 Task: Open an excel sheet with  and write heading  Make a employee details data  Add 10 employee name:-  'Ethan Reynolds, Olivia Thompson, Benjamin Martinez, Emma Davis, Alexander Mitchell, Ava Rodriguez, Daniel Anderson, Mia Lewis, Christopher Scott, Sophia Harris. _x000D_
' in march Last week sales are  1000 to 1010. Department:-  Sales, HR, Finance, Marketing, IT, Operations, Finance, HR, Sales, Marketing. _x000D_
Position:-  Sales Manager, HR Manager, Accountant, Marketing Specialist, IT Specialist, Operations Manager, Financial Analyst, HR Assistant, Sales Representative, Marketing Assistant. _x000D_
Salary (USD):-  5000,4500,4000, 3800, 4200, 5200, 3800, 2800, 3200, 2500. _x000D_
Start Date:-  1/15/2020,7/1/2019, 3/10/2021,2/5/2022, 11/30/2018,6/15/2020, 9/1/2021,4/20/2022, 2/10/2019,9/5/2020. Save page auditingSalesForecast
Action: Key pressed <Key.shift_r><Key.shift_r><Key.shift_r><Key.shift_r>Make<Key.space>a<Key.shift_r><Key.space>employy<Key.backspace>ee<Key.space>details<Key.space>data<Key.space><Key.enter>employee<Key.space>nae<Key.backspace>me<Key.space><Key.right>march<Key.space>last<Key.space>week<Key.space>sales<Key.space><Key.right>d<Key.backspace><Key.shift_r>Dipartment<Key.space><Key.right><Key.shift_r>Position<Key.space><Key.right><Key.shift_r>Salary<Key.space><Key.right><Key.shift_r>Sat<Key.backspace><Key.backspace>tart<Key.space><Key.shift_r>Dae<Key.backspace>te
Screenshot: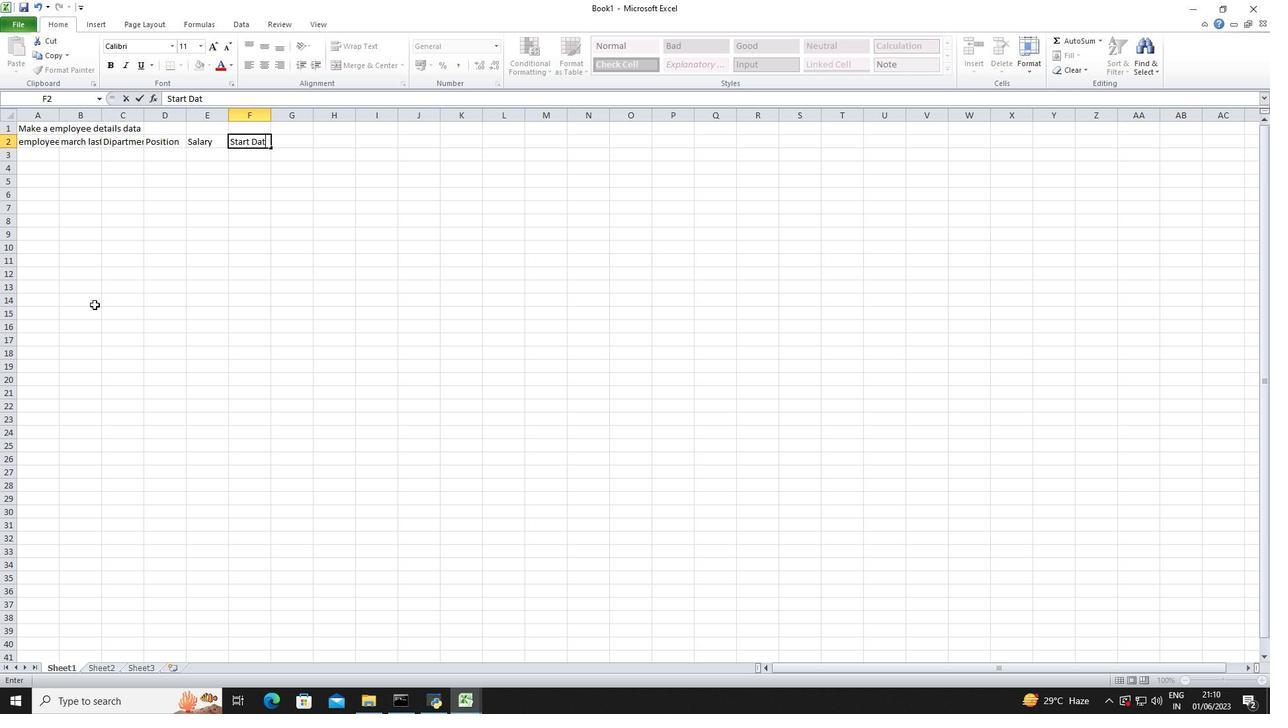 
Action: Mouse moved to (215, 389)
Screenshot: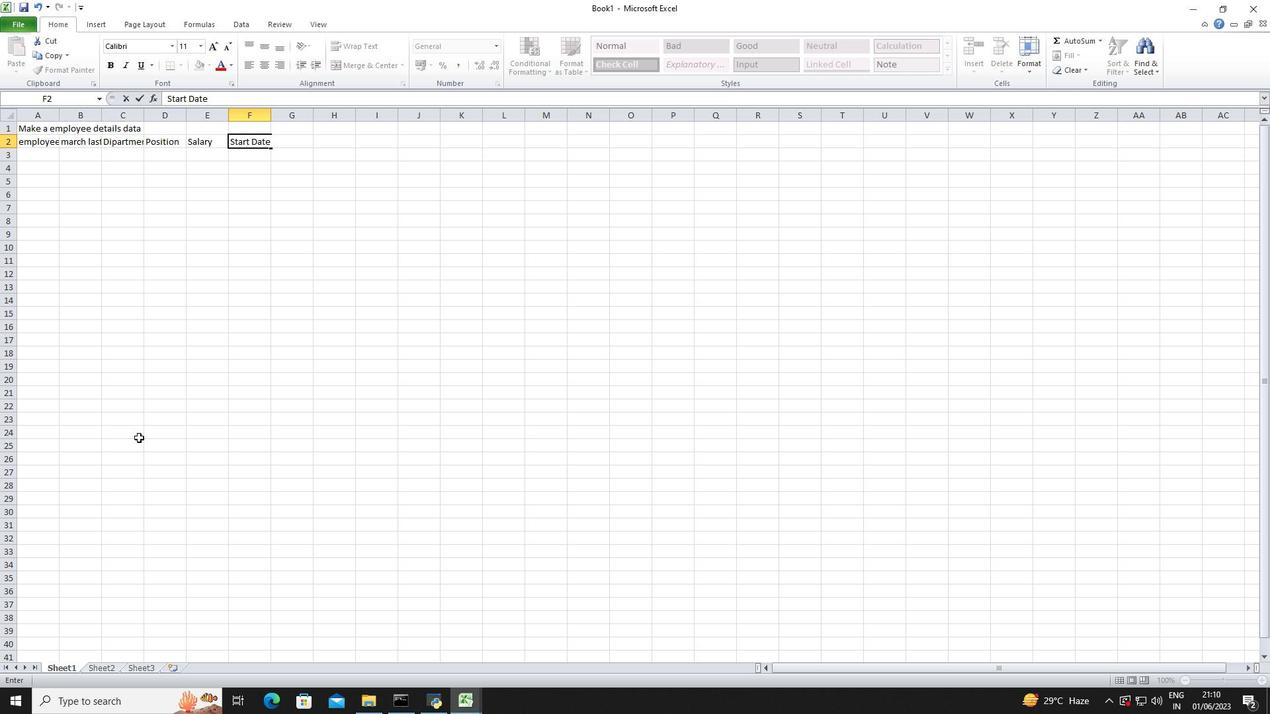 
Action: Mouse pressed left at (215, 389)
Screenshot: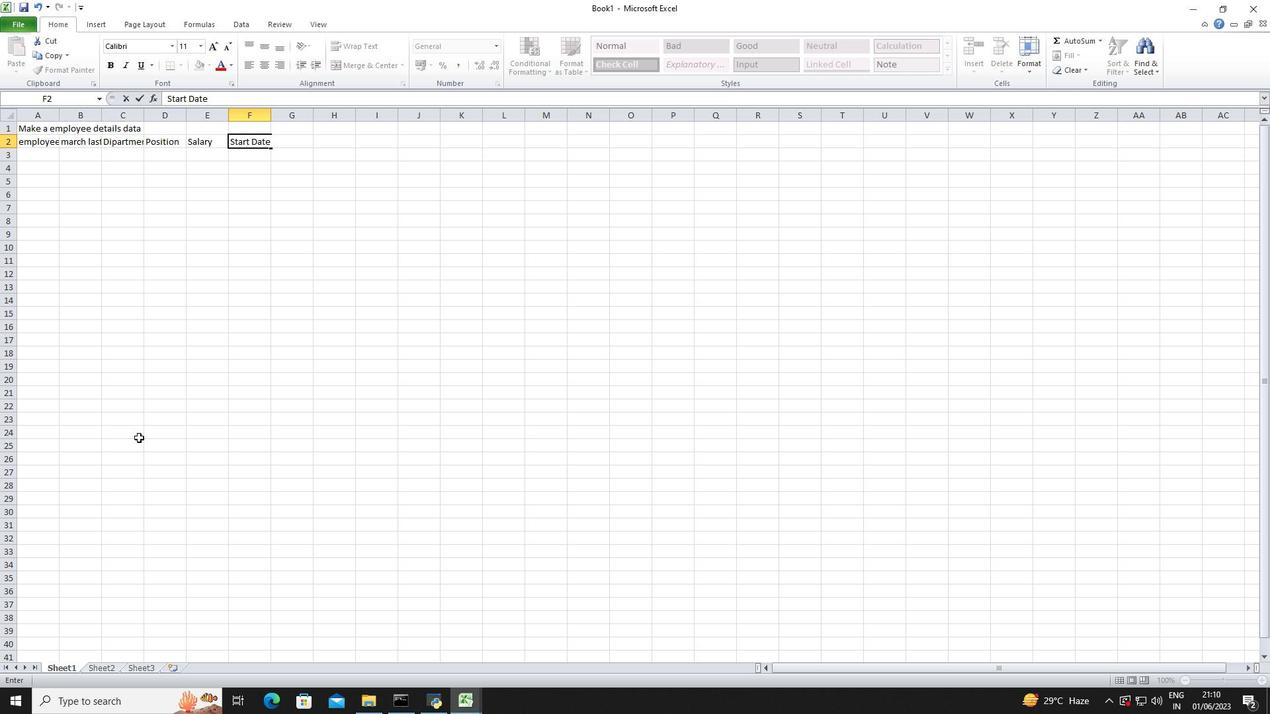 
Action: Mouse moved to (60, 111)
Screenshot: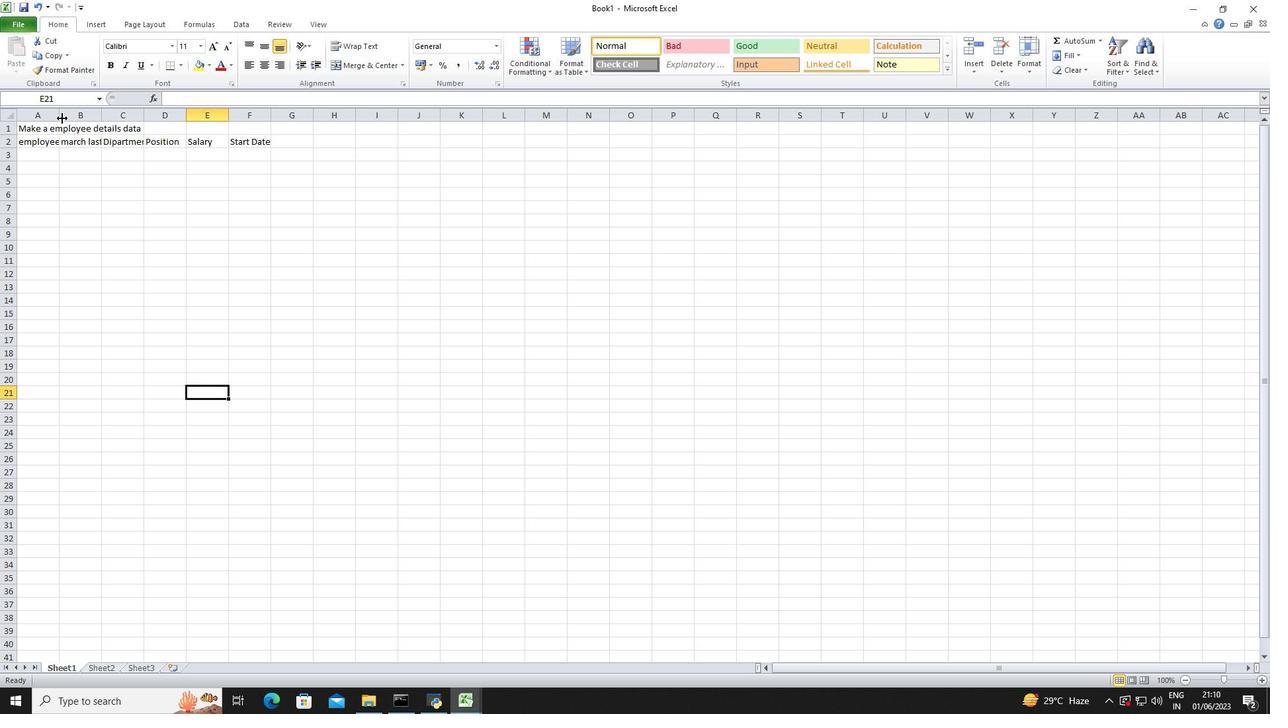 
Action: Mouse pressed left at (60, 111)
Screenshot: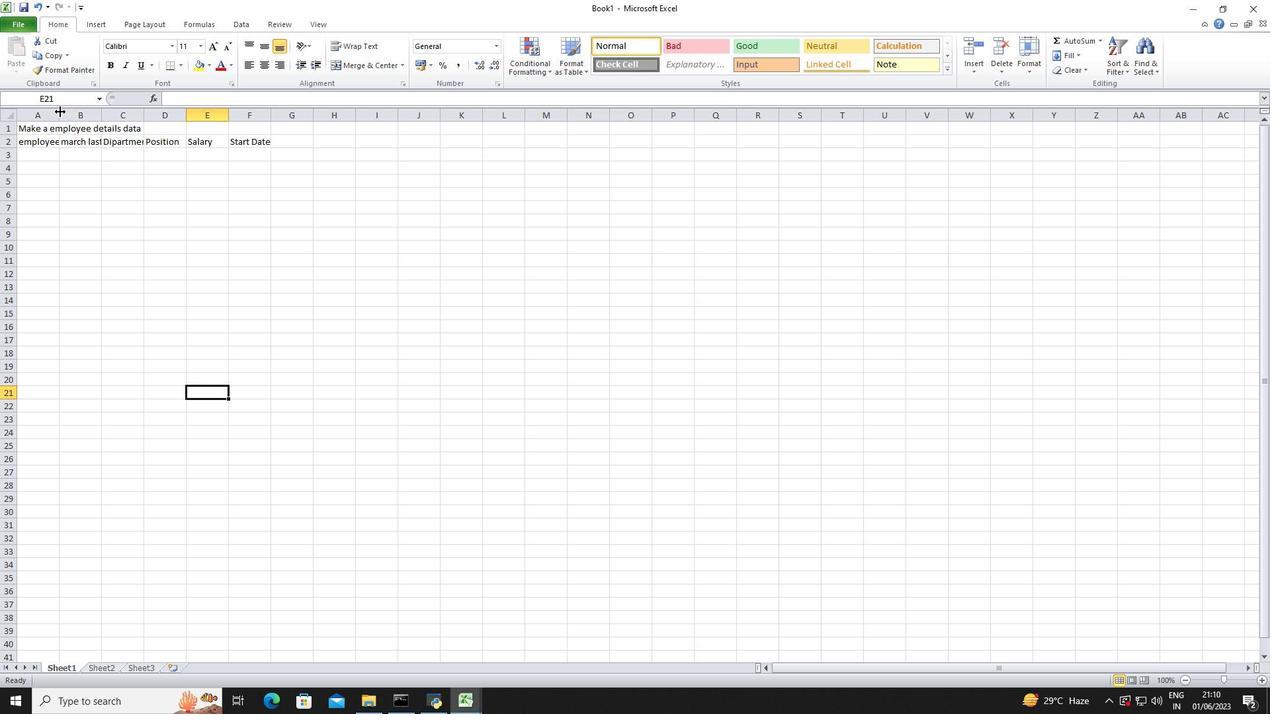 
Action: Mouse pressed left at (60, 111)
Screenshot: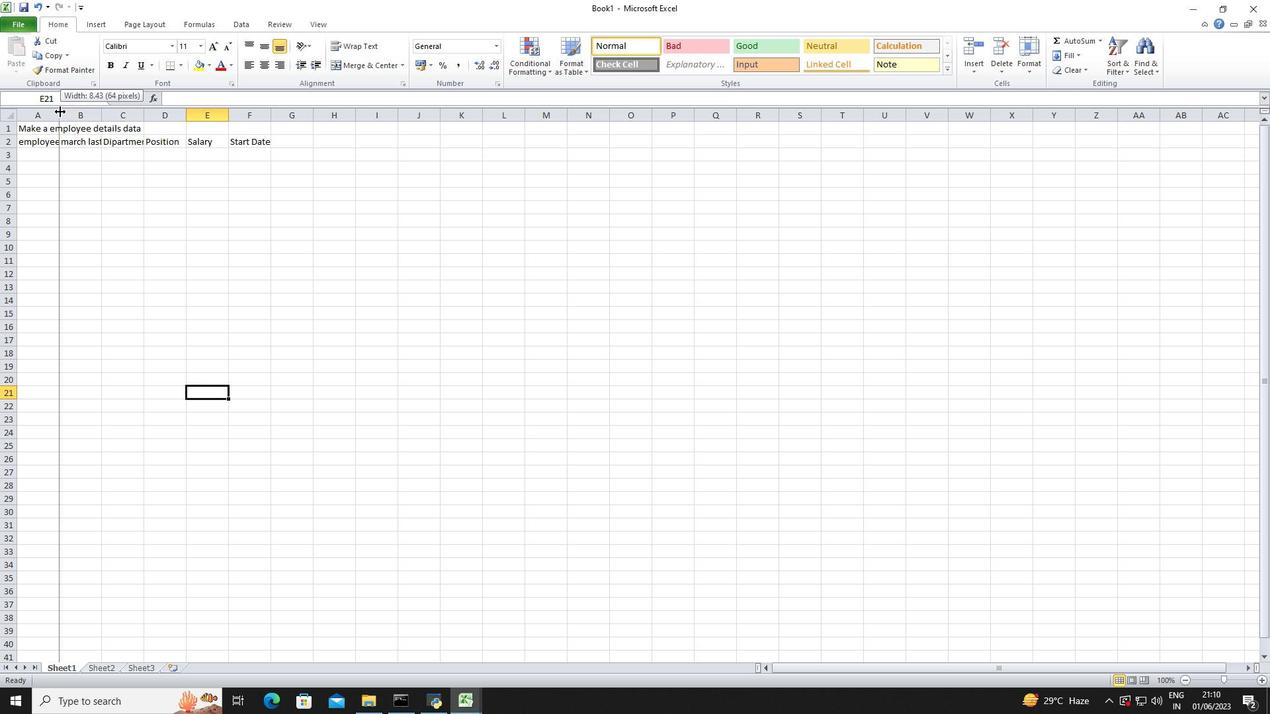
Action: Mouse moved to (191, 114)
Screenshot: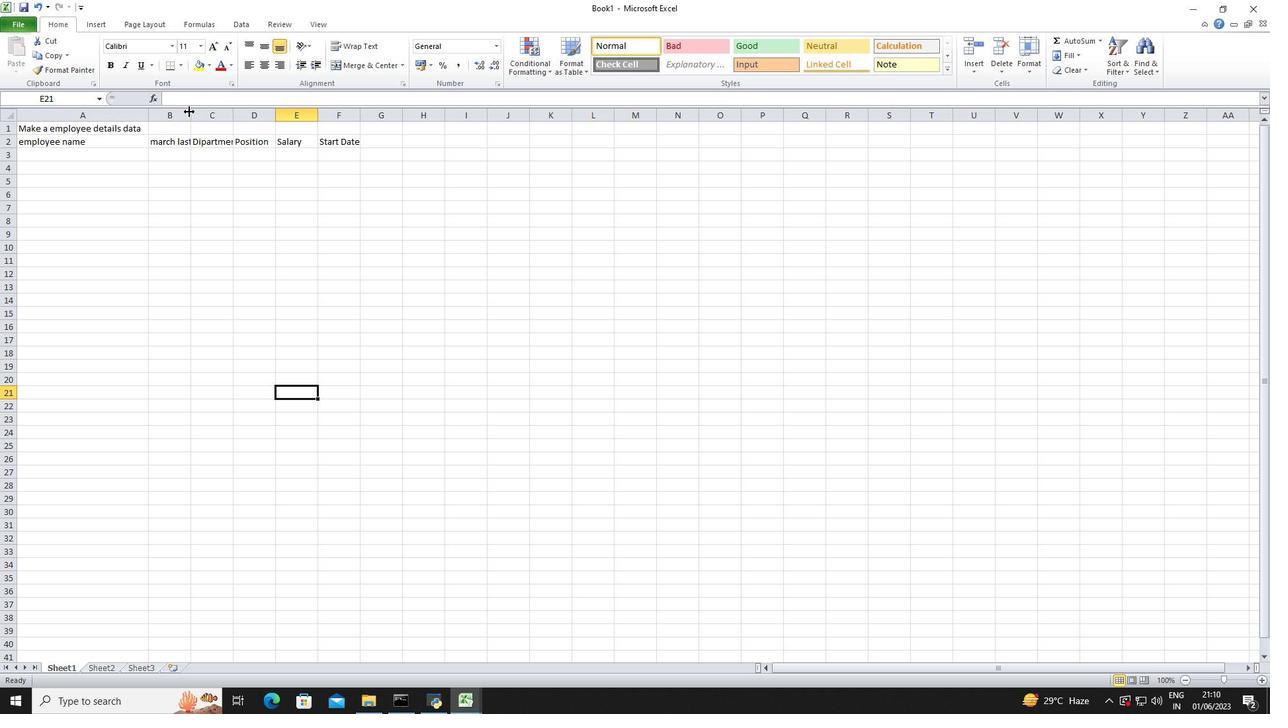 
Action: Mouse pressed left at (191, 114)
Screenshot: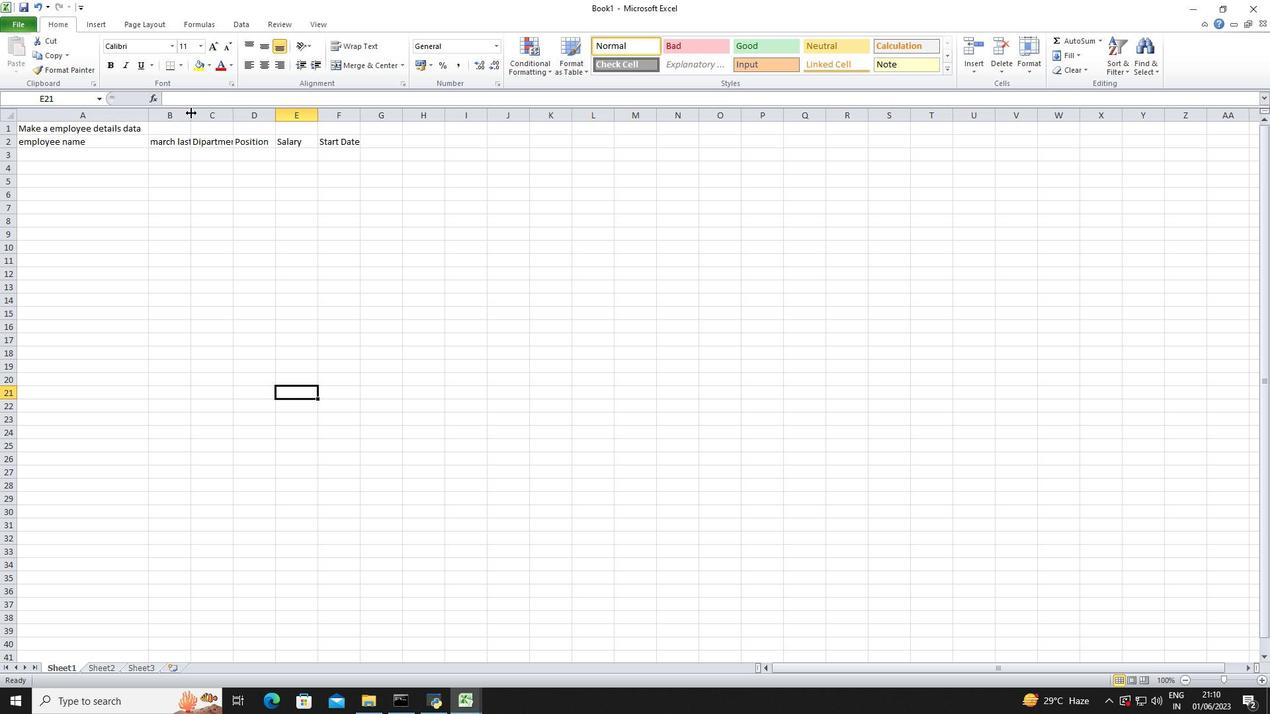 
Action: Mouse pressed left at (191, 114)
Screenshot: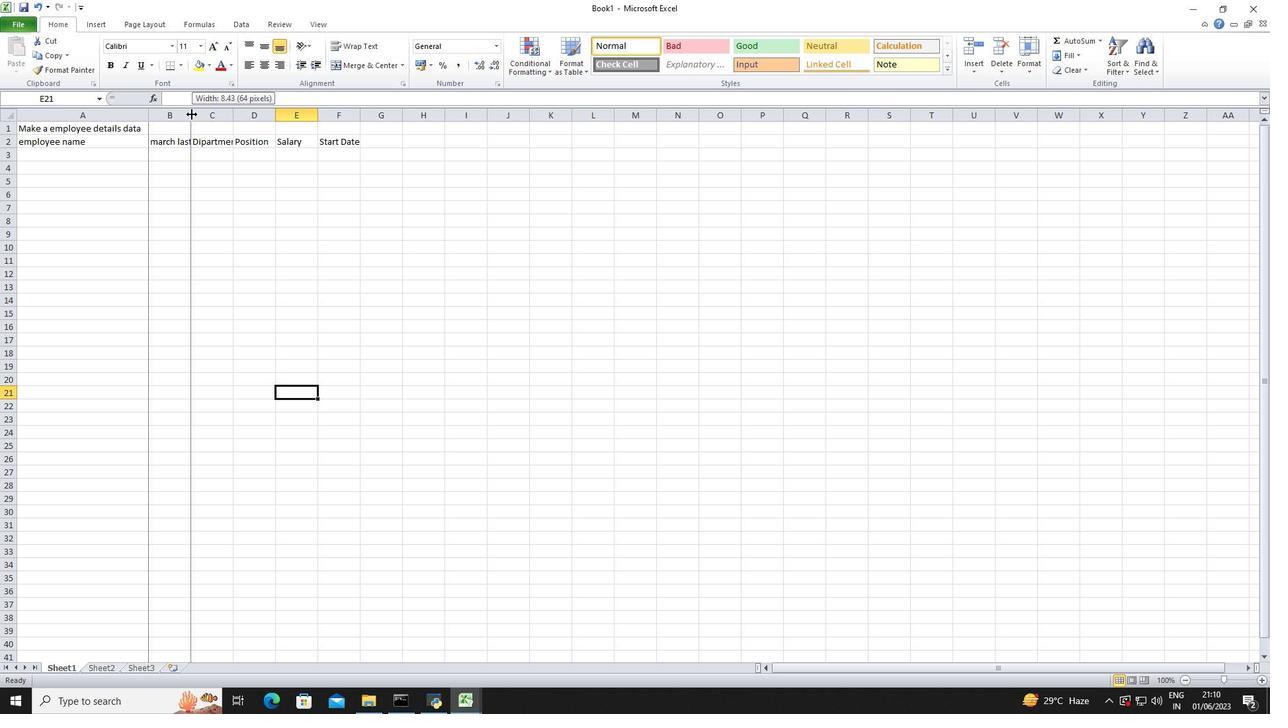 
Action: Mouse moved to (289, 114)
Screenshot: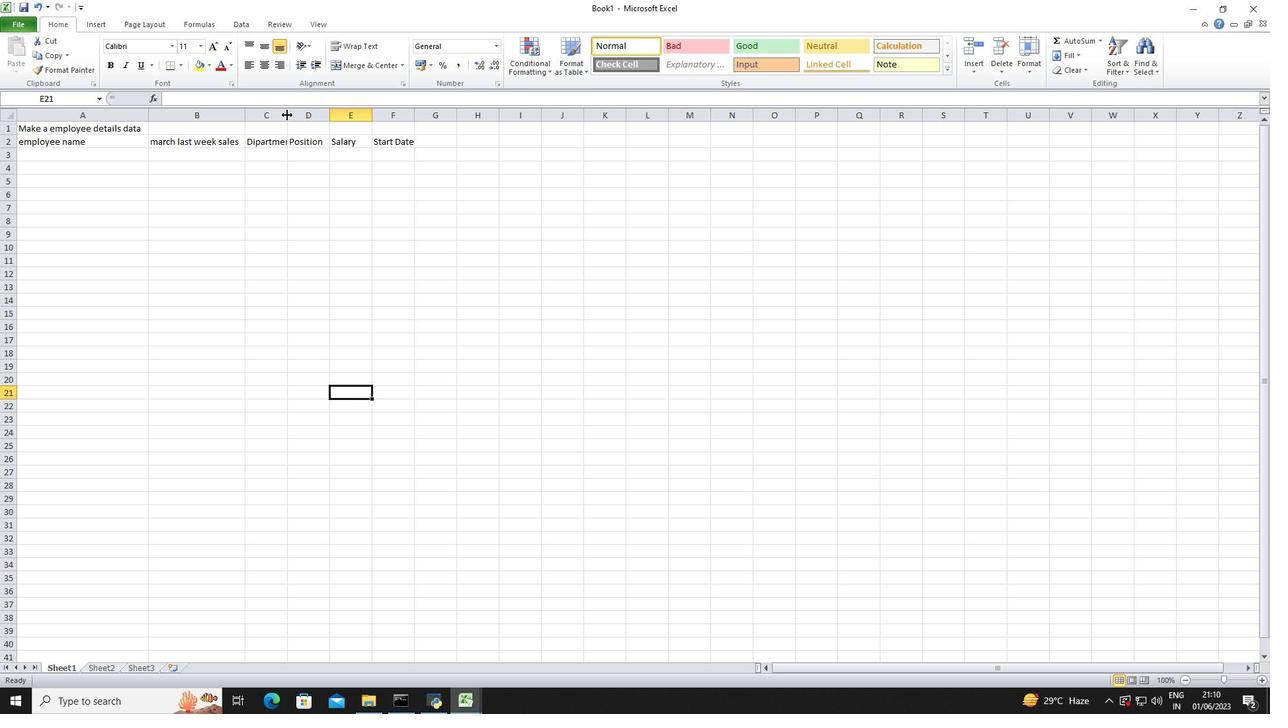 
Action: Mouse pressed left at (289, 114)
Screenshot: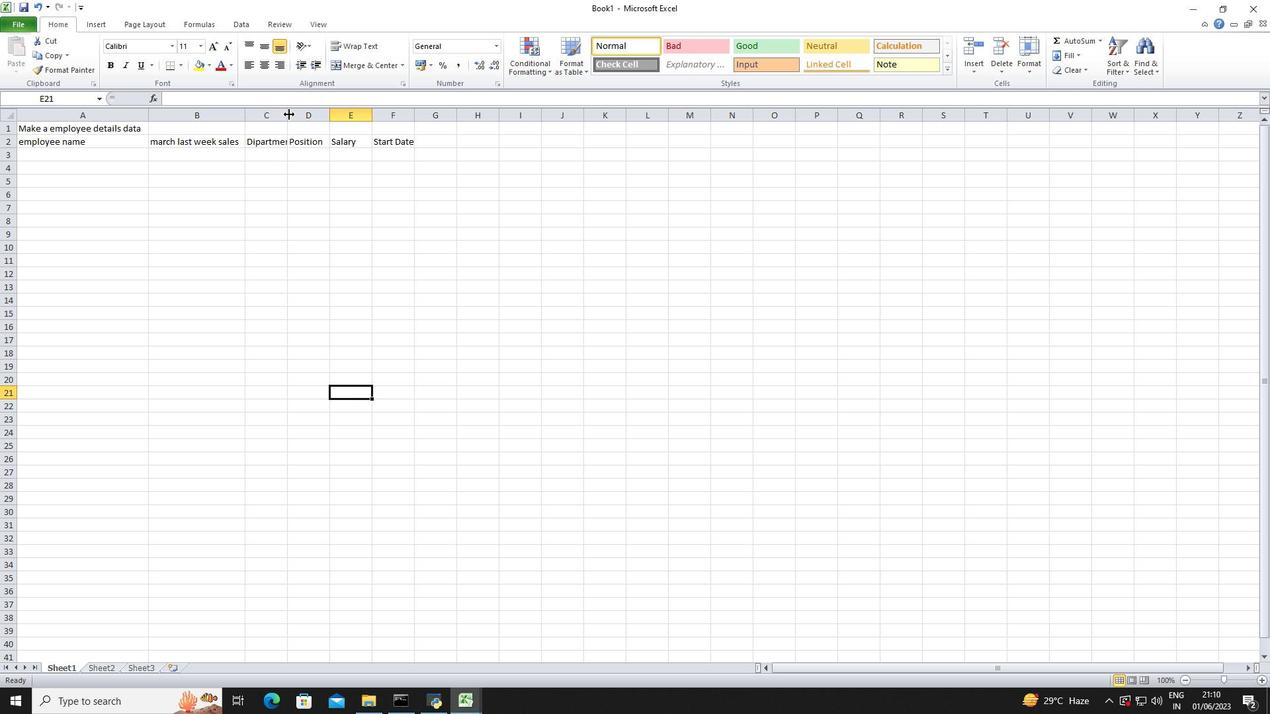 
Action: Mouse pressed left at (289, 114)
Screenshot: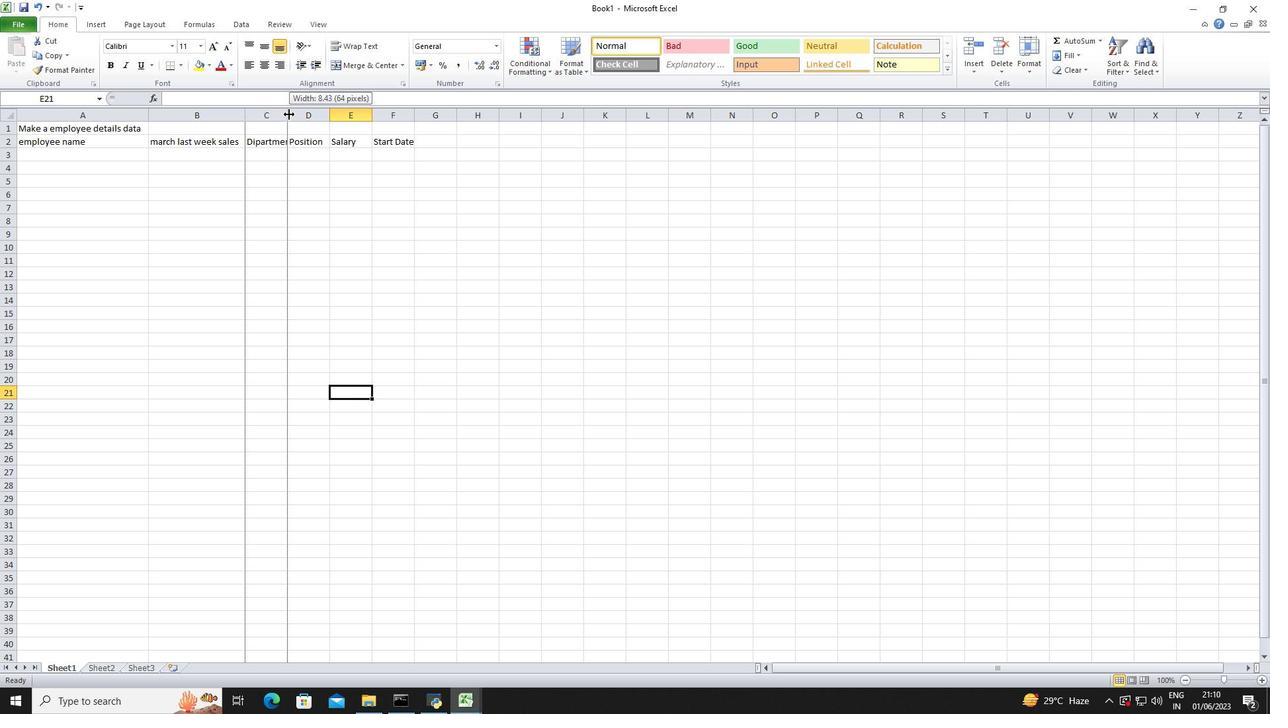 
Action: Mouse moved to (340, 112)
Screenshot: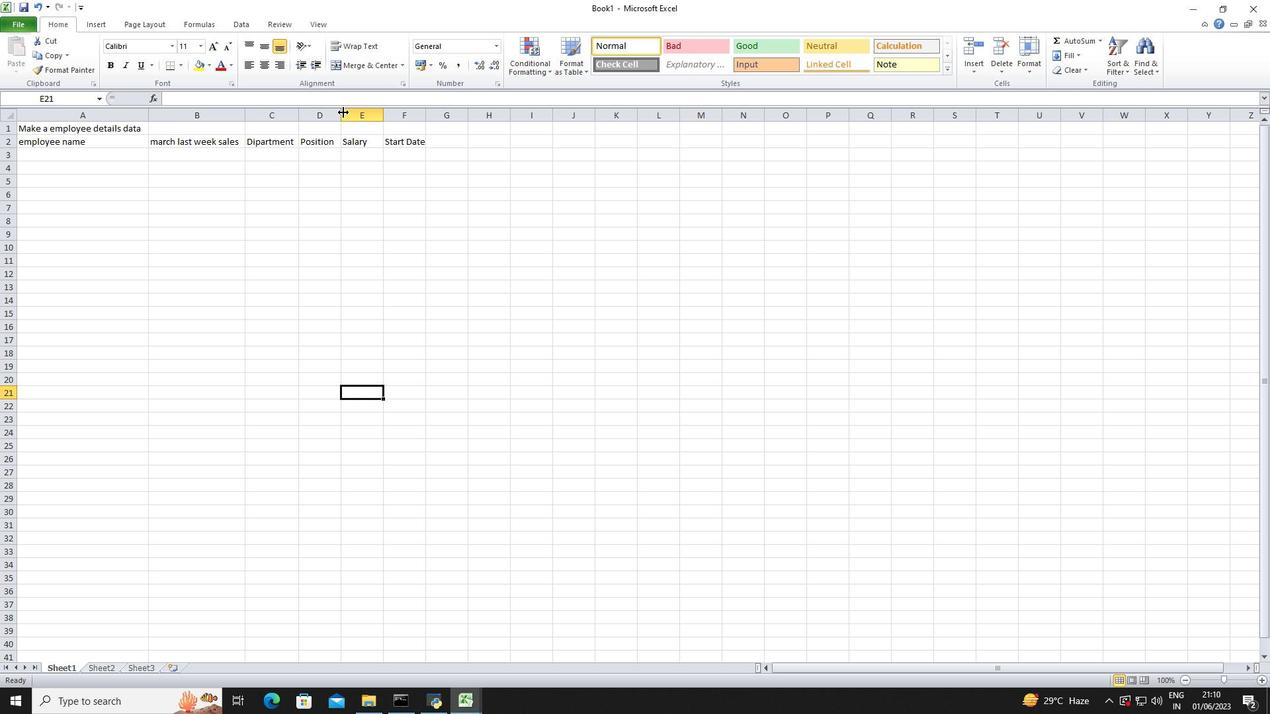 
Action: Mouse pressed left at (340, 112)
Screenshot: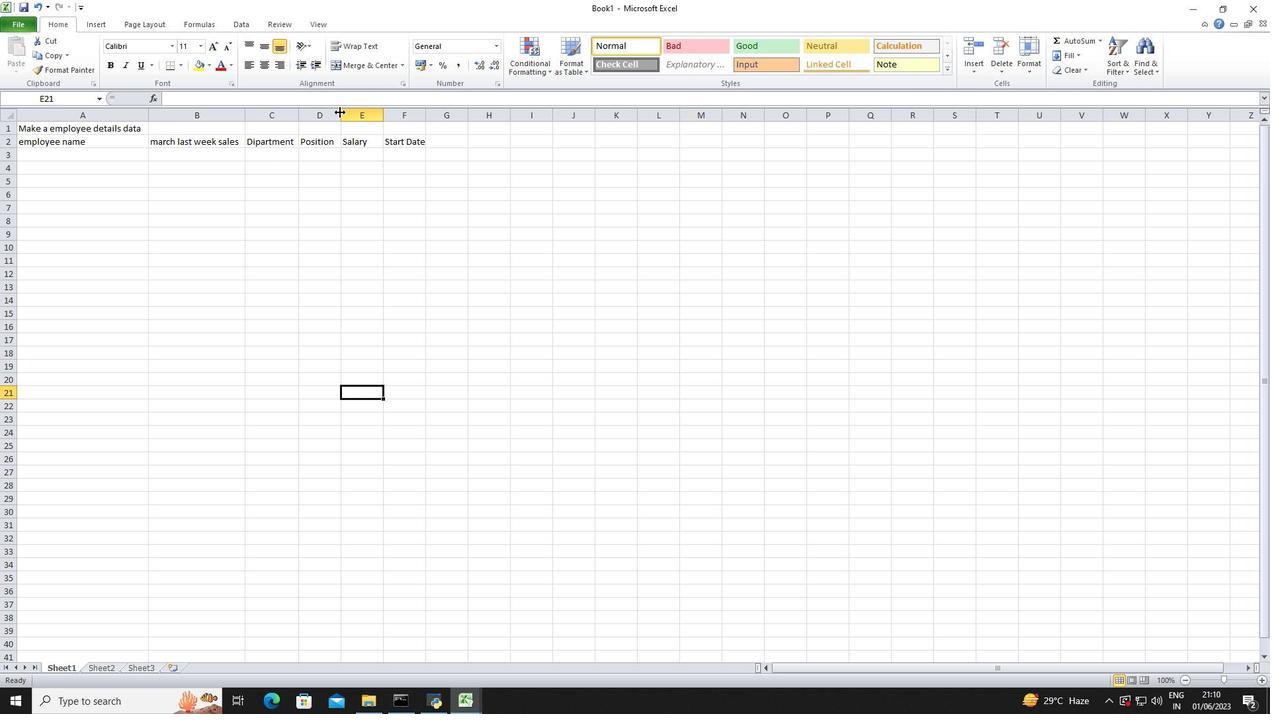 
Action: Mouse pressed left at (340, 112)
Screenshot: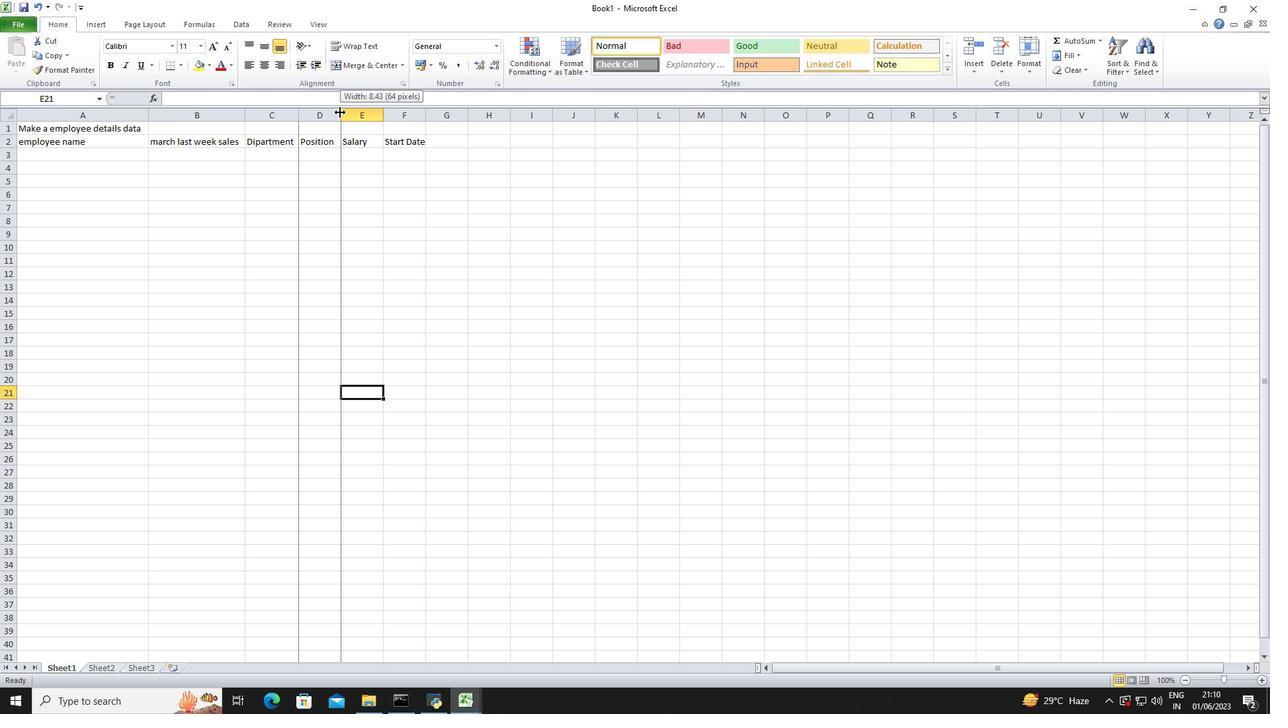 
Action: Mouse moved to (68, 158)
Screenshot: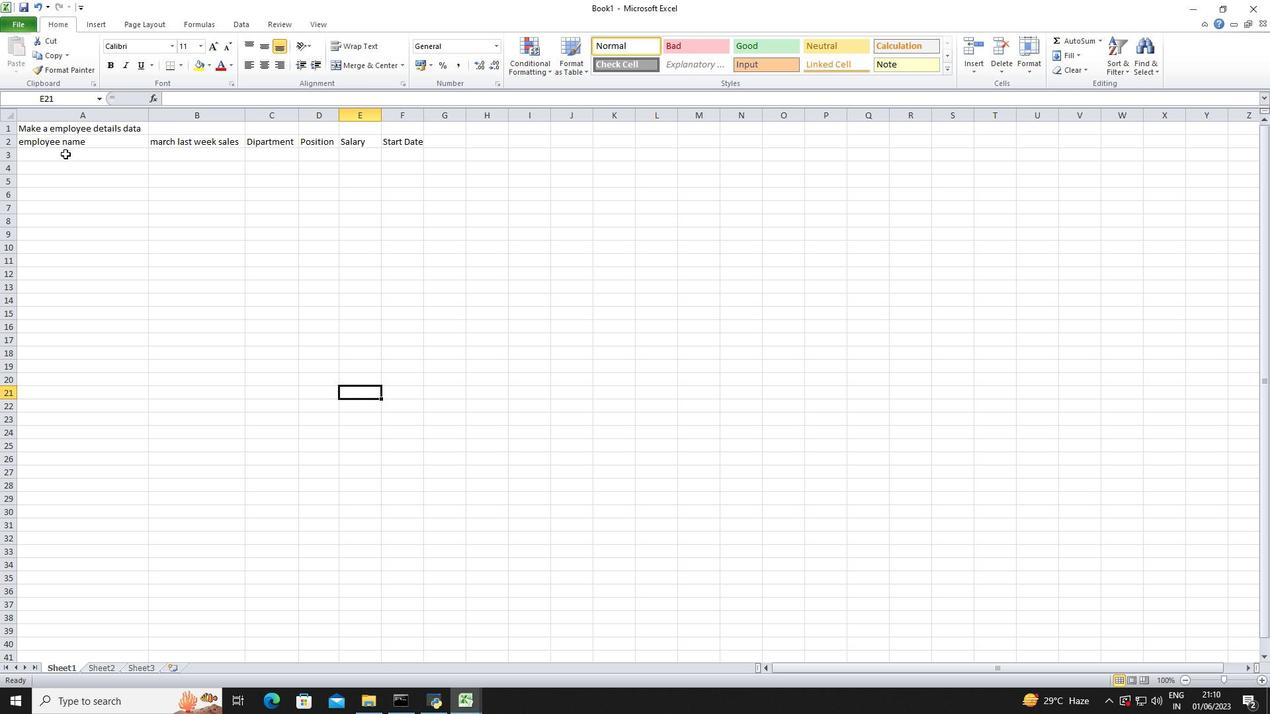 
Action: Mouse pressed left at (68, 158)
Screenshot: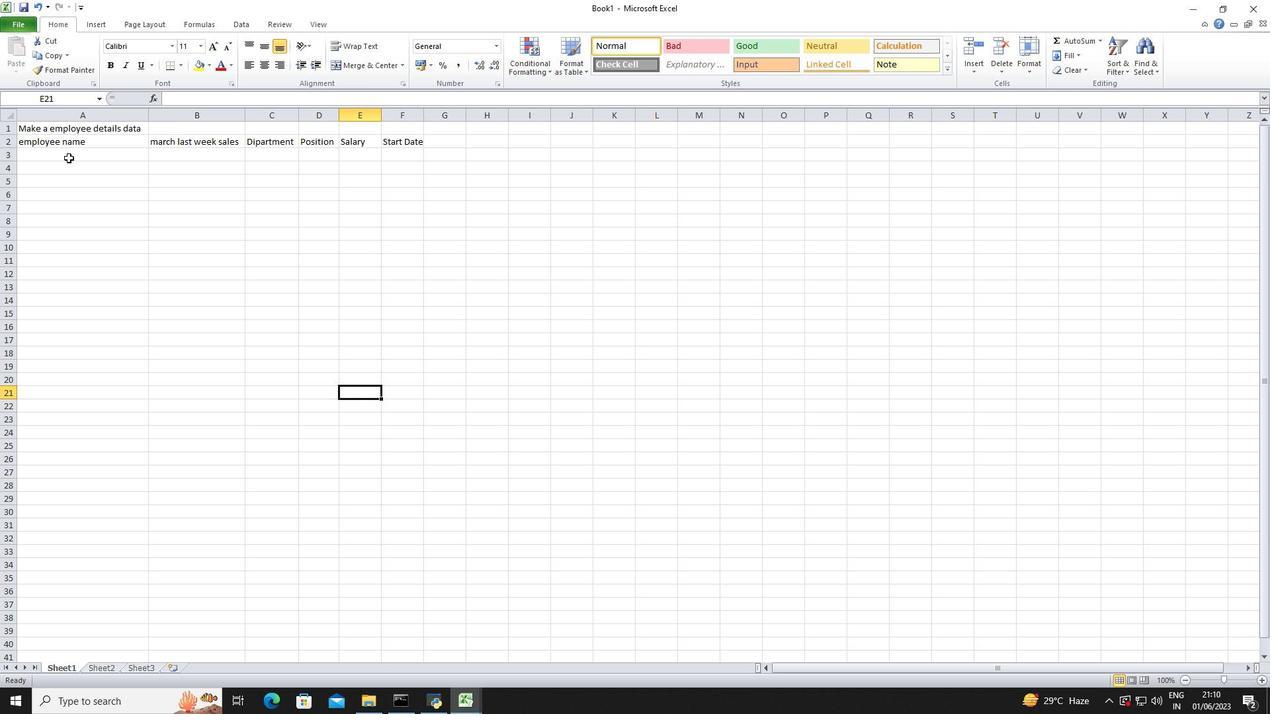 
Action: Mouse moved to (37, 136)
Screenshot: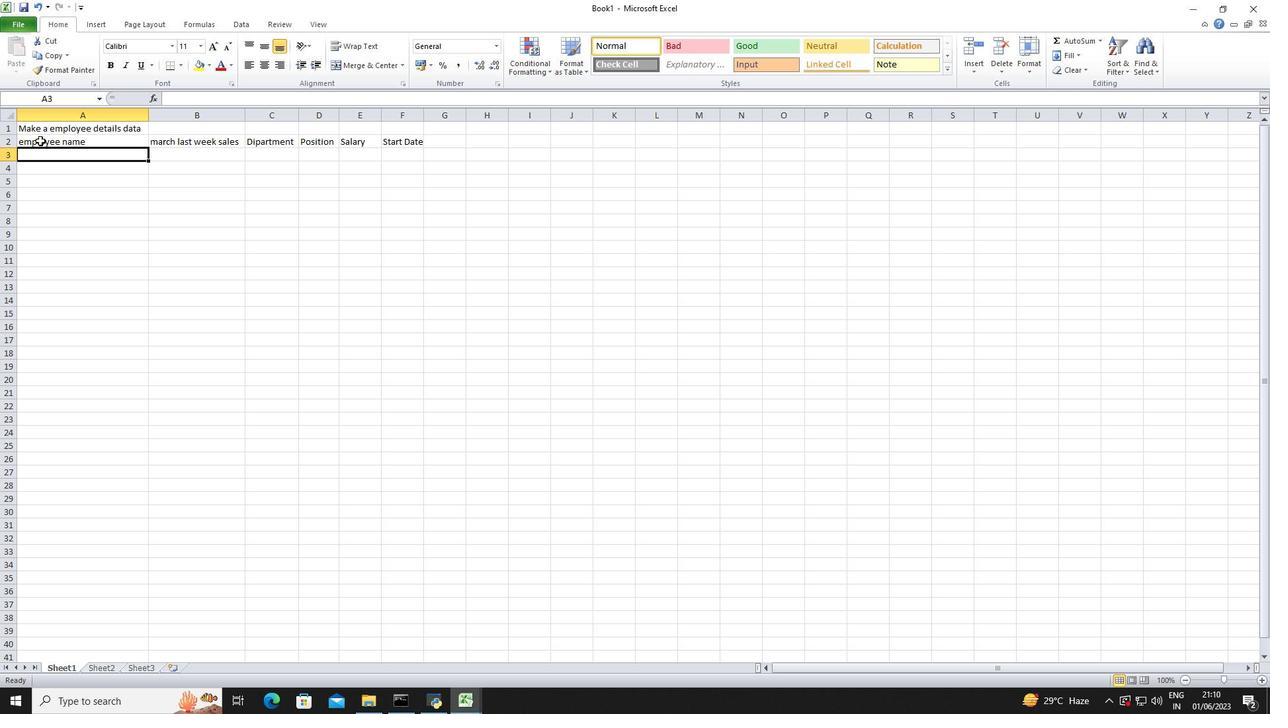 
Action: Mouse pressed left at (37, 136)
Screenshot: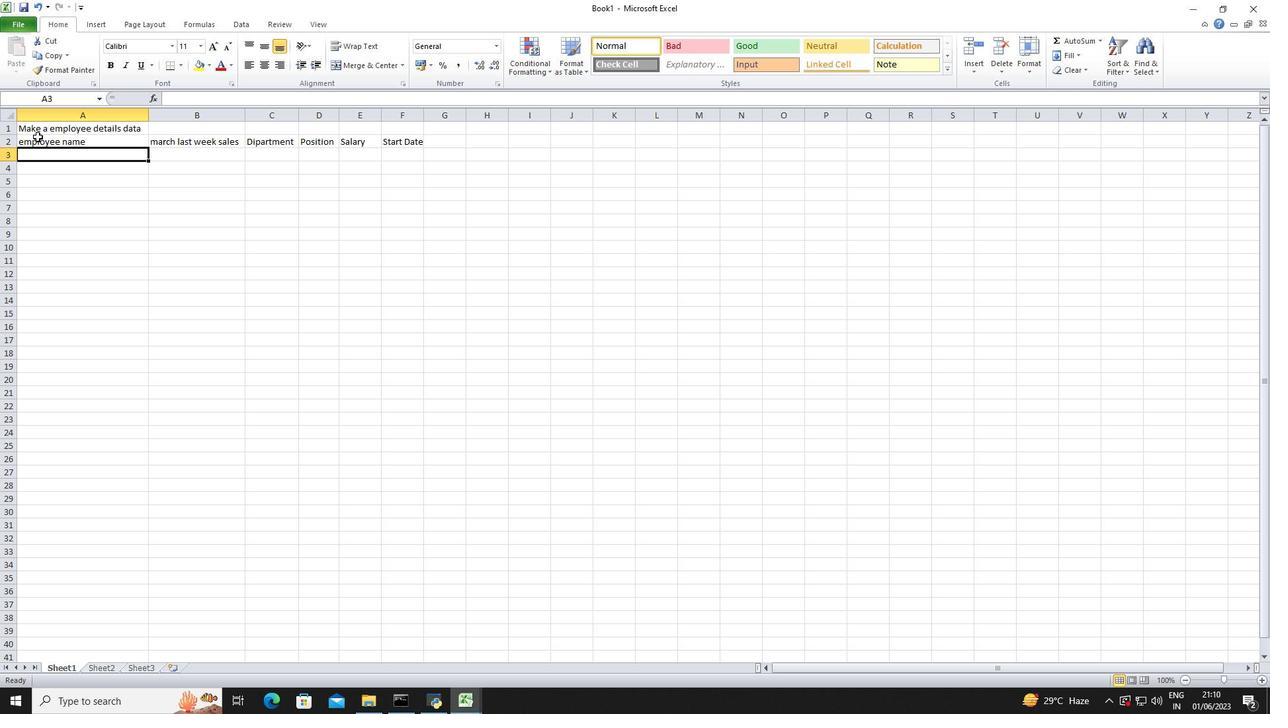 
Action: Mouse moved to (171, 98)
Screenshot: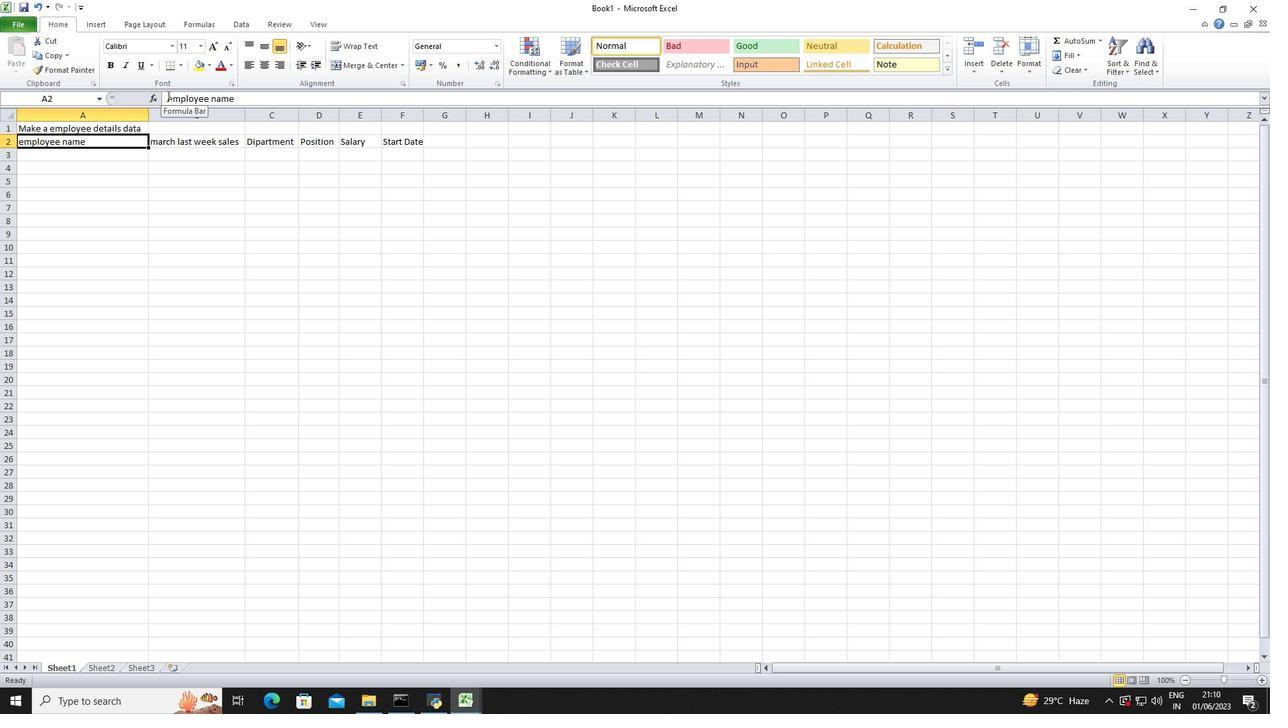 
Action: Mouse pressed left at (171, 98)
Screenshot: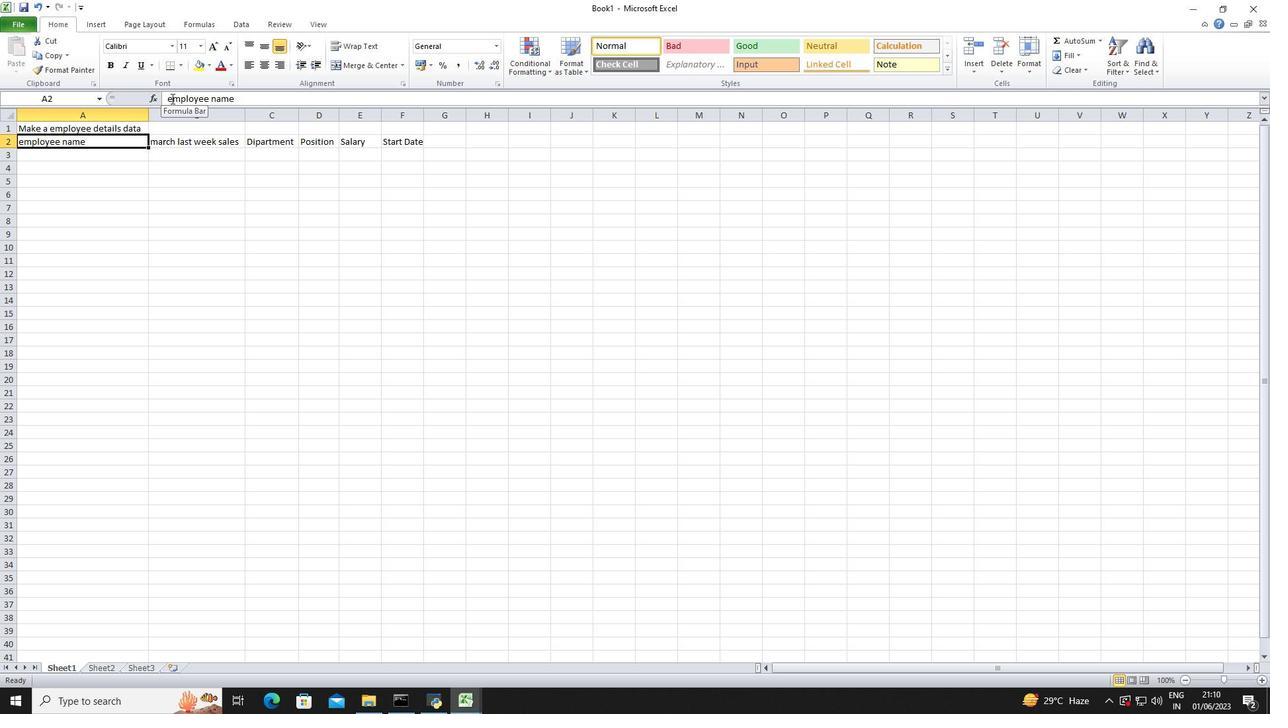 
Action: Mouse moved to (246, 120)
Screenshot: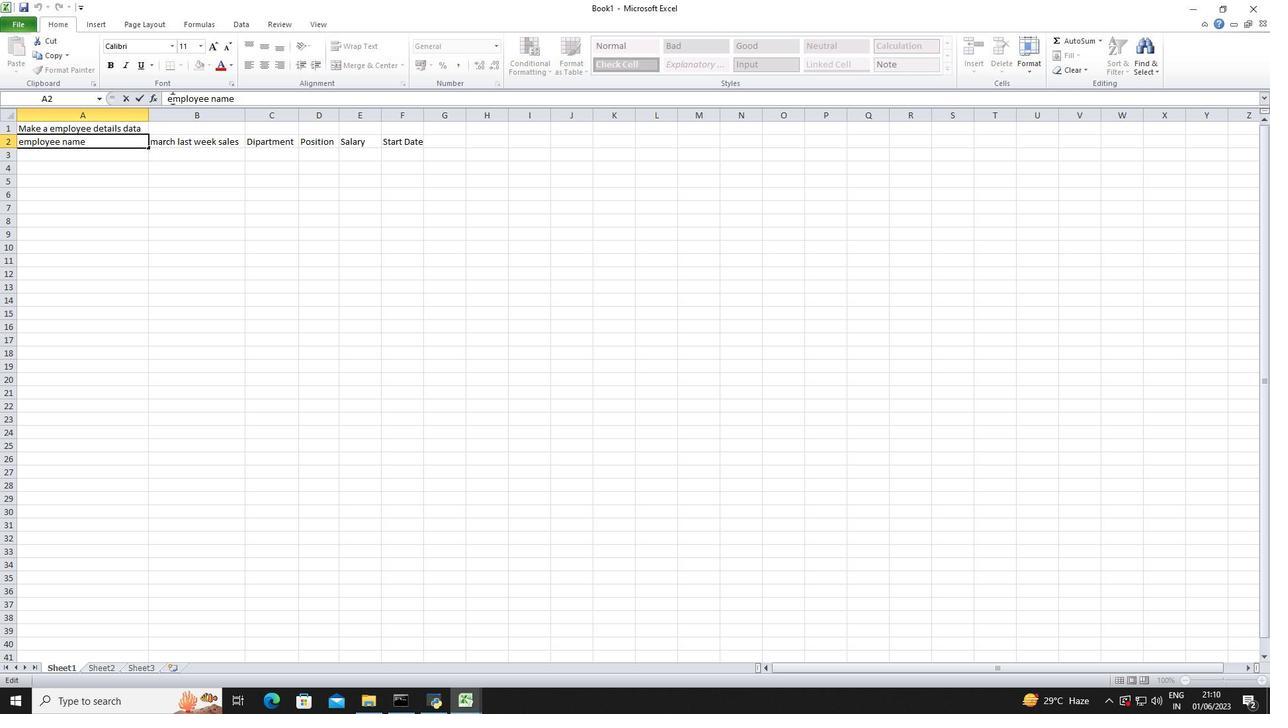 
Action: Key pressed <Key.backspace><Key.shift_r><Key.shift_r><Key.shift_r><Key.shift_r><Key.shift_r><Key.shift_r><Key.shift_r><Key.shift_r>E
Screenshot: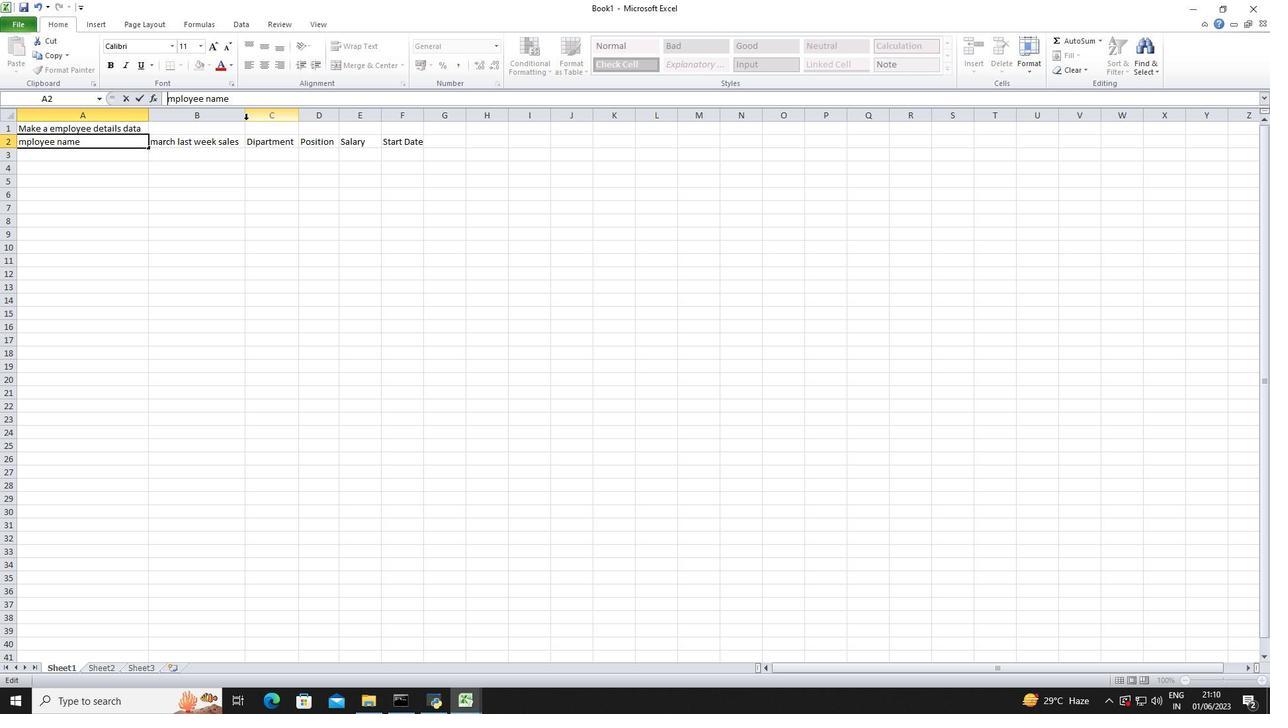 
Action: Mouse moved to (215, 243)
Screenshot: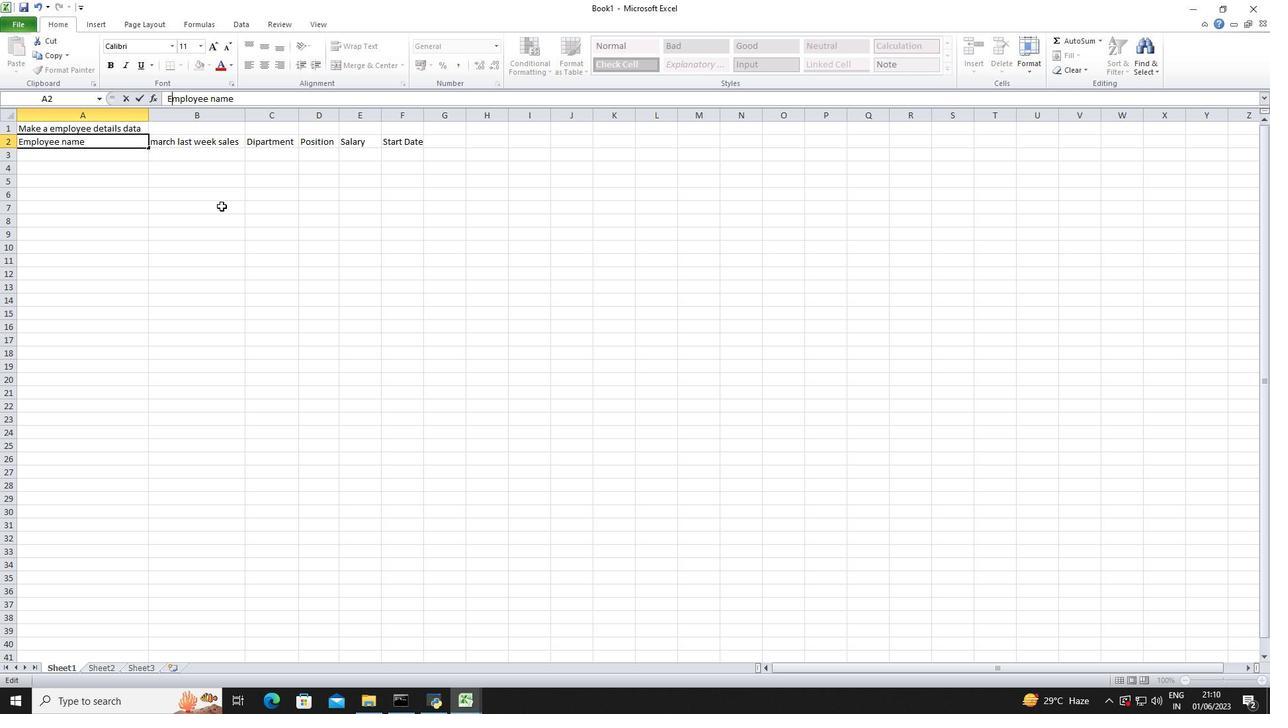 
Action: Mouse pressed left at (215, 243)
Screenshot: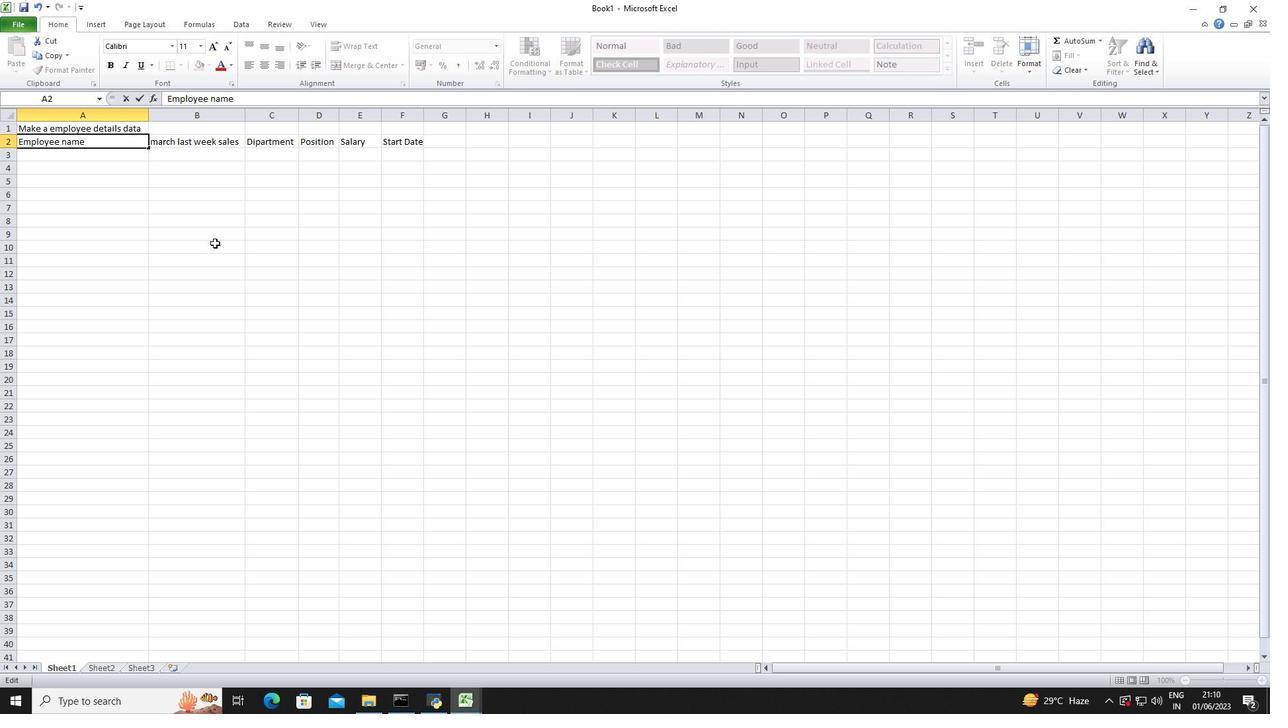 
Action: Mouse moved to (174, 140)
Screenshot: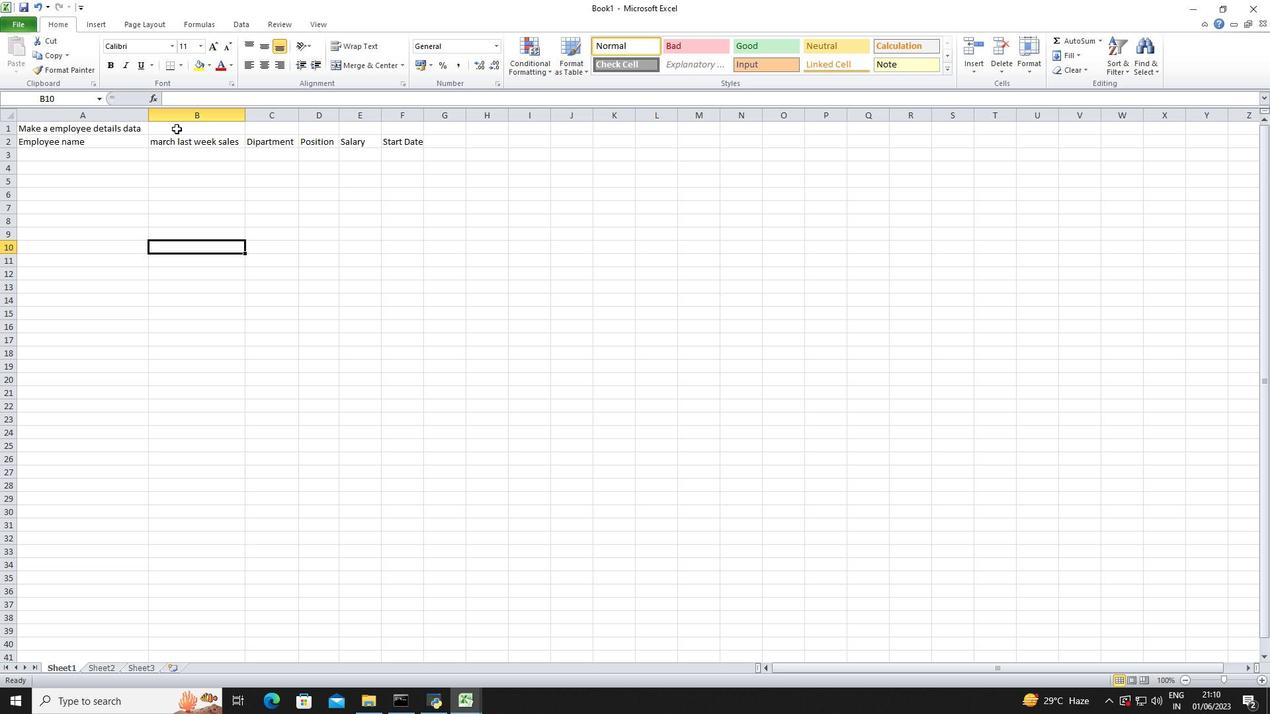 
Action: Mouse pressed left at (174, 140)
Screenshot: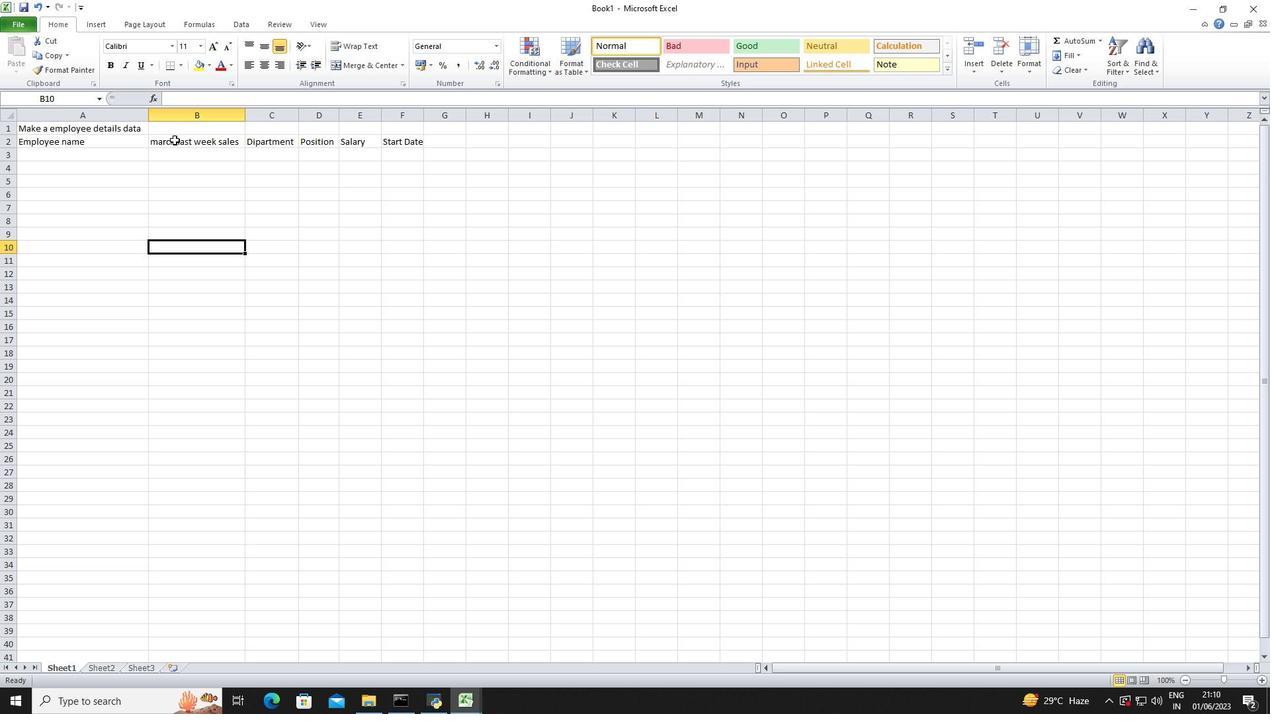 
Action: Mouse moved to (175, 97)
Screenshot: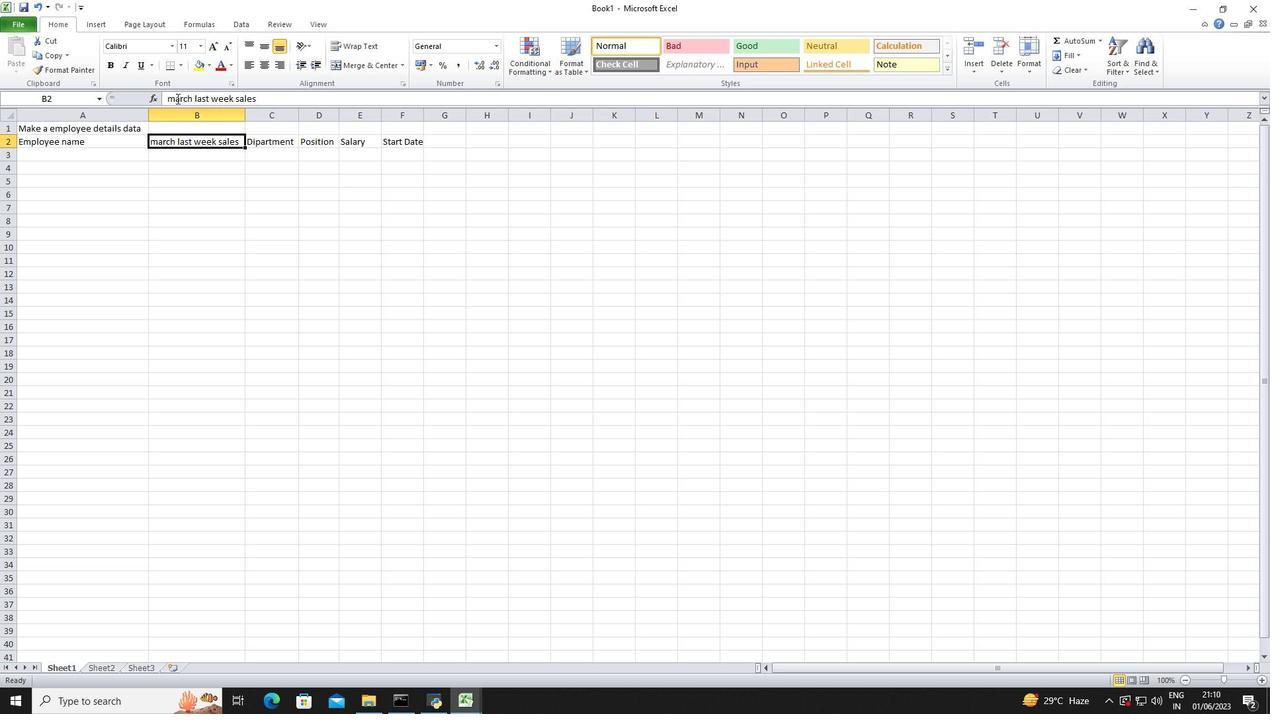 
Action: Mouse pressed left at (175, 97)
Screenshot: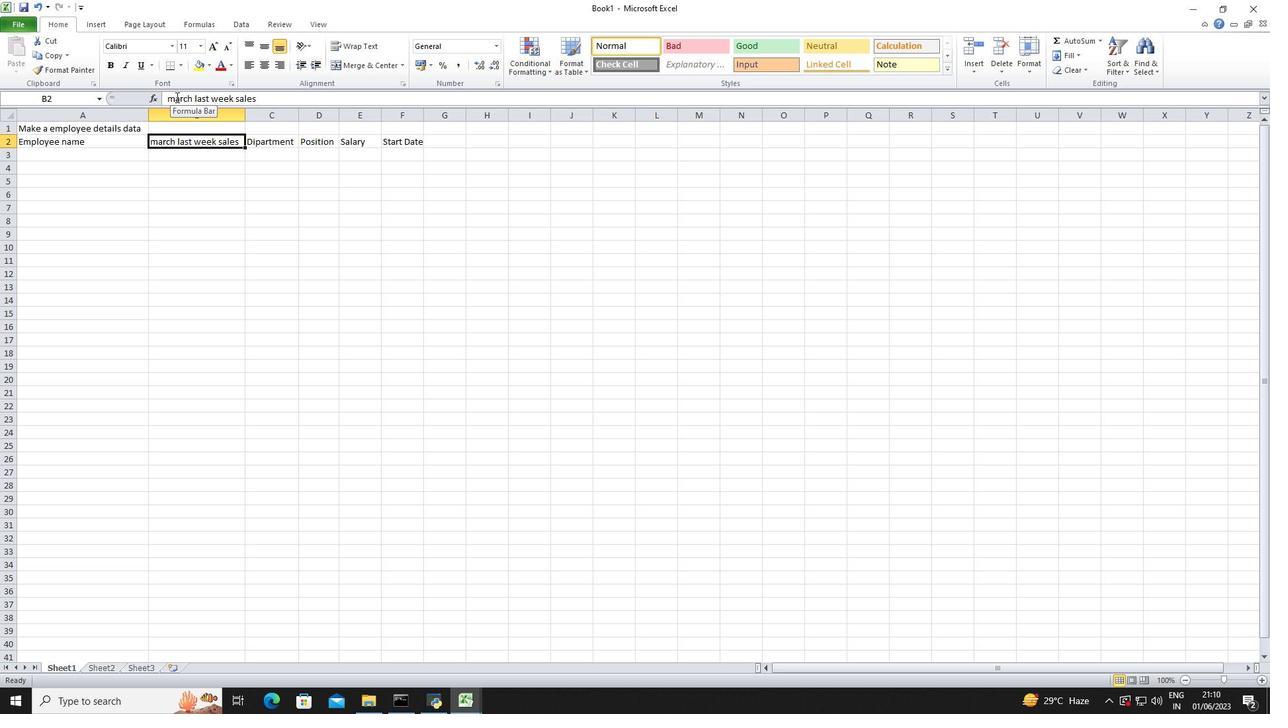 
Action: Mouse moved to (258, 120)
Screenshot: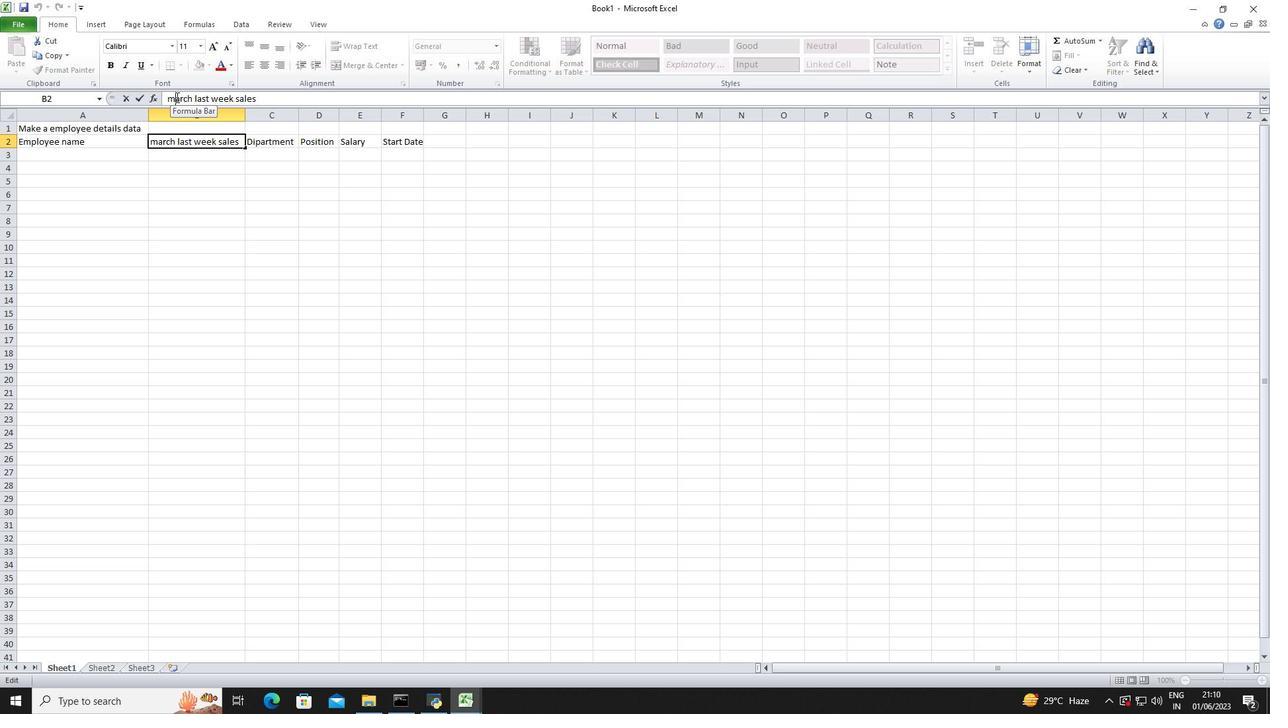 
Action: Key pressed <Key.backspace><Key.shift_r><Key.shift_r><Key.shift_r><Key.shift_r><Key.shift_r><Key.shift_r><Key.shift_r><Key.shift_r><Key.shift_r><Key.shift_r><Key.shift_r><Key.shift_r><Key.shift_r><Key.shift_r><Key.shift_r><Key.shift_r><Key.shift_r><Key.shift_r><Key.shift_r><Key.shift_r>M
Screenshot: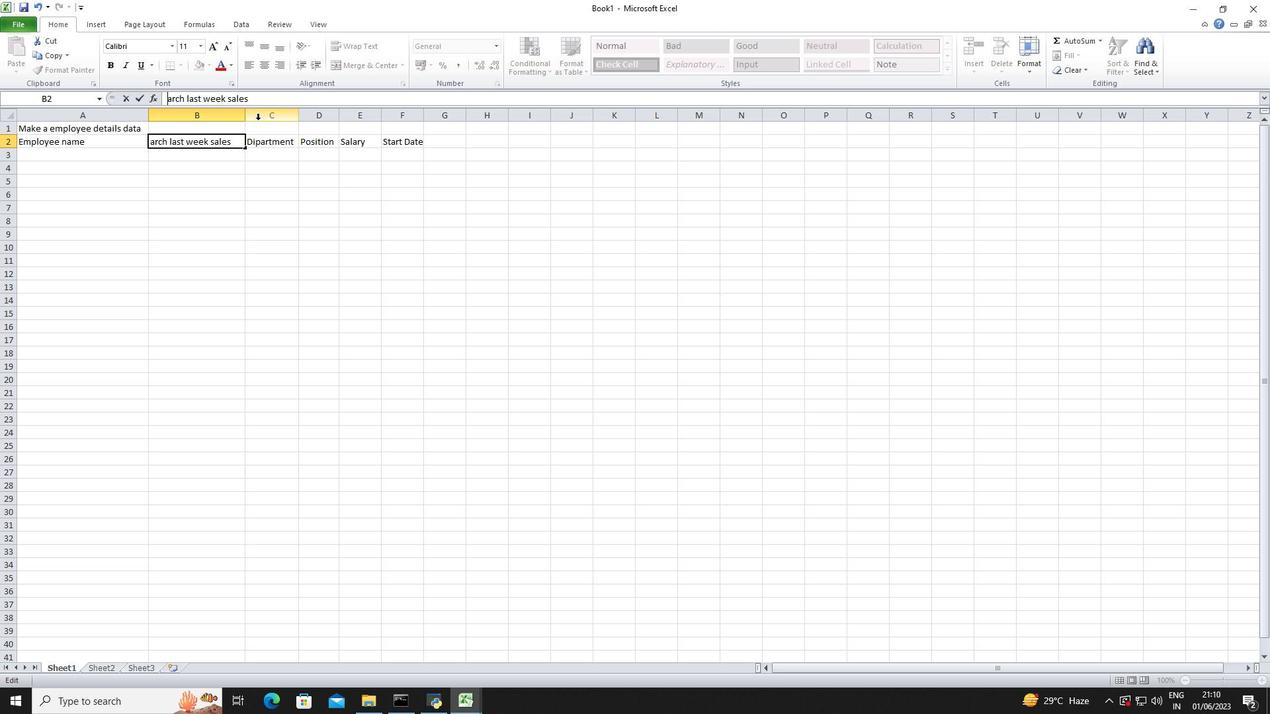 
Action: Mouse moved to (259, 289)
Screenshot: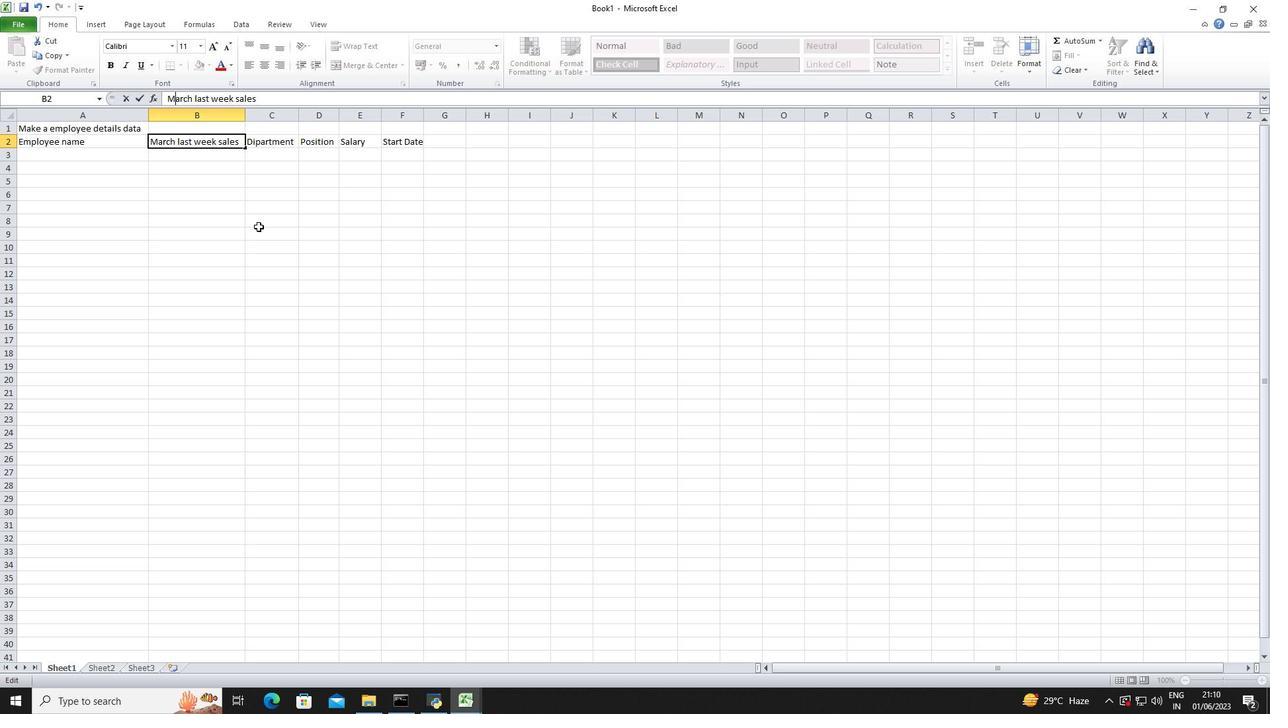 
Action: Mouse pressed left at (259, 289)
Screenshot: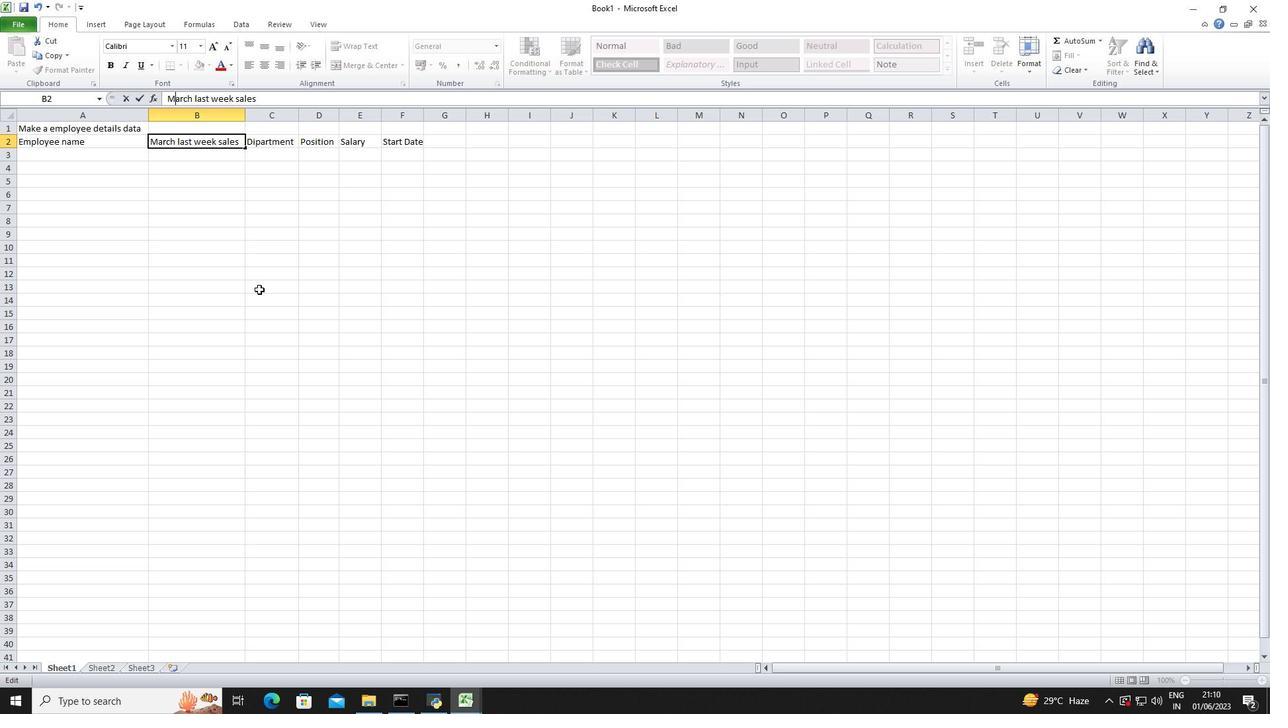 
Action: Mouse moved to (142, 249)
Screenshot: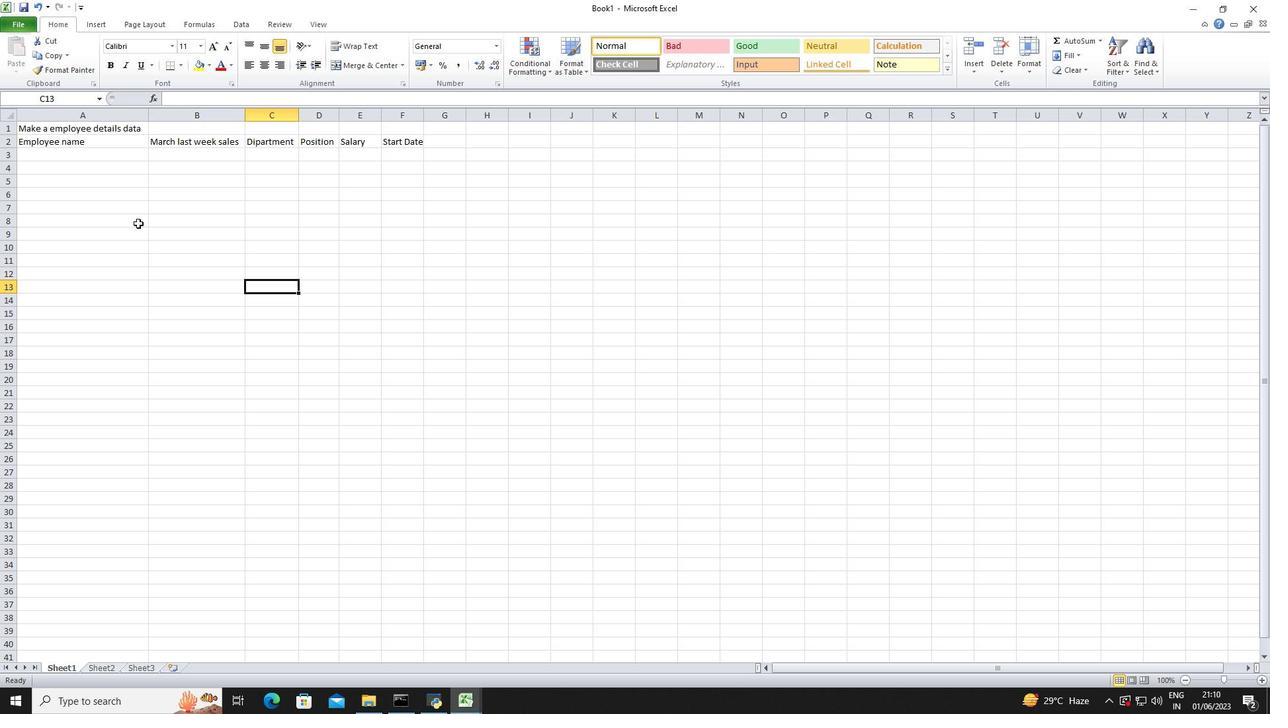 
Action: Mouse pressed left at (142, 249)
Screenshot: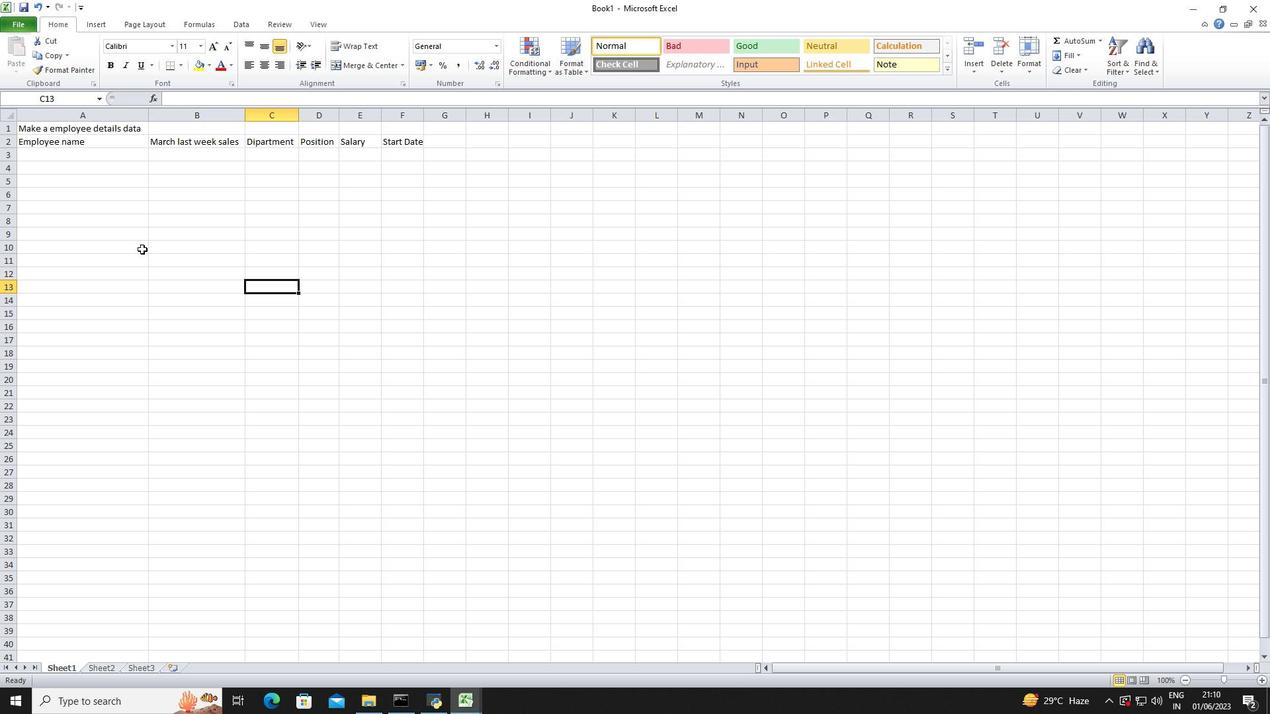 
Action: Mouse moved to (86, 159)
Screenshot: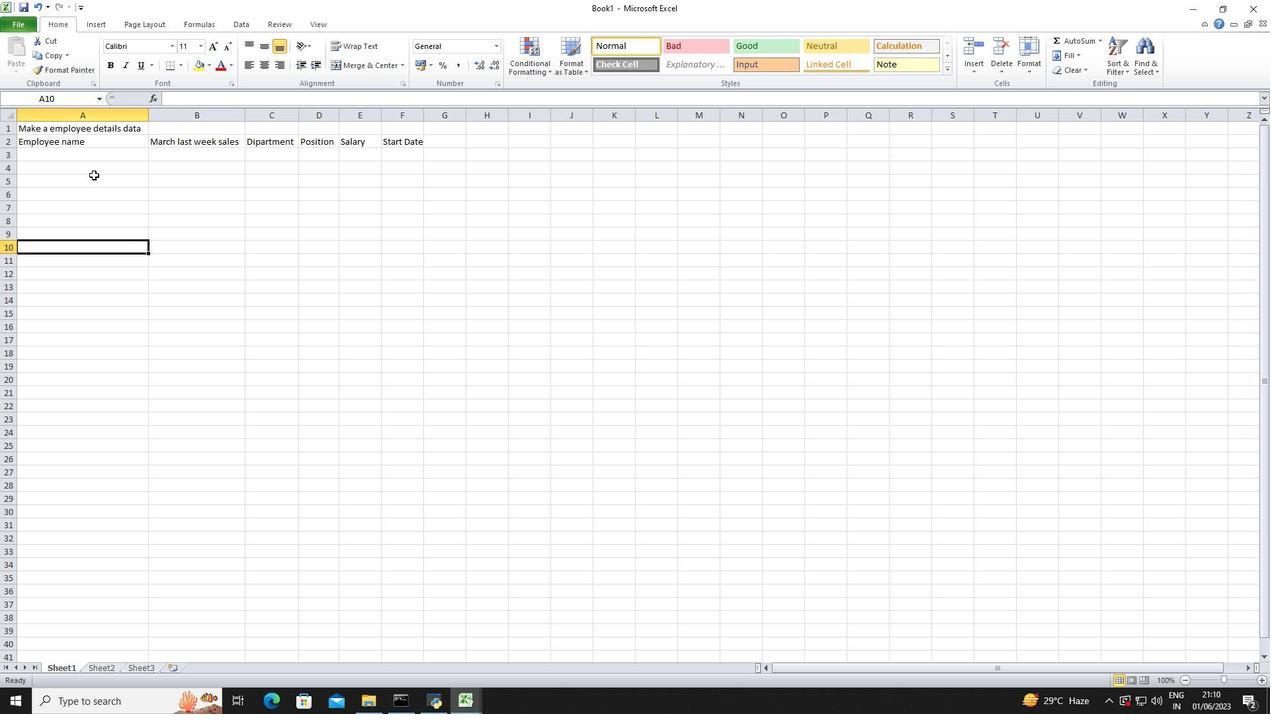 
Action: Mouse pressed left at (86, 159)
Screenshot: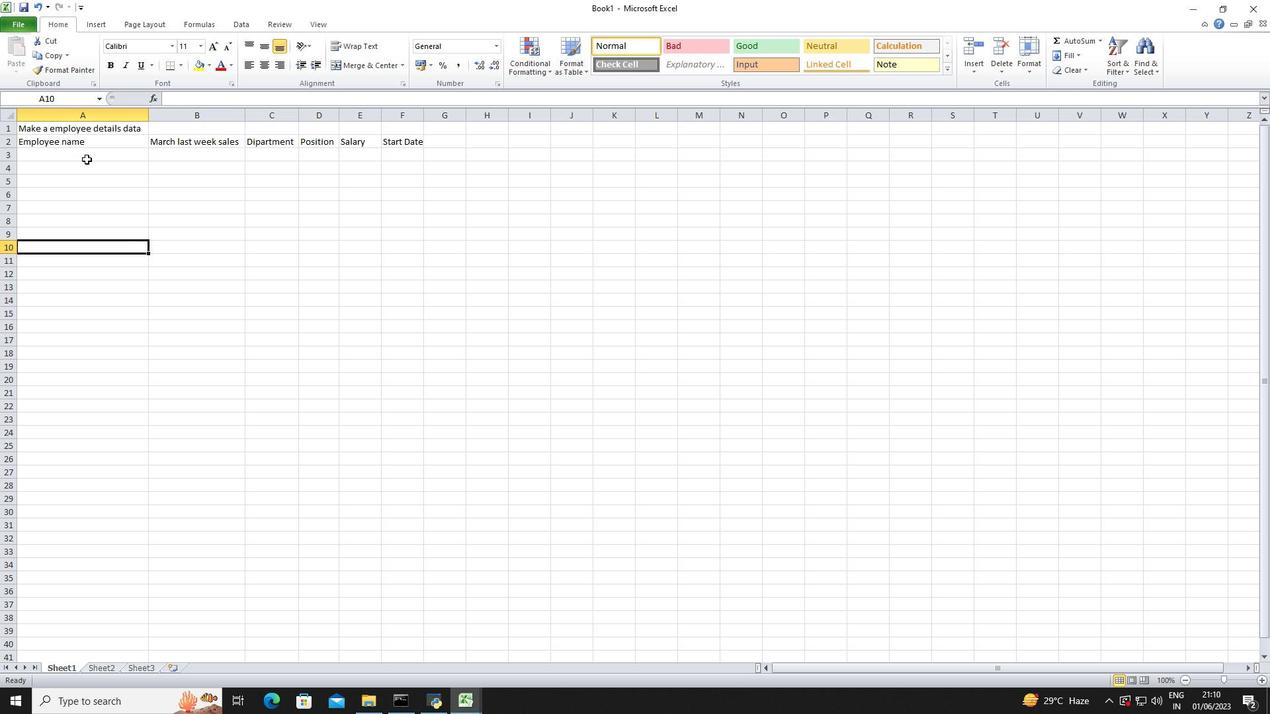 
Action: Mouse moved to (216, 246)
Screenshot: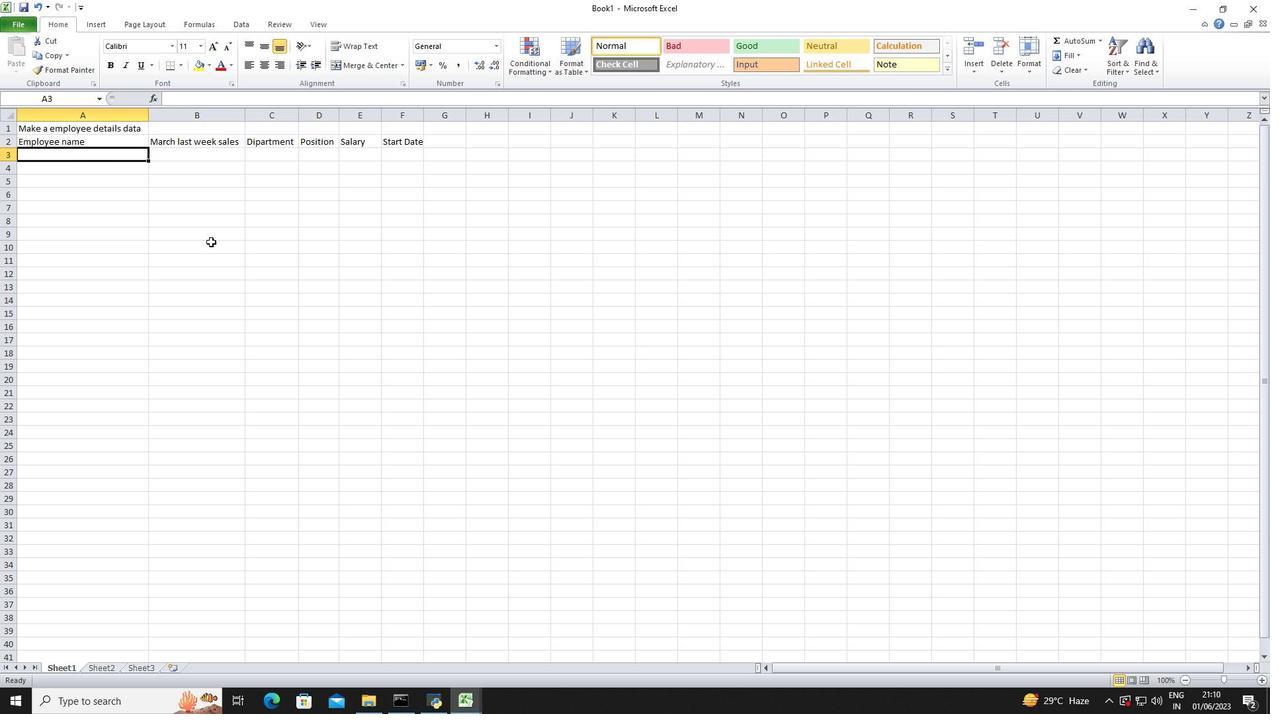 
Action: Key pressed <Key.shift_r><Key.shift_r><Key.shift_r><Key.shift_r><Key.shift_r><Key.shift_r><Key.shift_r><Key.shift_r><Key.shift_r><Key.shift_r><Key.shift_r><Key.shift_r><Key.shift_r><Key.shift_r><Key.shift_r><Key.shift_r><Key.shift_r><Key.shift_r><Key.shift_r><Key.shift_r><Key.shift_r><Key.shift_r><Key.shift_r><Key.shift_r><Key.shift_r><Key.shift_r><Key.shift_r><Key.shift_r><Key.shift_r><Key.shift_r><Key.shift_r><Key.shift_r><Key.shift_r><Key.shift_r><Key.shift_r><Key.shift_r><Key.shift_r><Key.shift_r><Key.shift_r><Key.shift_r><Key.shift_r><Key.shift_r><Key.shift_r><Key.shift_r><Key.shift_r><Key.shift_r><Key.shift_r><Key.shift_r><Key.shift_r><Key.shift_r><Key.shift_r><Key.shift_r><Key.shift_r><Key.shift_r><Key.shift_r><Key.shift_r><Key.shift_r><Key.shift_r><Key.shift_r><Key.shift_r><Key.shift_r><Key.shift_r><Key.shift_r><Key.shift_r><Key.shift_r><Key.shift_r><Key.shift_r><Key.shift_r><Key.shift_r>Ethan<Key.space><Key.shift_r>RE<Key.backspace>e
Screenshot: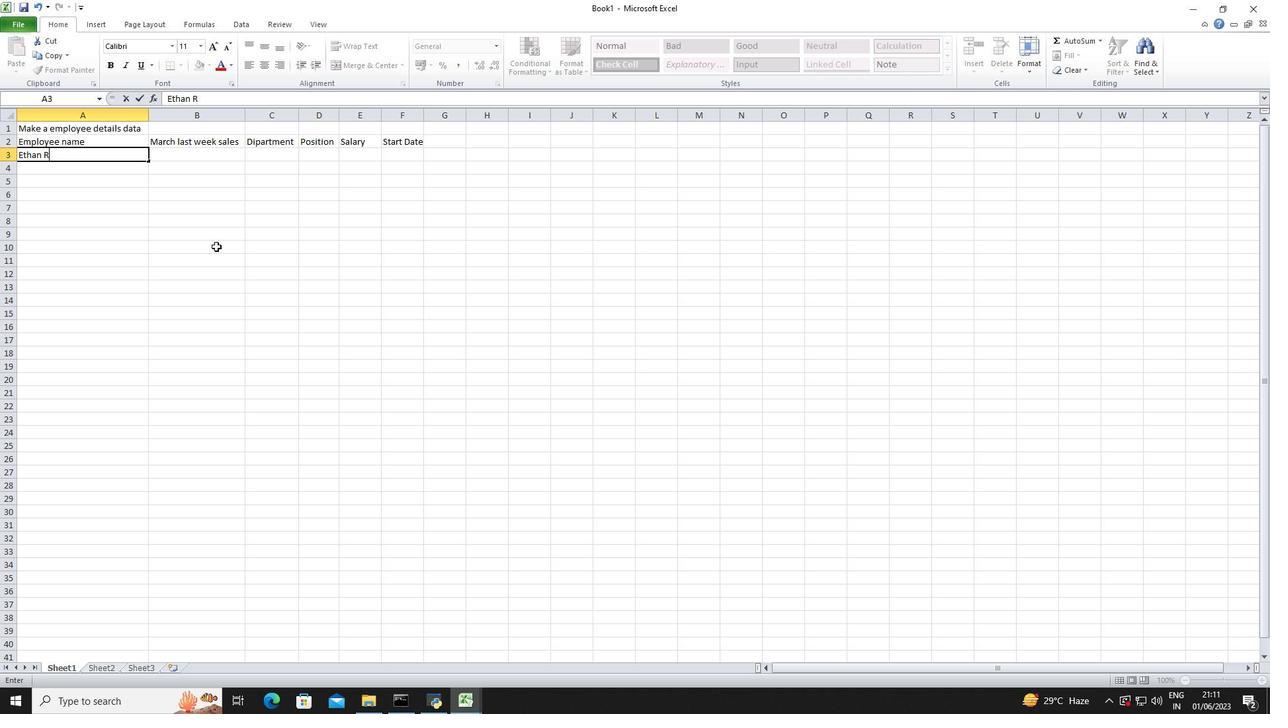 
Action: Mouse moved to (83, 190)
Screenshot: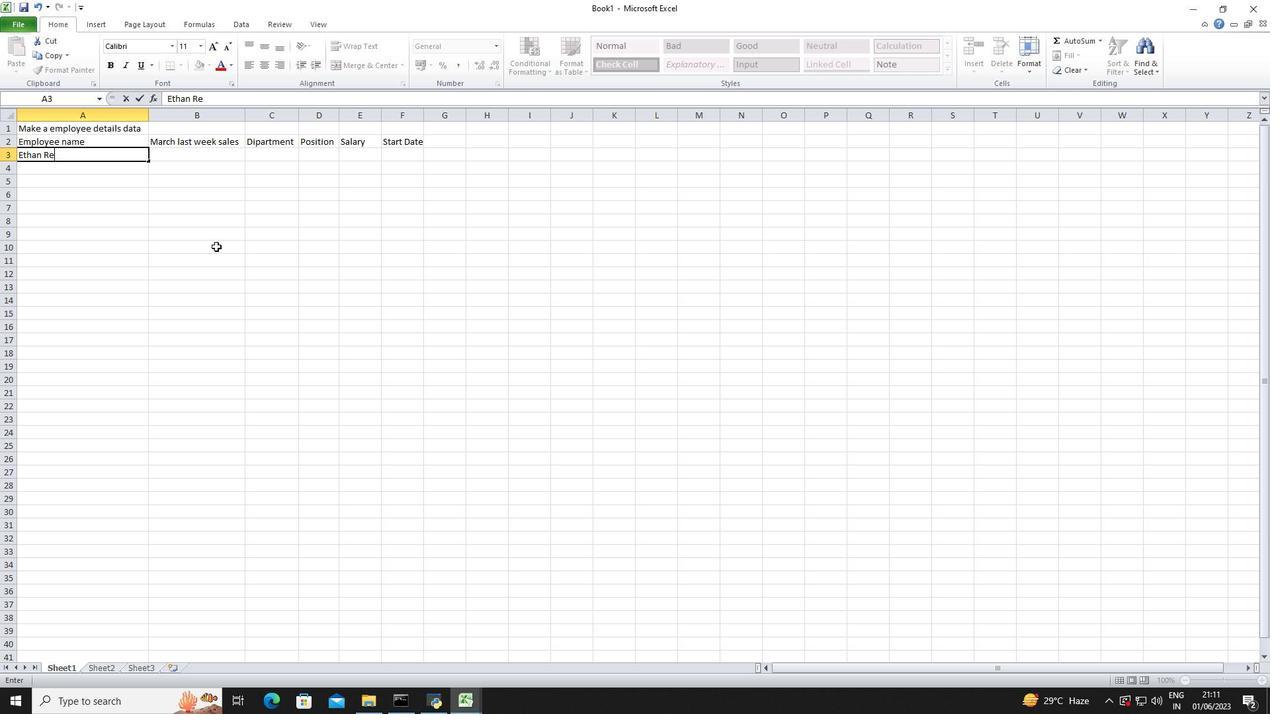 
Action: Key pressed y
Screenshot: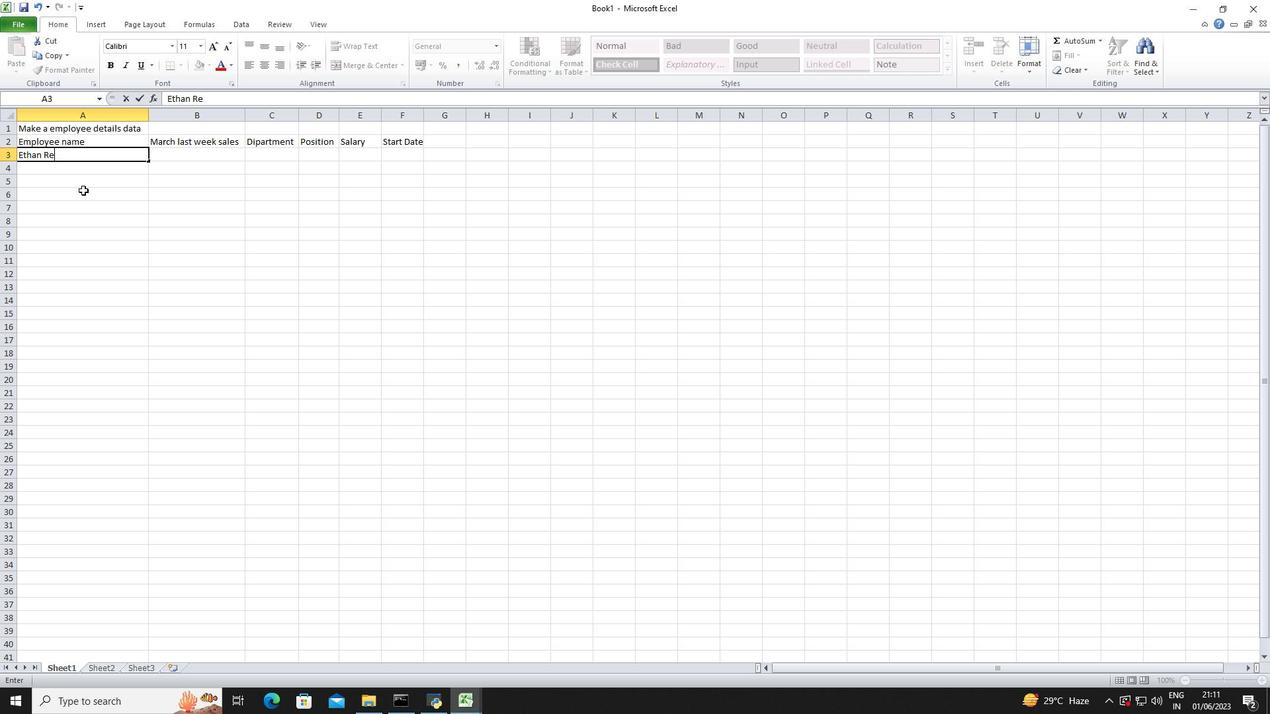 
Action: Mouse moved to (28, 174)
Screenshot: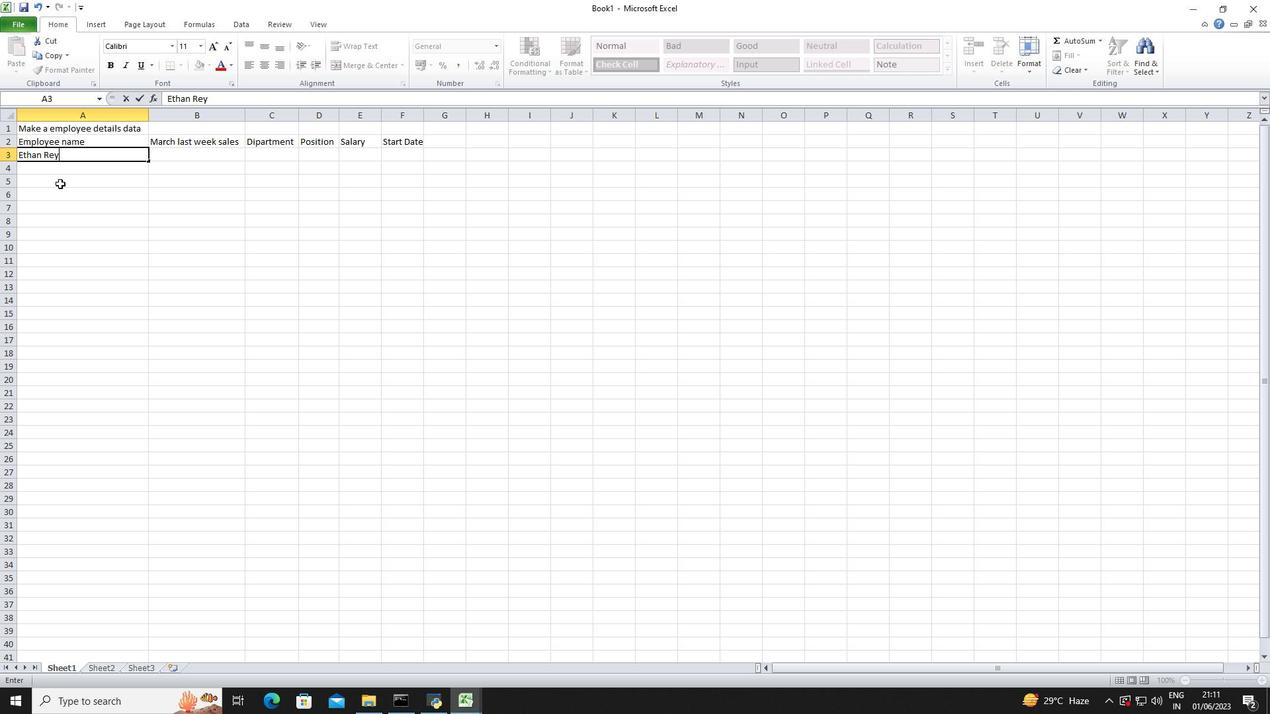 
Action: Key pressed nolds<Key.space><Key.enter><Key.shift_r><Key.shift_r><Key.shift_r><Key.shift_r><Key.shift_r><Key.shift_r><Key.shift_r><Key.shift_r>Olivia<Key.space>
Screenshot: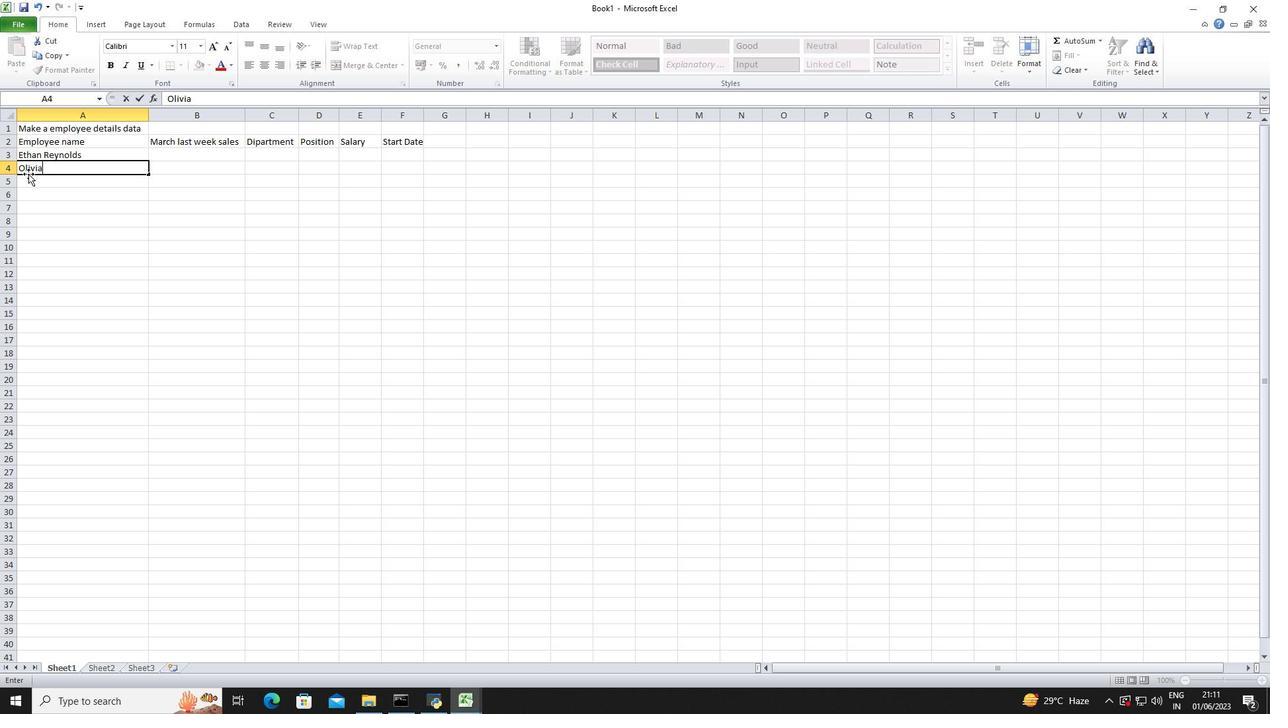 
Action: Mouse moved to (621, 132)
Screenshot: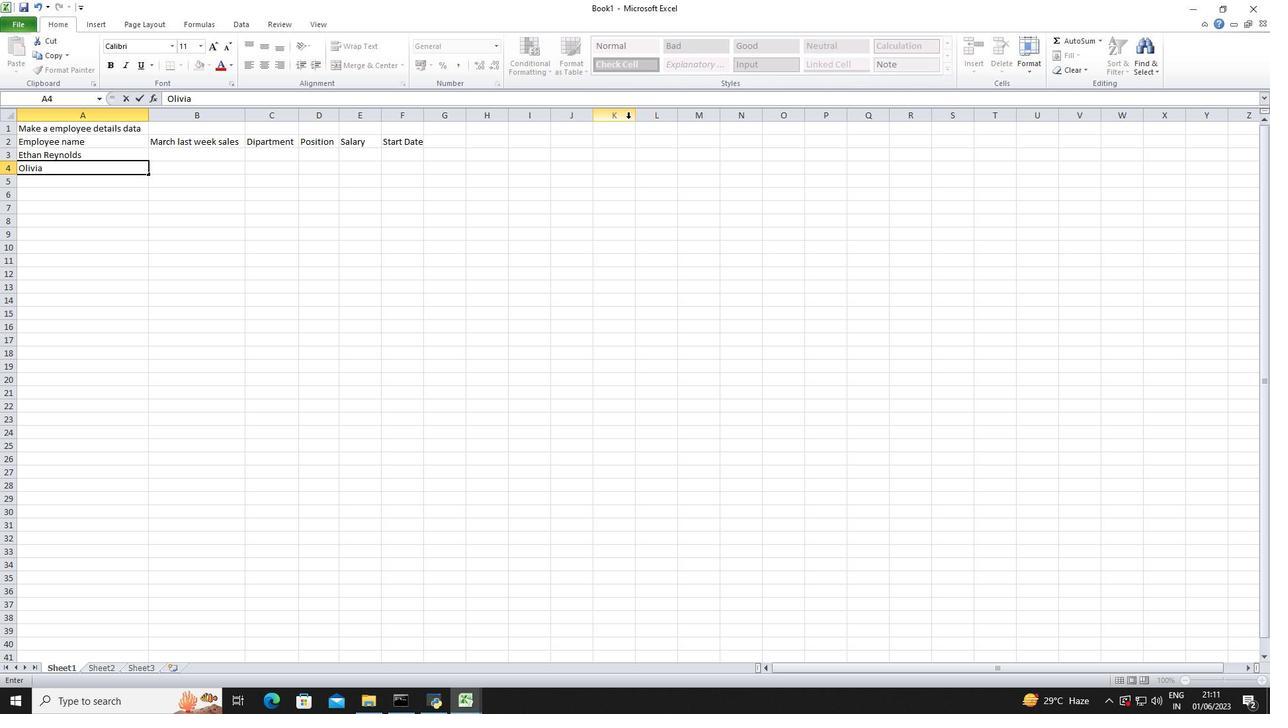 
Action: Key pressed <Key.shift_r>Thompson<Key.space><Key.enter><Key.shift_r>Benjamin<Key.space><Key.shift_r>Martinez<Key.space><Key.enter><Key.shift_r><Key.shift_r><Key.shift_r><Key.shift_r><Key.shift_r><Key.shift_r><Key.shift_r>Emma<Key.space><Key.shift_r>Davis<Key.space><Key.enter><Key.shift_r><Key.shift_r><Key.shift_r><Key.shift_r><Key.shift_r>Alexander<Key.space><Key.enter><Key.shift_r><Key.shift_r><Key.shift_r><Key.shift_r><Key.shift_r><Key.shift_r><Key.shift_r><Key.shift_r><Key.shift_r>Mia<Key.space><Key.shift_r><Key.shift_r>Lewis<Key.space><Key.enter><Key.shift_r><Key.shift_r><Key.shift_r><Key.shift_r><Key.shift_r>Christopher<Key.space><Key.shift_r>Scott<Key.space><Key.enter><Key.shift_r><Key.shift_r><Key.shift_r><Key.shift_r><Key.shift_r><Key.shift_r><Key.shift_r><Key.shift_r><Key.shift_r><Key.shift_r><Key.shift_r><Key.shift_r><Key.shift_r><Key.shift_r><Key.shift_r><Key.shift_r><Key.shift_r><Key.shift_r>Sophia<Key.space><Key.shift_r>Harris<Key.space>
Screenshot: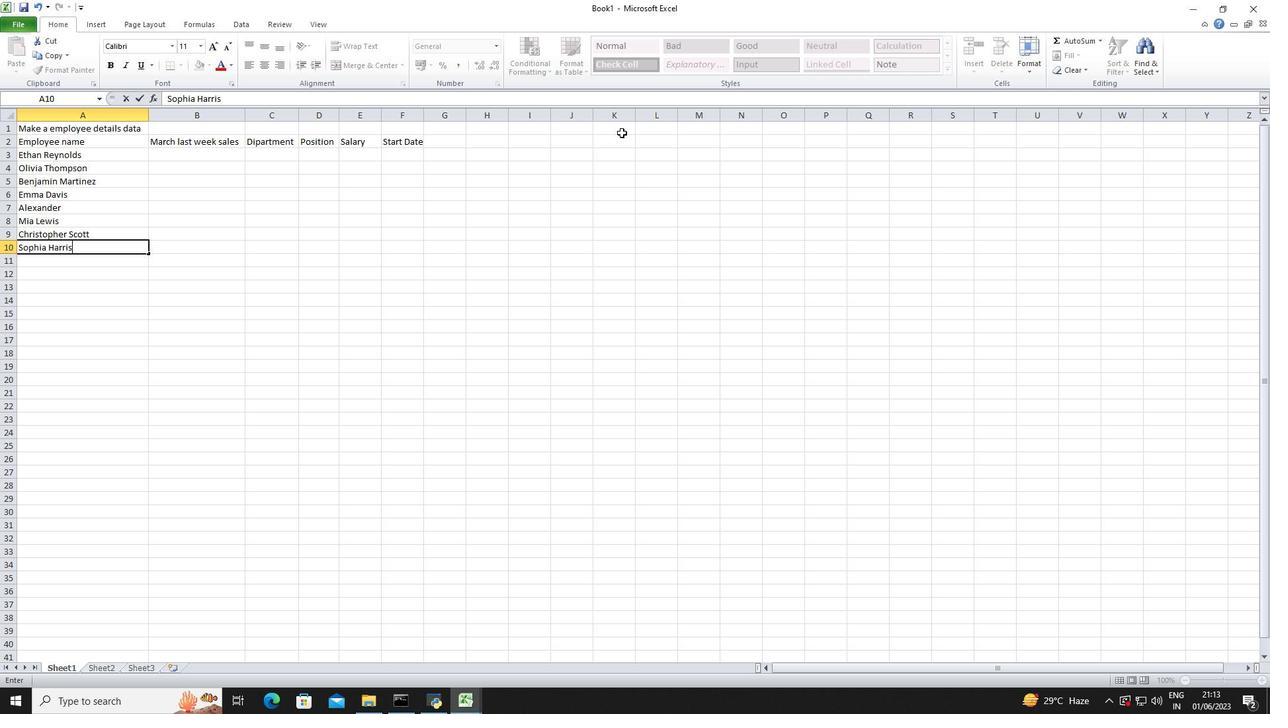 
Action: Mouse moved to (445, 292)
Screenshot: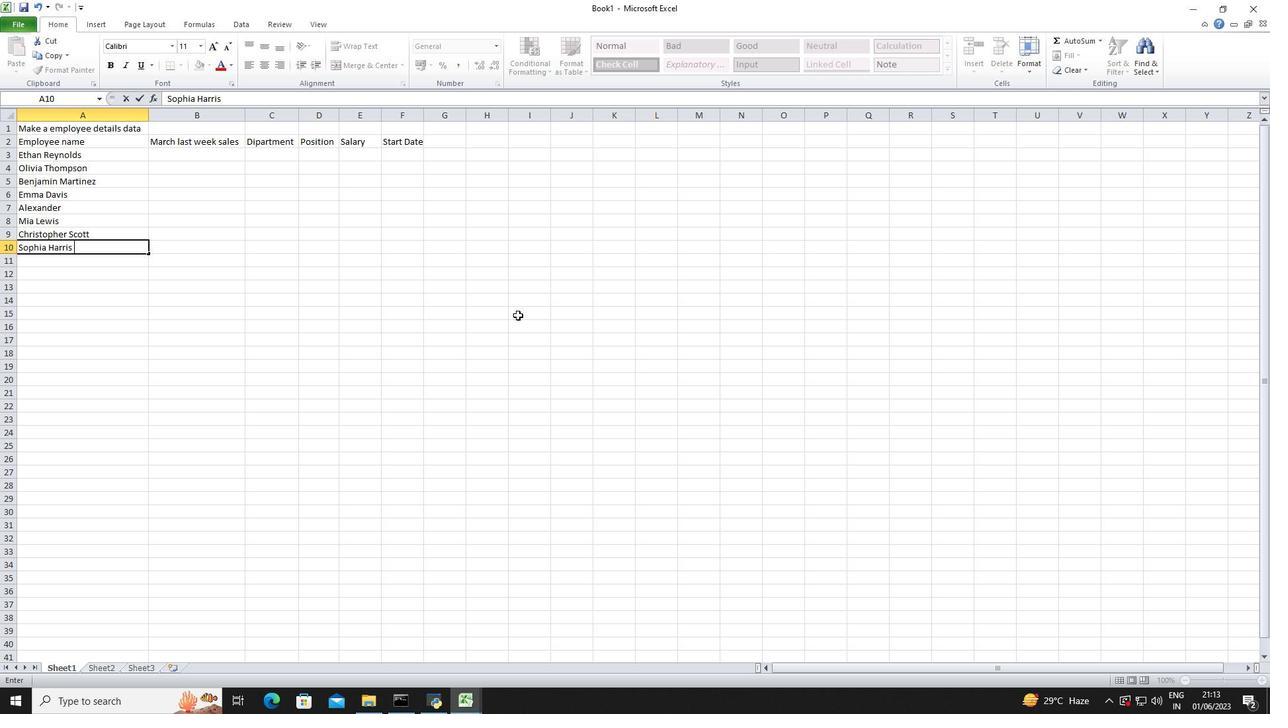 
Action: Mouse pressed left at (445, 292)
Screenshot: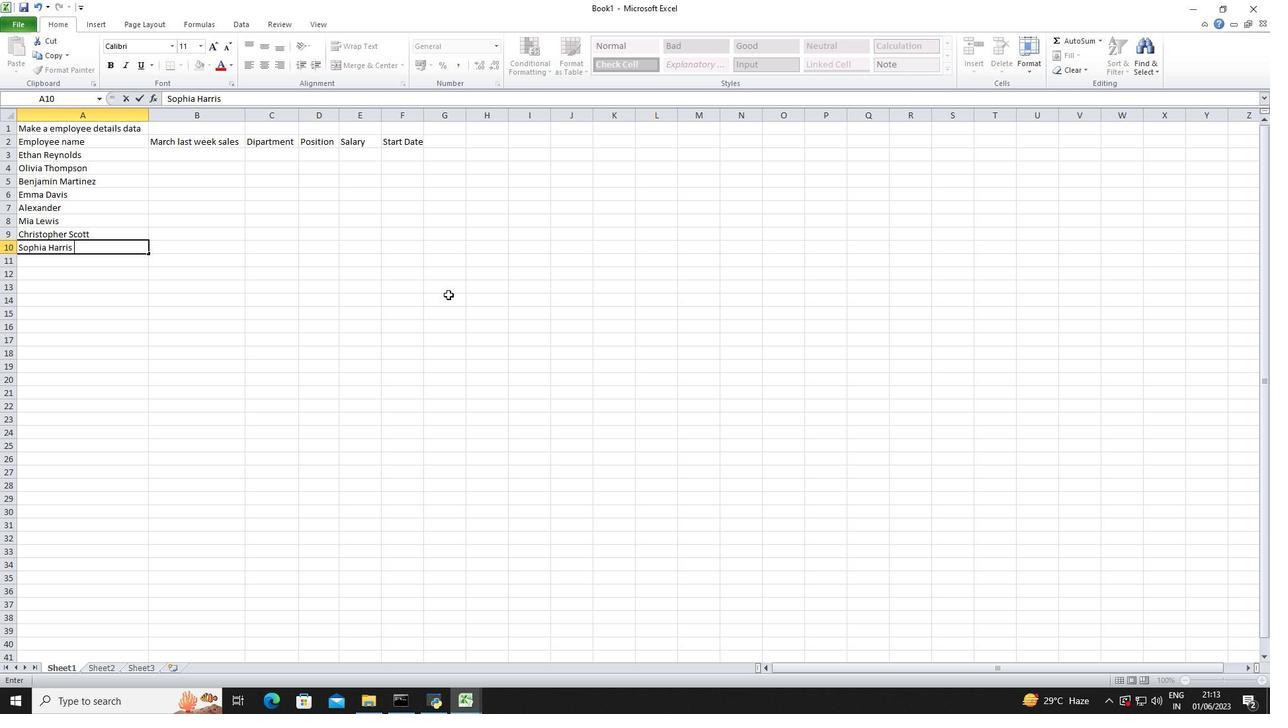 
Action: Mouse moved to (84, 208)
Screenshot: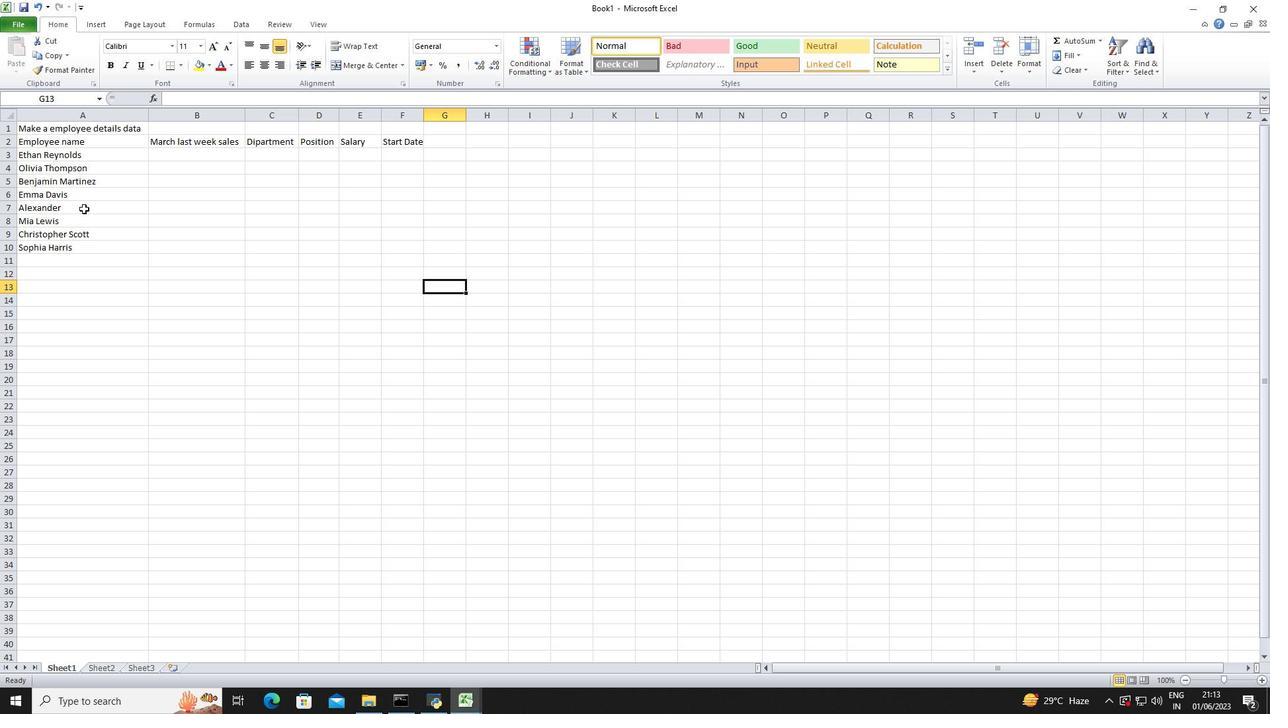 
Action: Mouse pressed left at (84, 208)
Screenshot: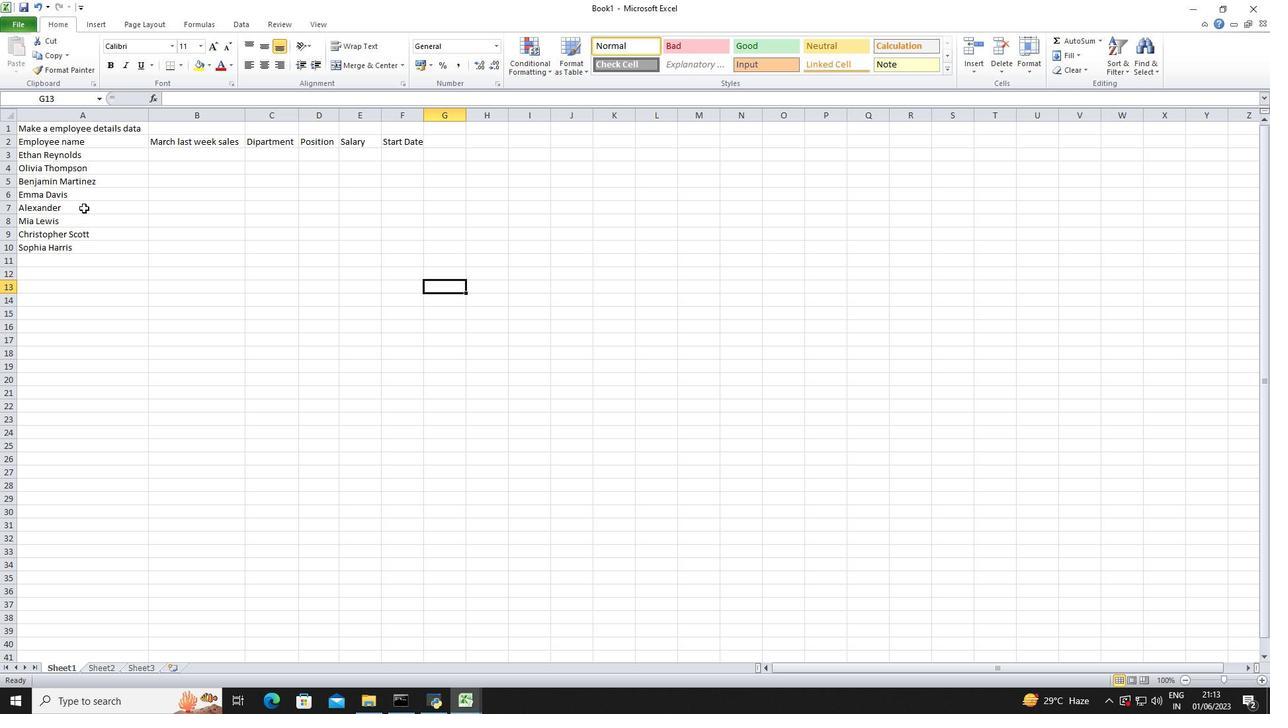 
Action: Mouse moved to (220, 99)
Screenshot: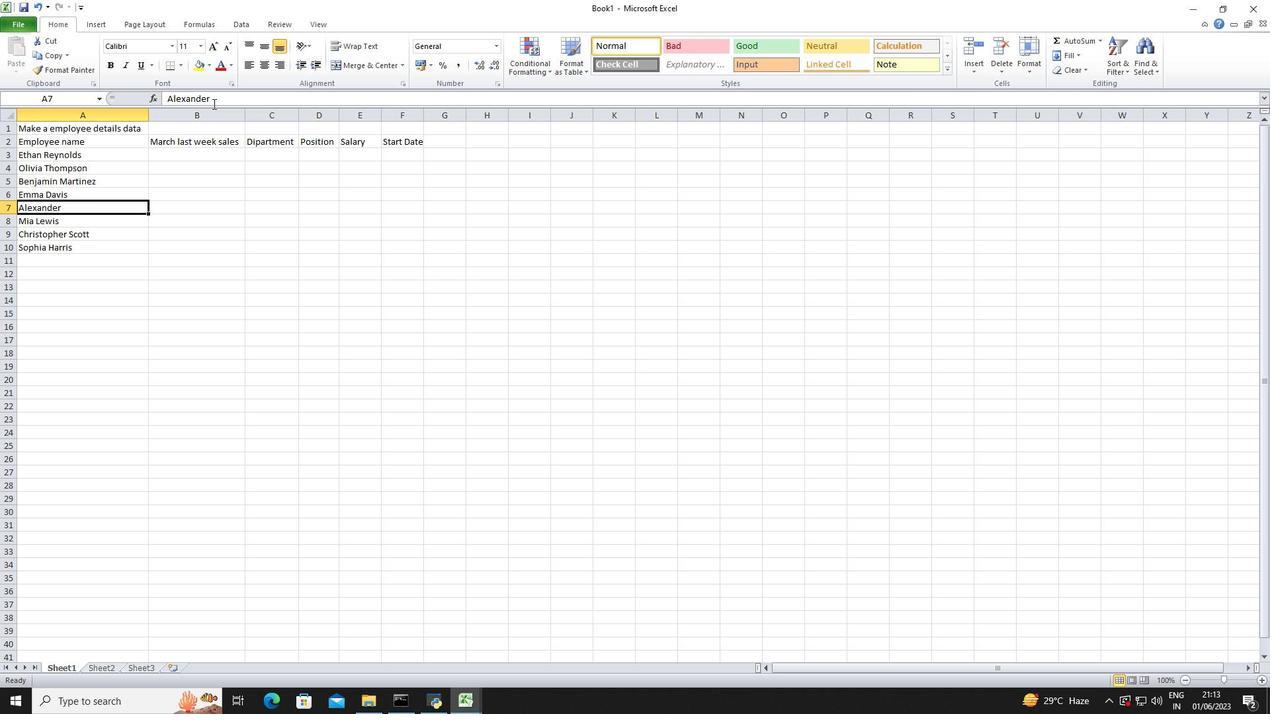 
Action: Mouse pressed left at (220, 99)
Screenshot: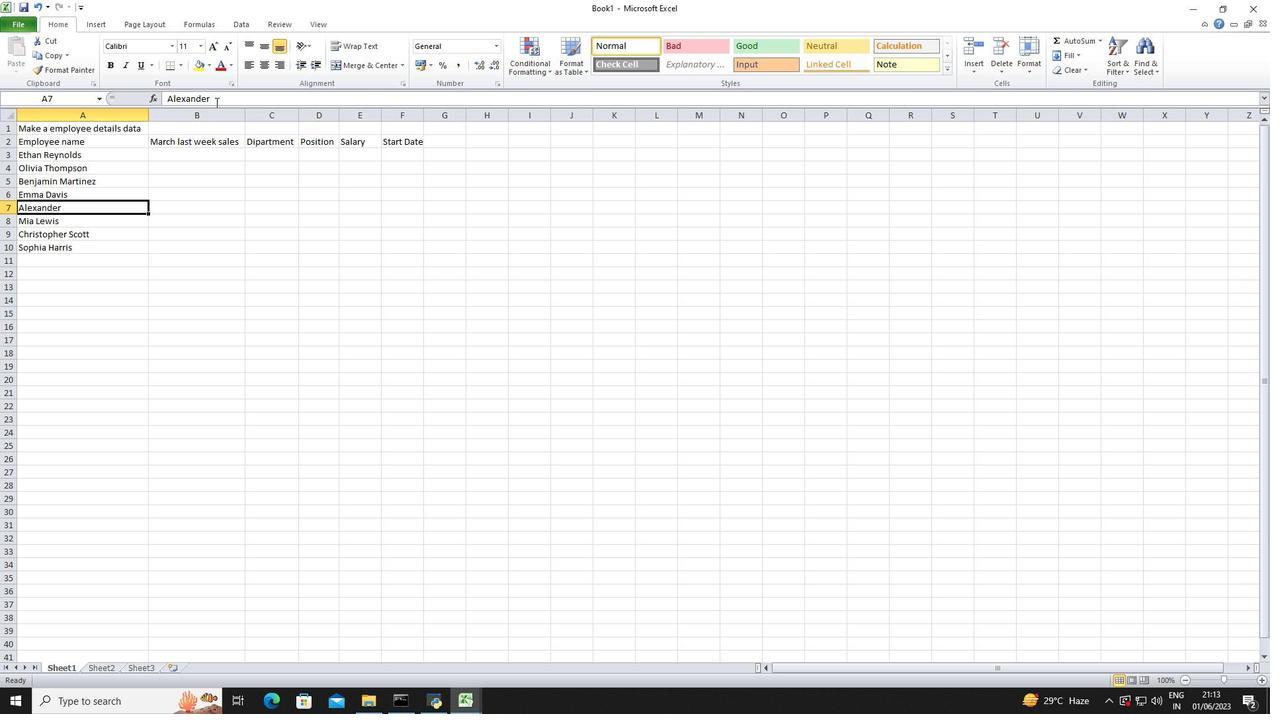 
Action: Mouse moved to (228, 97)
Screenshot: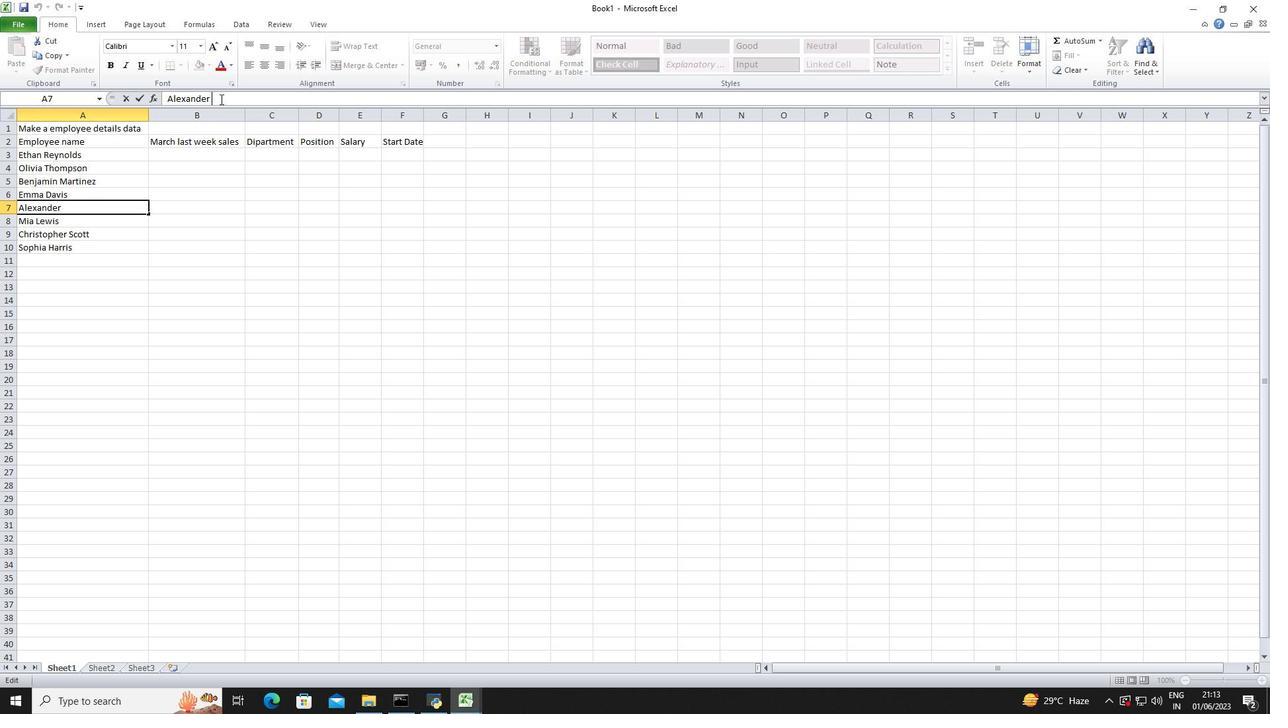 
Action: Key pressed <Key.shift_r>Mitchell<Key.space><Key.enter><Key.shift_r>Ava<Key.space><Key.shift_r>Rodriguez<Key.space><Key.enter><Key.shift_r><Key.shift_r><Key.shift_r><Key.shift_r><Key.shift_r><Key.shift_r><Key.shift_r><Key.shift_r>Dai<Key.backspace>niel<Key.space><Key.shift_r>Anderson<Key.space><Key.enter><Key.shift_r><Key.shift_r><Key.shift_r><Key.shift_r><Key.shift_r><Key.shift_r><Key.shift_r><Key.shift_r><Key.shift_r>Mia<Key.space><Key.shift_r>Lewis<Key.space><Key.enter><Key.shift_r>Christopher<Key.space><Key.shift_r>Scott<Key.space><Key.enter><Key.shift_r>Sohia<Key.space><Key.shift_r><Key.shift_r><Key.shift_r>Harris<Key.space>
Screenshot: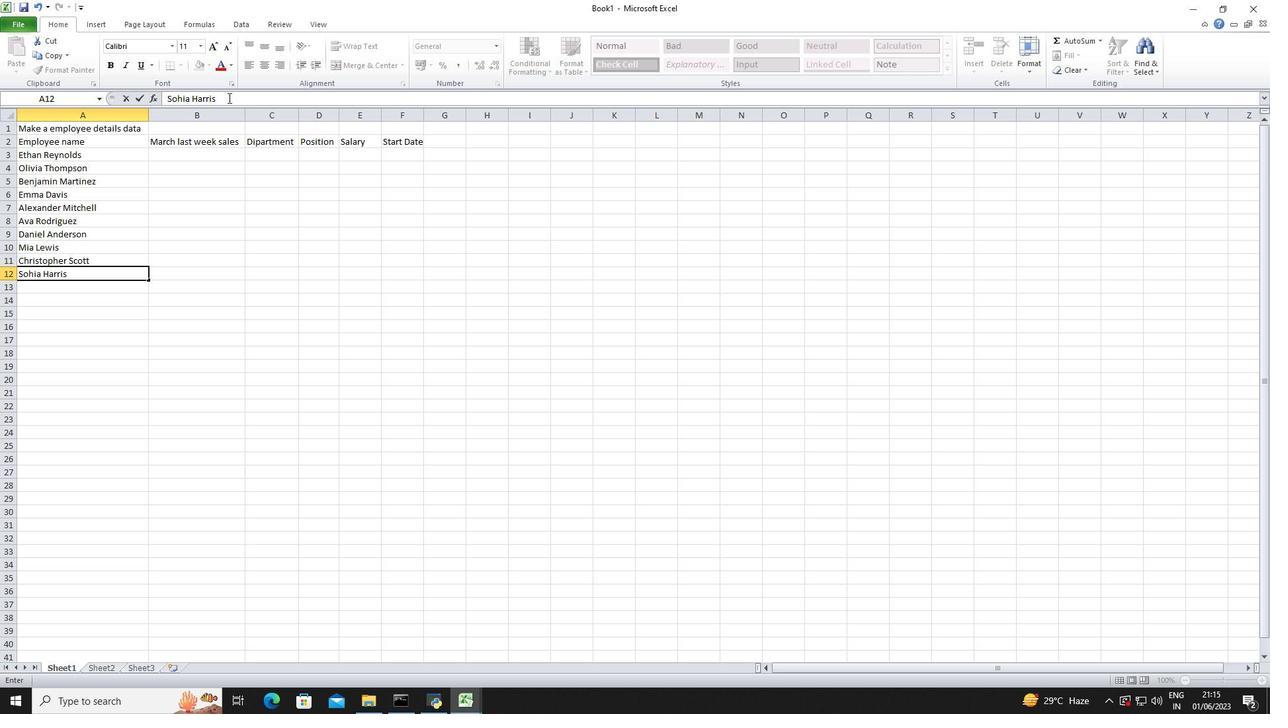 
Action: Mouse moved to (283, 272)
Screenshot: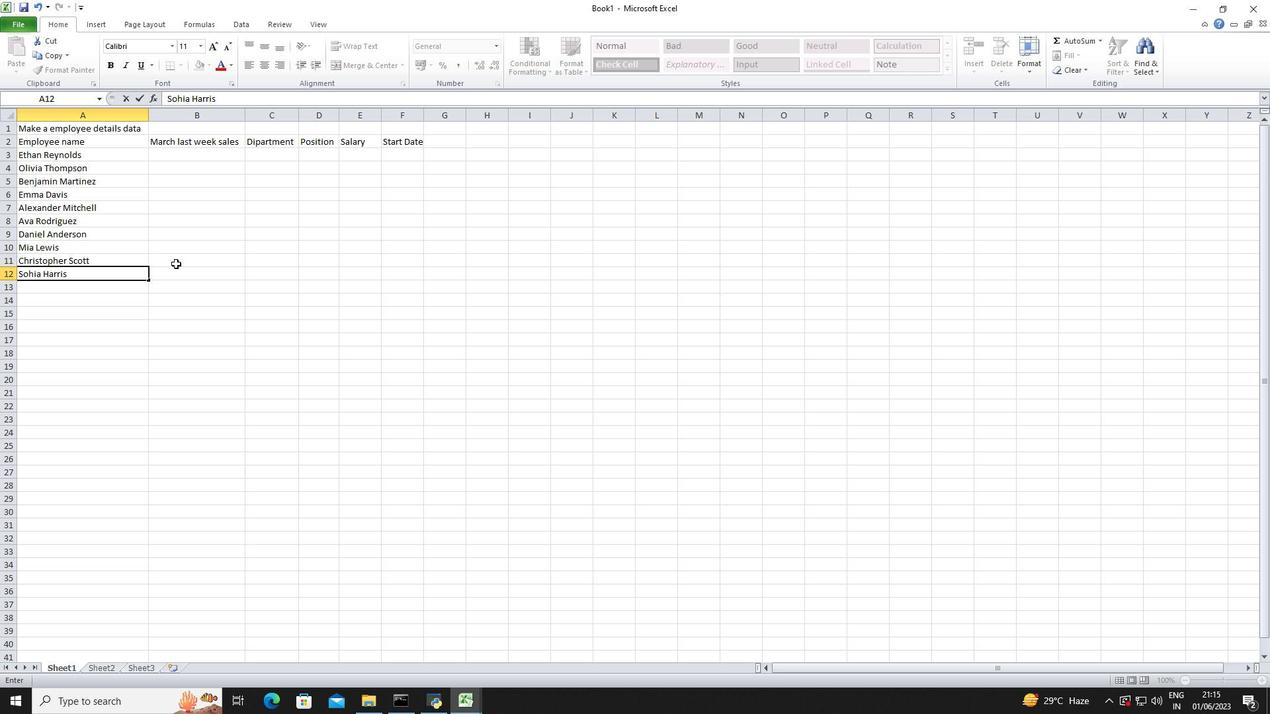 
Action: Mouse pressed left at (283, 272)
Screenshot: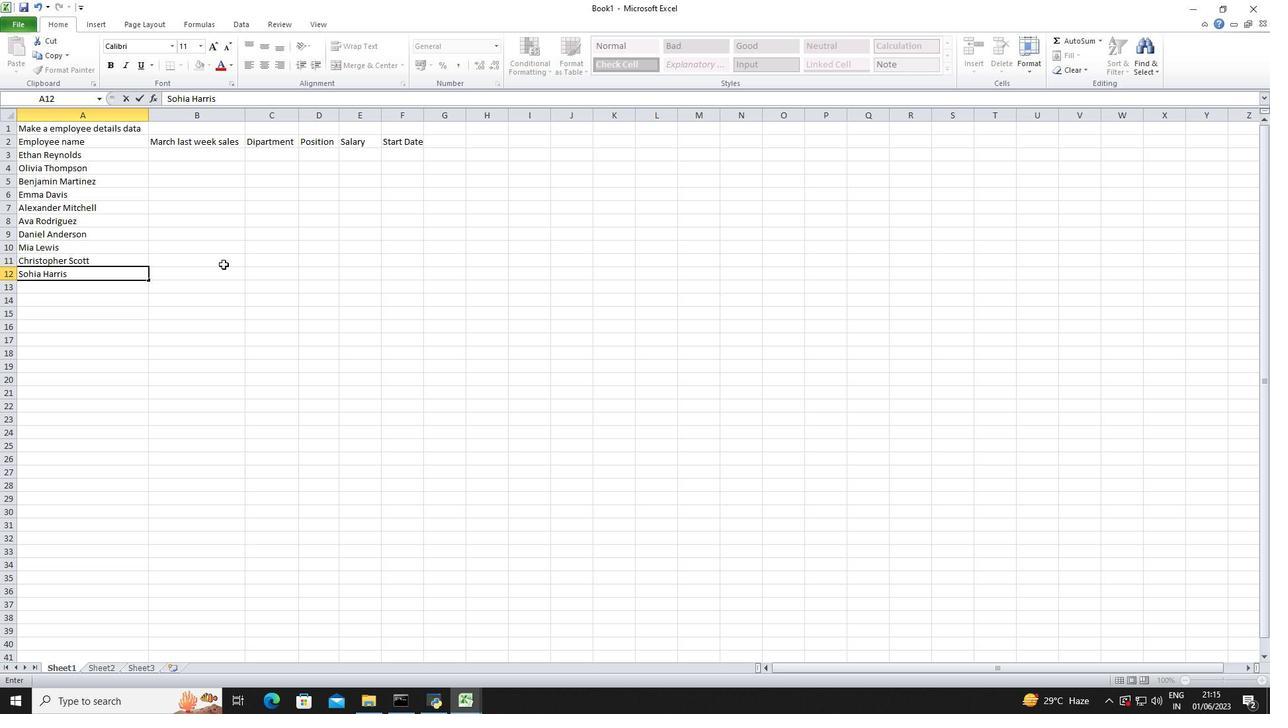 
Action: Mouse moved to (189, 156)
Screenshot: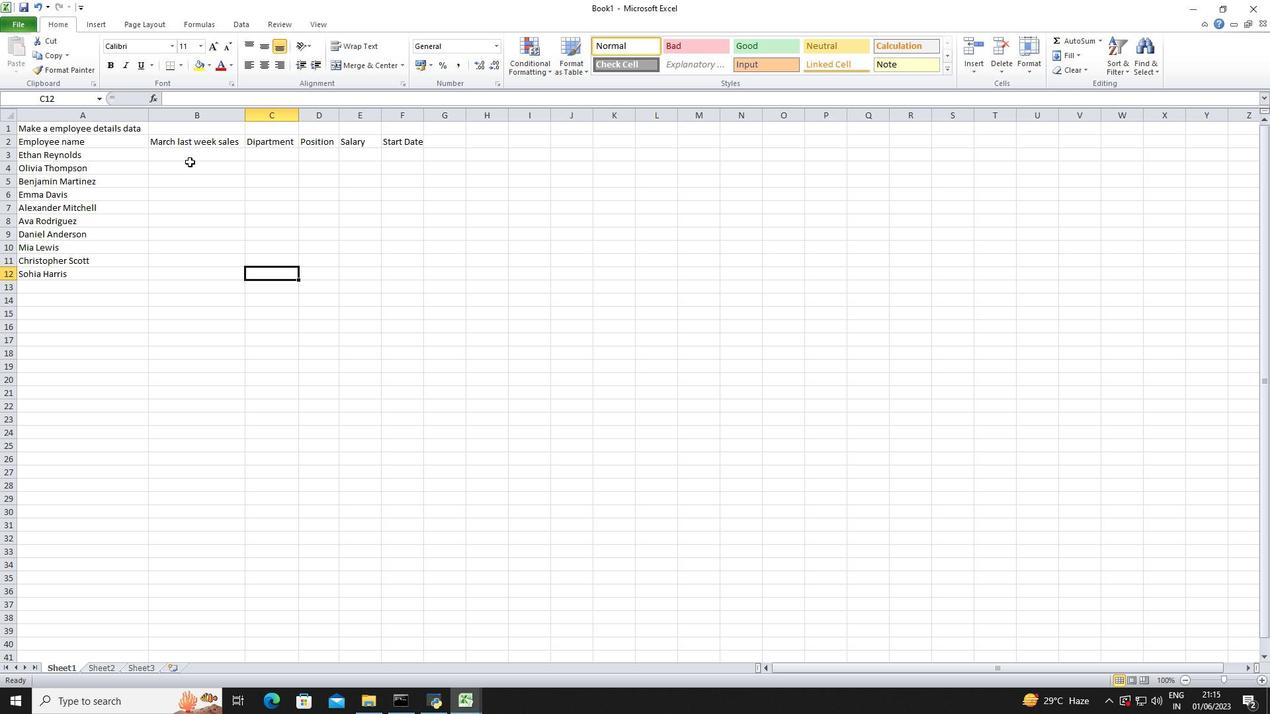 
Action: Mouse pressed left at (189, 156)
Screenshot: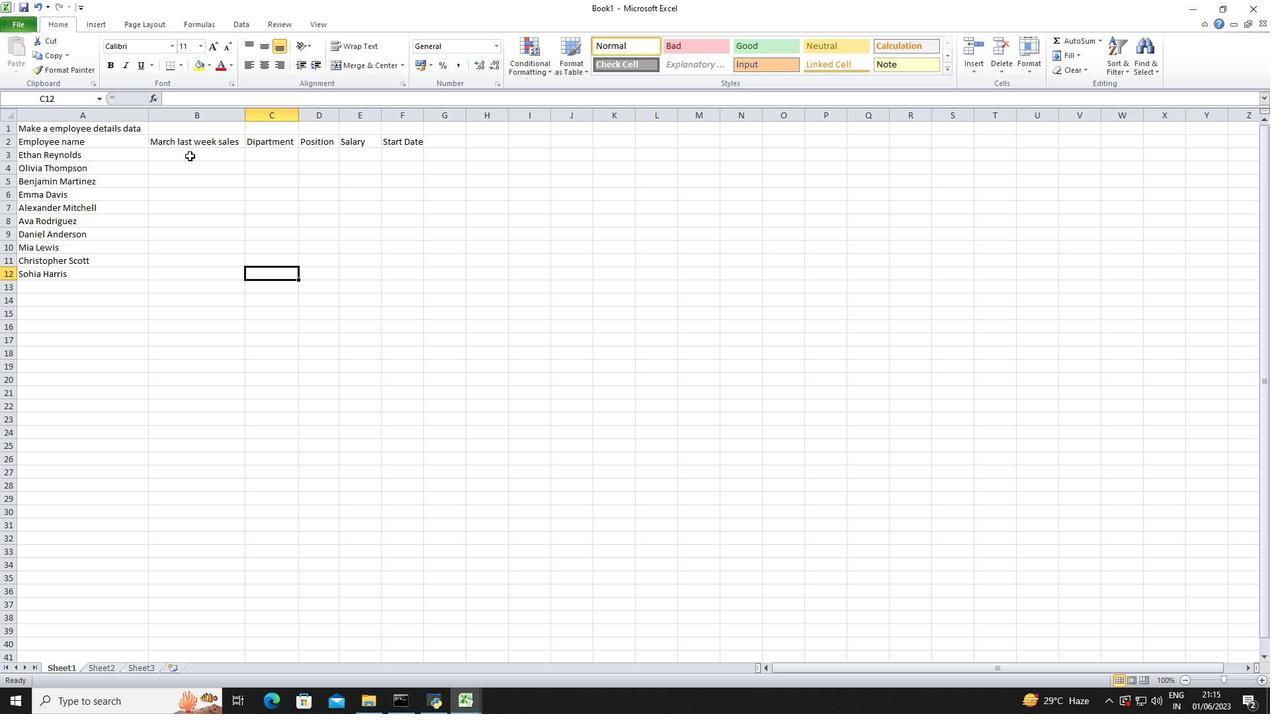 
Action: Mouse moved to (405, 154)
Screenshot: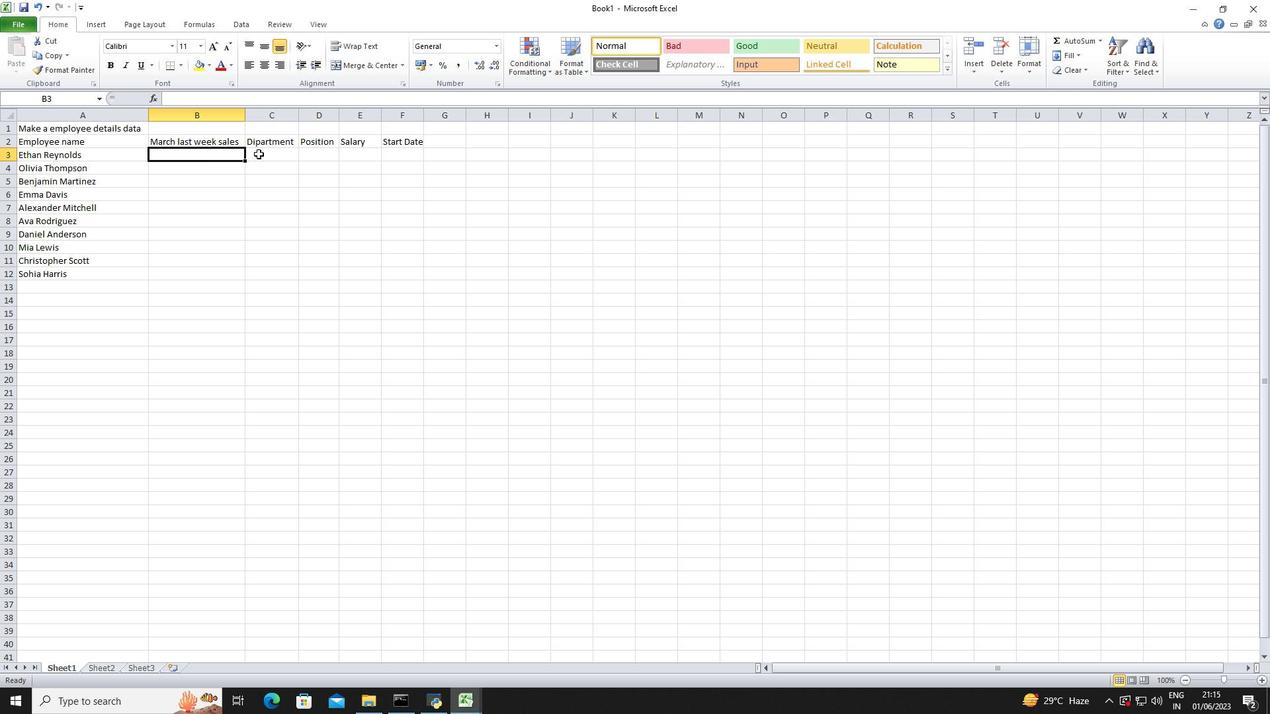 
Action: Key pressed 1000<Key.enter>1001<Key.enter>1002<Key.enter>1003<Key.enter>1004<Key.enter>1005<Key.enter>1006<Key.enter>1007<Key.enter>1008<Key.enter>1009
Screenshot: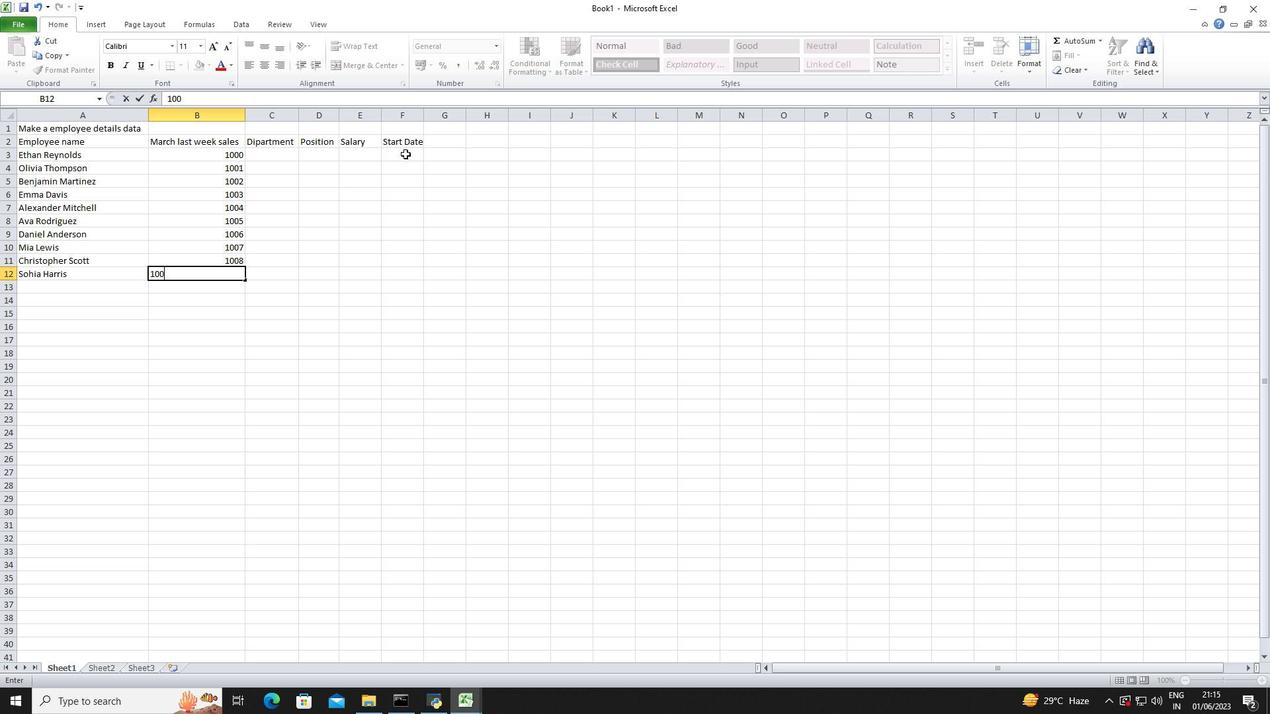 
Action: Mouse moved to (377, 256)
Screenshot: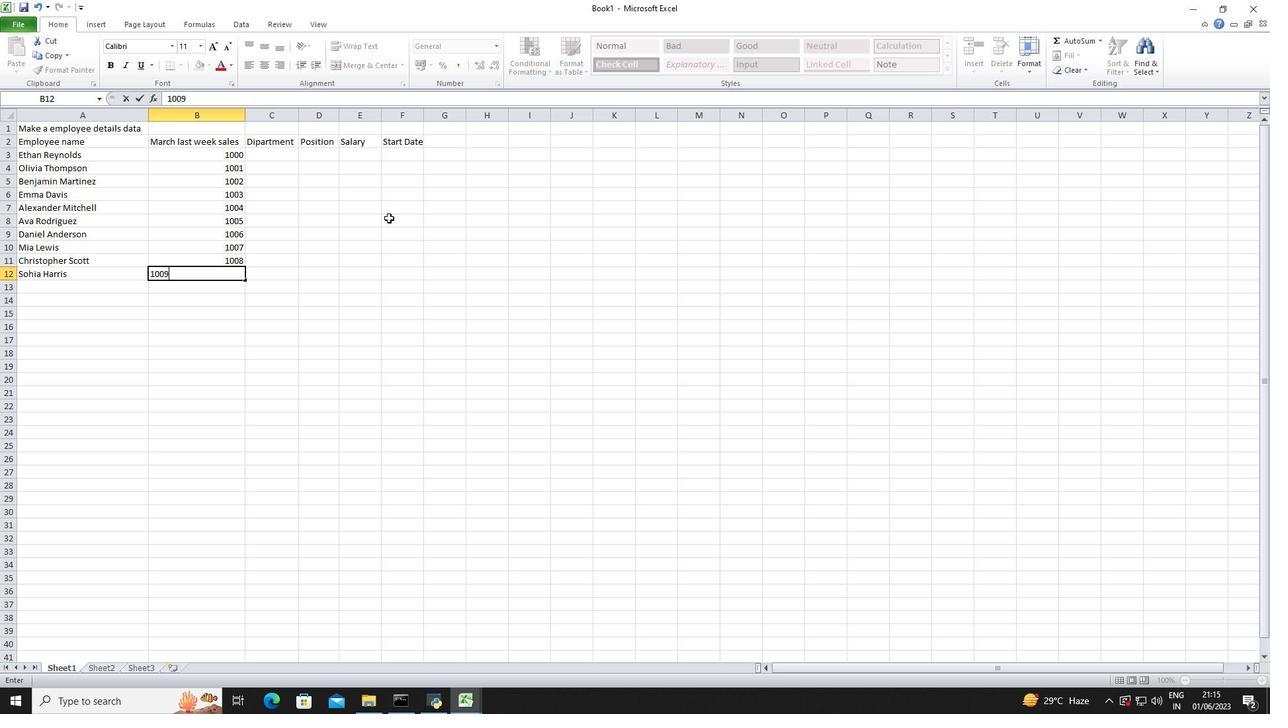 
Action: Mouse pressed left at (377, 256)
Screenshot: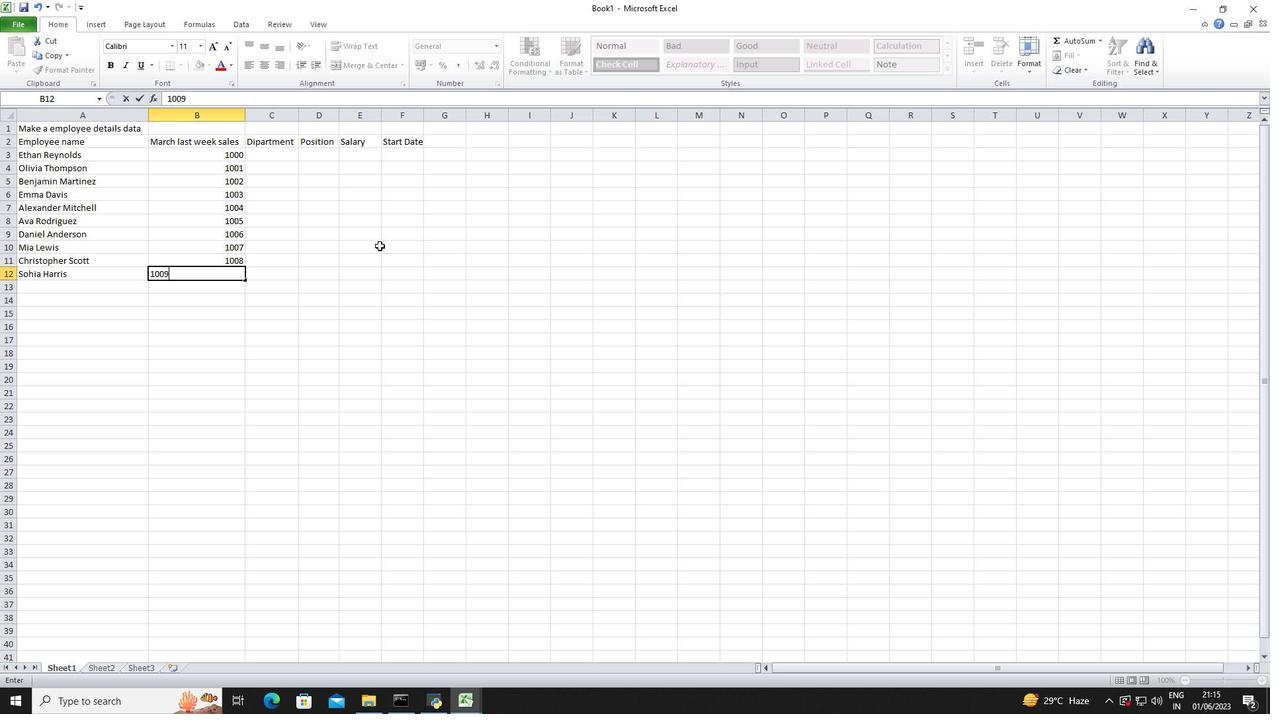 
Action: Mouse moved to (265, 152)
Screenshot: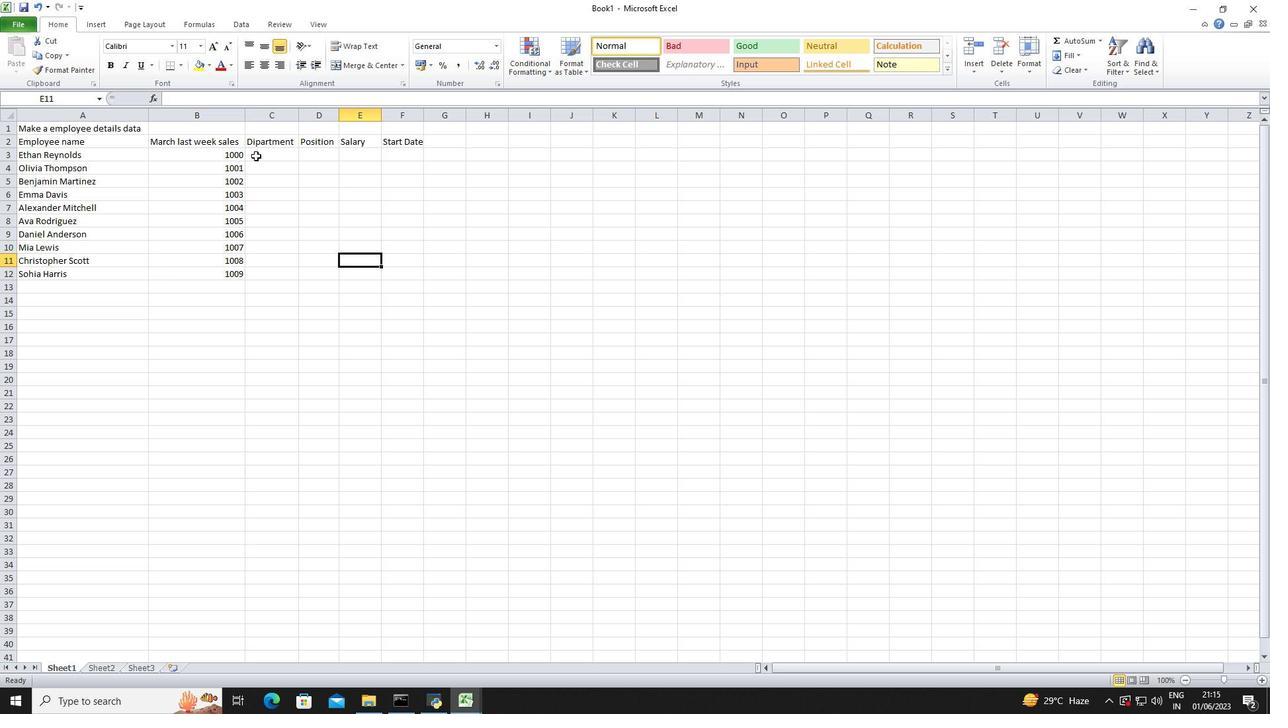 
Action: Mouse pressed left at (265, 152)
Screenshot: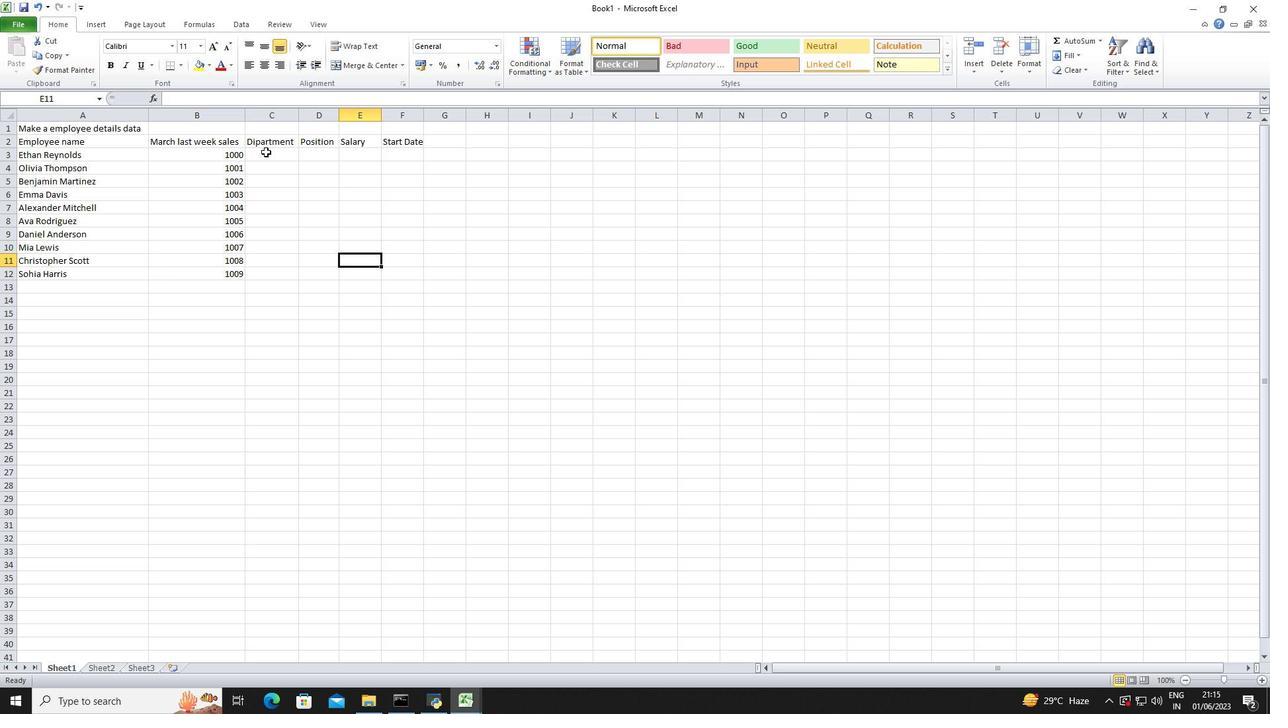 
Action: Mouse moved to (559, 182)
Screenshot: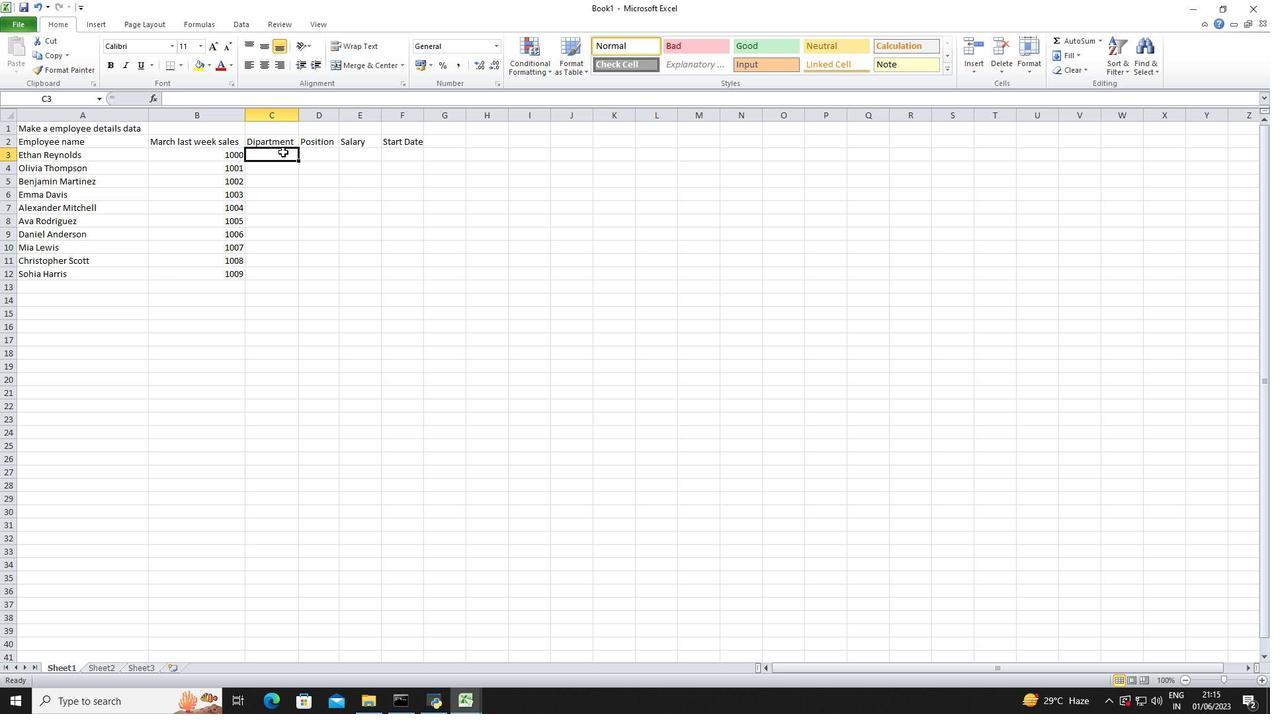 
Action: Key pressed <Key.enter>sales<Key.backspace><Key.backspace><Key.backspace><Key.backspace><Key.backspace><Key.backspace><Key.backspace>
Screenshot: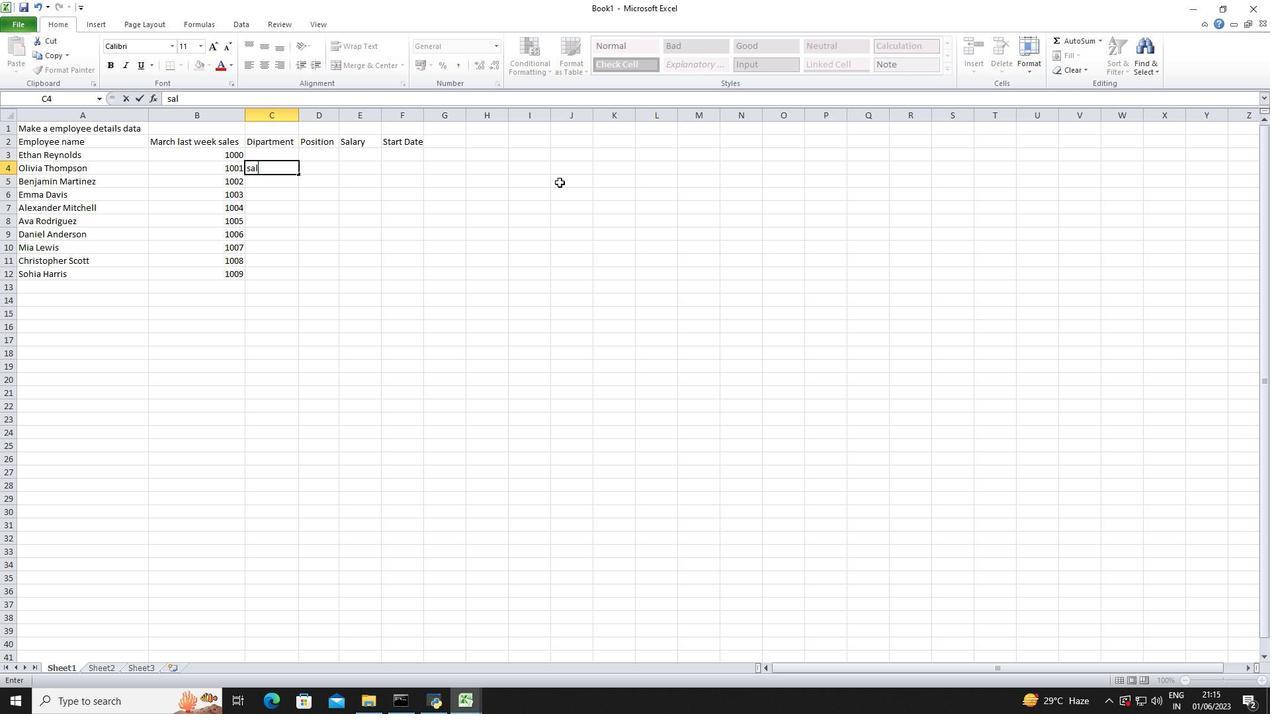 
Action: Mouse moved to (260, 150)
Screenshot: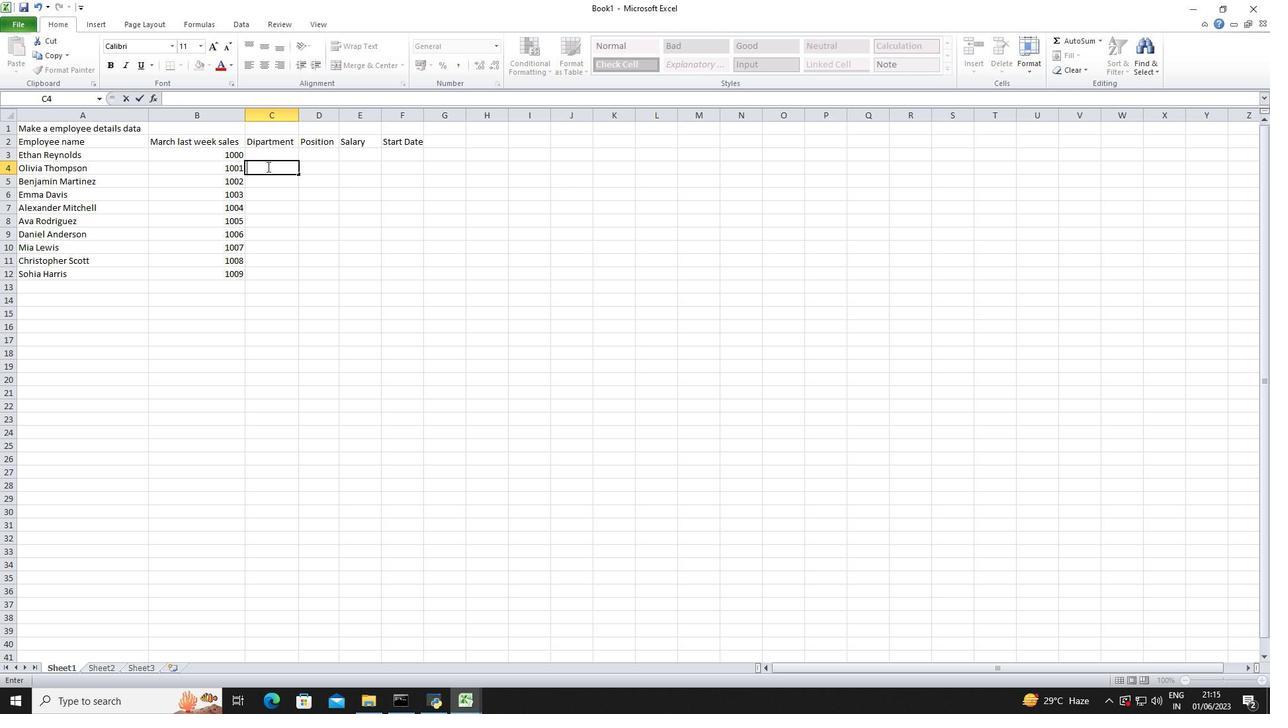 
Action: Mouse pressed left at (260, 150)
Screenshot: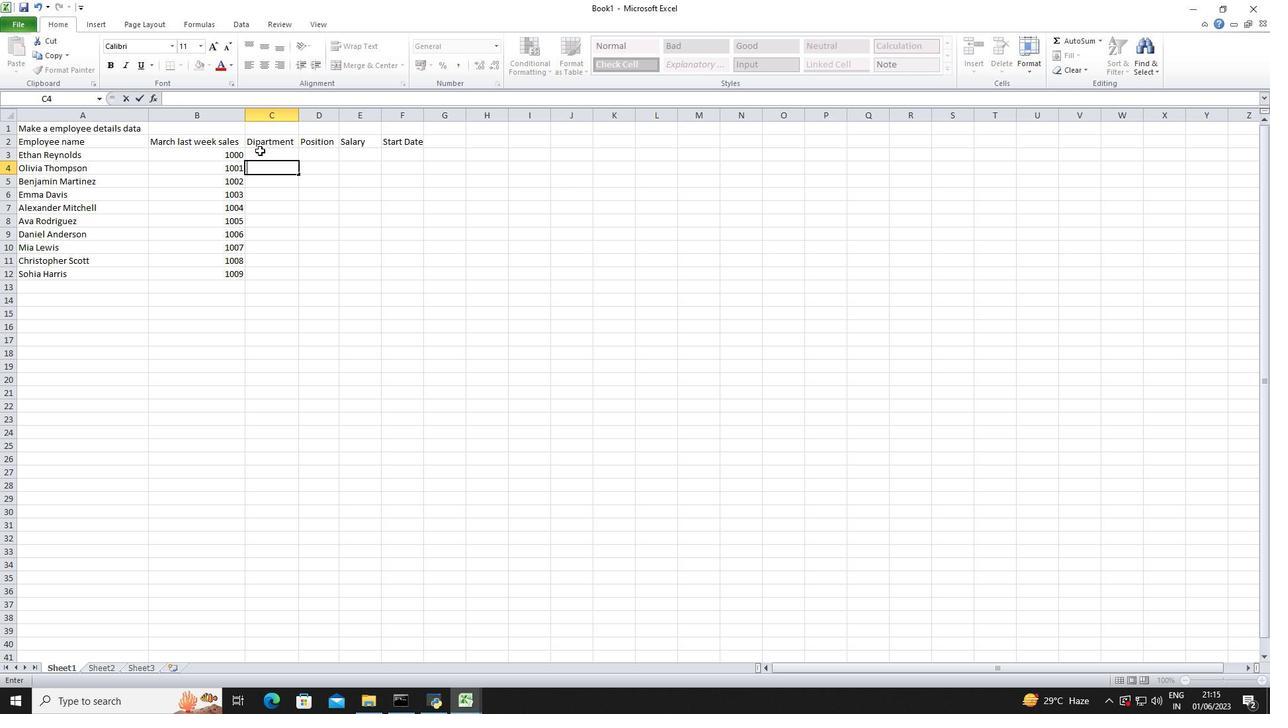 
Action: Mouse moved to (326, 151)
Screenshot: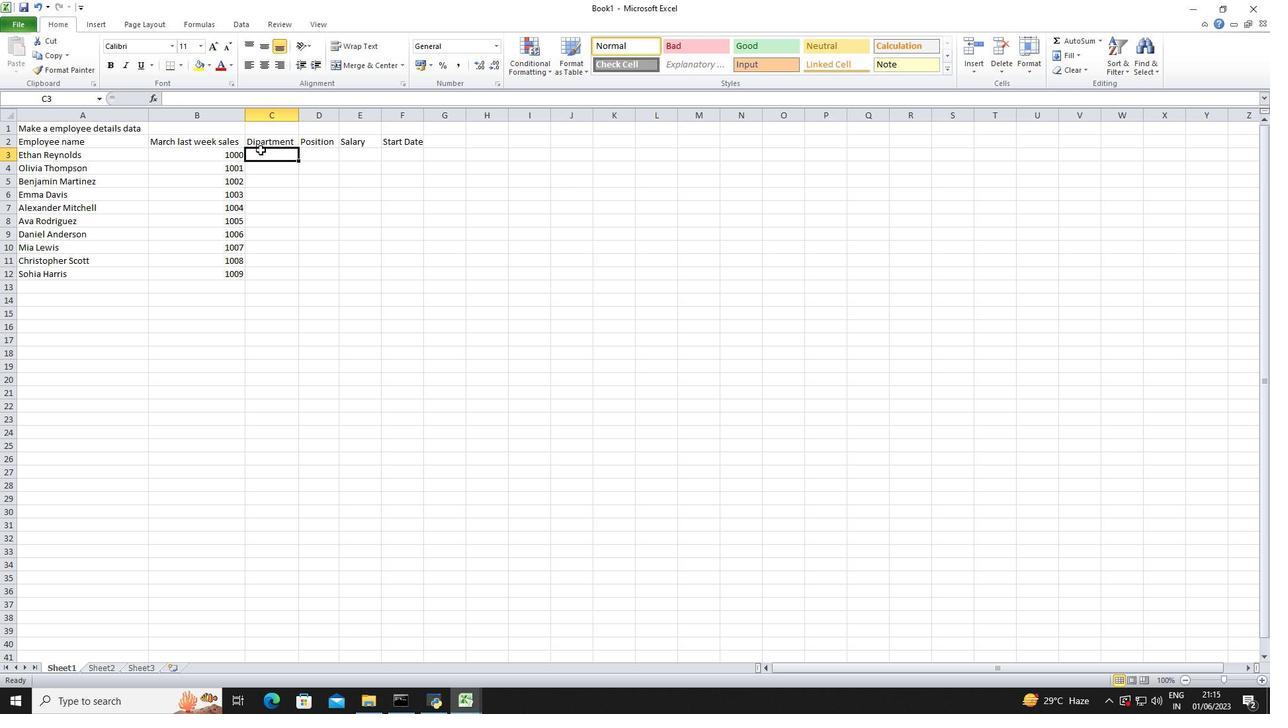 
Action: Key pressed <Key.enter>sales<Key.backspace><Key.backspace><Key.backspace><Key.backspace><Key.backspace>
Screenshot: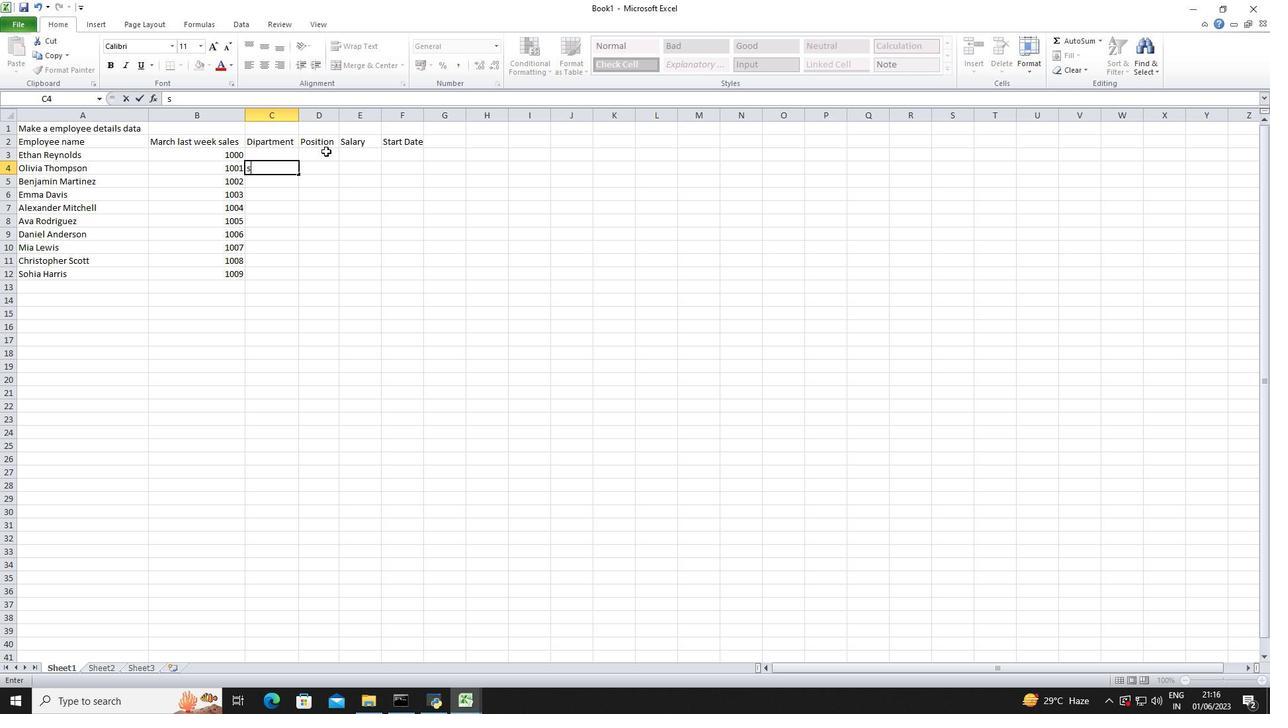 
Action: Mouse moved to (283, 154)
Screenshot: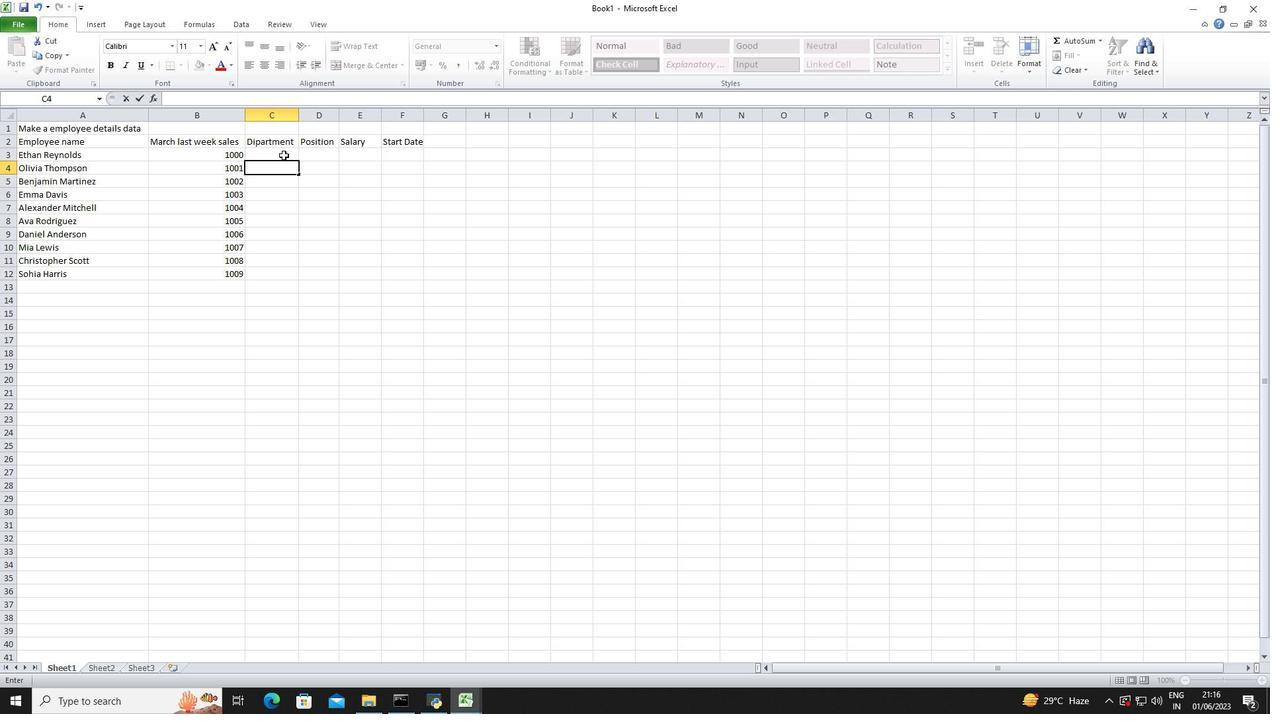 
Action: Mouse pressed left at (283, 154)
Screenshot: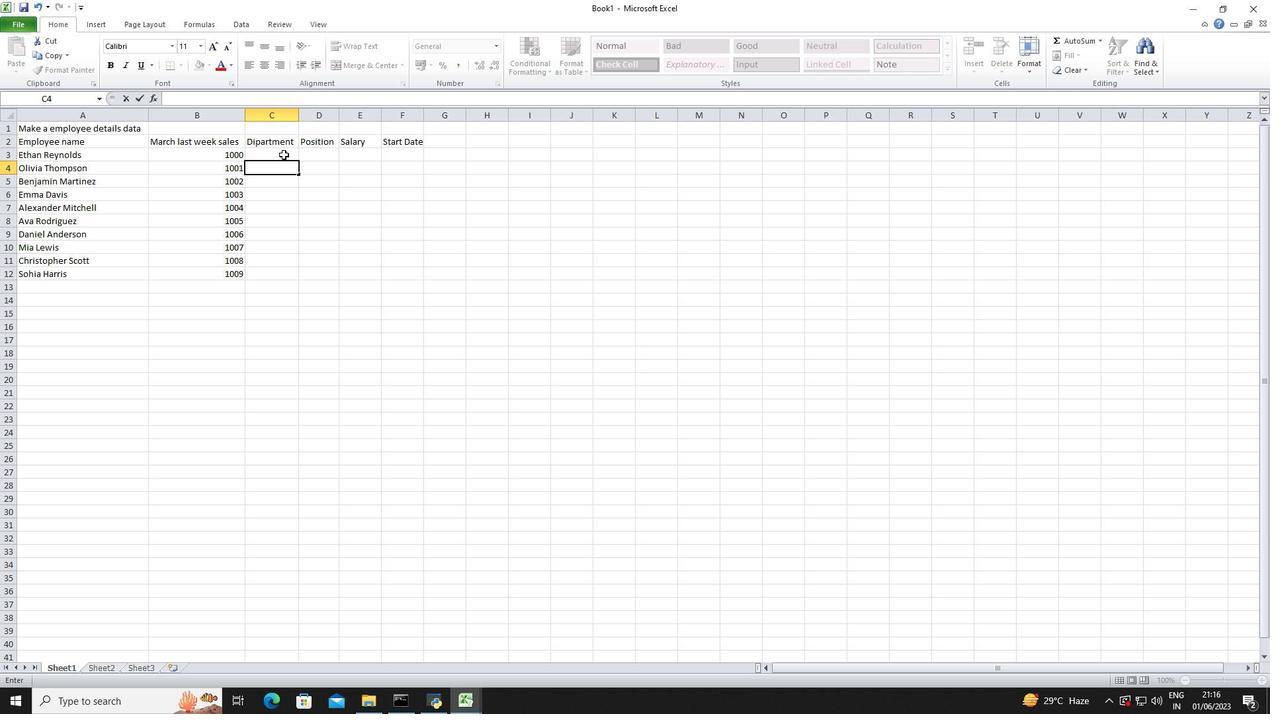 
Action: Mouse moved to (284, 154)
Screenshot: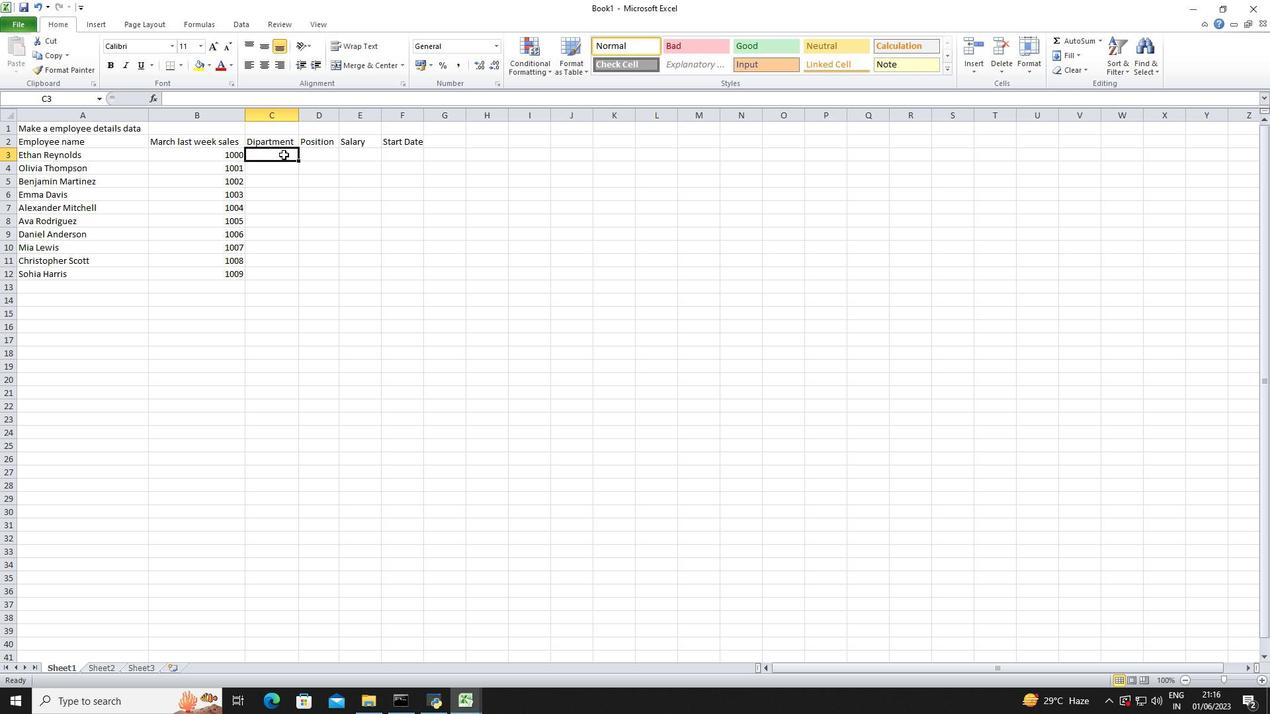 
Action: Key pressed <Key.shift_r>Sales<Key.enter><Key.shift_r><Key.shift_r><Key.shift_r><Key.shift_r><Key.shift_r><Key.shift_r><Key.shift_r>H<Key.shift_r>R<Key.up><Key.down><Key.enter><Key.shift_r>Financr<Key.backspace>r<Key.backspace>e<Key.space><Key.enter><Key.shift_r><Key.shift_r><Key.shift_r><Key.shift_r><Key.shift_r><Key.shift_r><Key.shift_r>Marketing<Key.enter><Key.shift_r><Key.shift_r><Key.shift_r><Key.shift_r>I<Key.shift_r>T<Key.space><Key.shift_r><Key.enter><Key.shift_r><Key.shift_r><Key.shift_r><Key.shift_r><Key.shift_r><Key.shift_r><Key.shift_r><Key.shift_r><Key.shift_r><Key.shift_r><Key.shift_r><Key.shift_r><Key.shift_r><Key.shift_r><Key.shift_r><Key.shift_r><Key.shift_r><Key.shift_r><Key.shift_r><Key.shift_r><Key.shift_r><Key.shift_r><Key.shift_r><Key.shift_r><Key.shift_r><Key.shift_r><Key.shift_r>Opre<Key.backspace>a<Key.backspace><Key.backspace>erations<Key.enter><Key.shift_r>Finance<Key.enter><Key.shift_r><Key.shift_r><Key.shift_r><Key.shift_r><Key.shift_r><Key.shift_r><Key.shift_r><Key.shift_r>H<Key.shift_r>R<Key.enter><Key.shift_r>Sales<Key.enter><Key.shift_r><Key.shift_r><Key.shift_r><Key.shift_r><Key.shift_r><Key.shift_r>M<Key.enter>
Screenshot: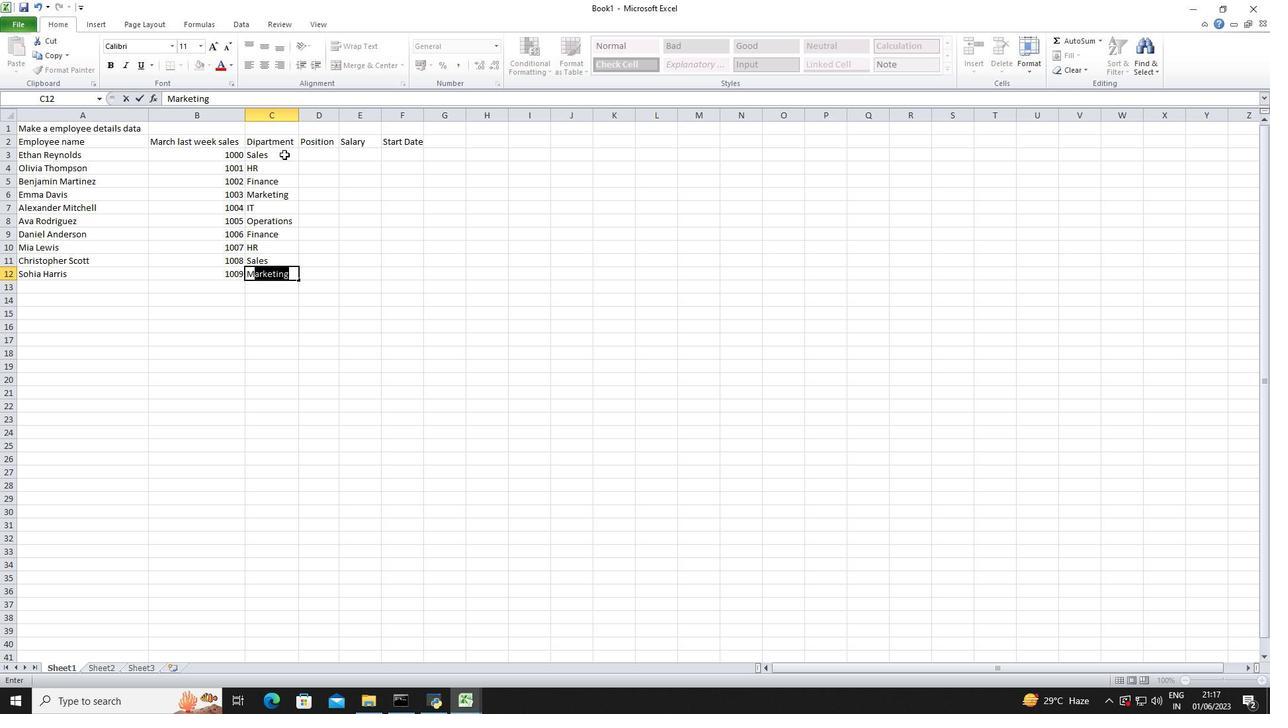 
Action: Mouse moved to (354, 199)
Screenshot: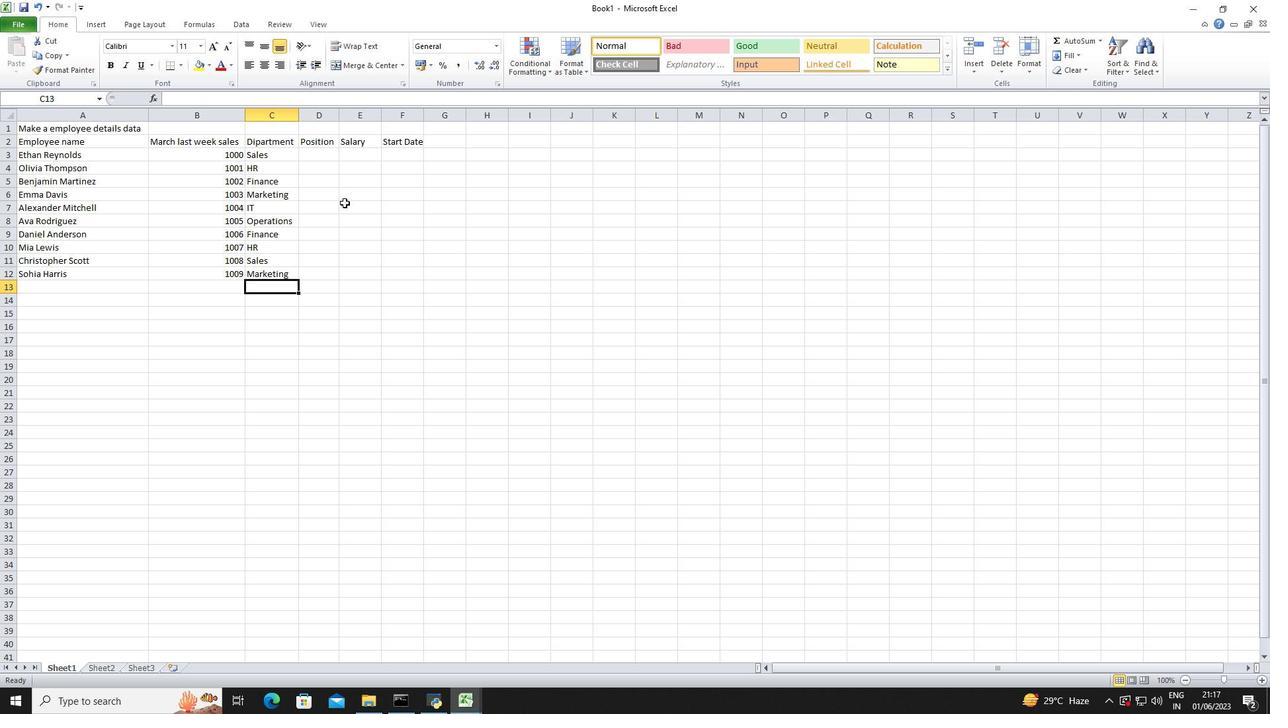 
Action: Mouse pressed left at (354, 199)
Screenshot: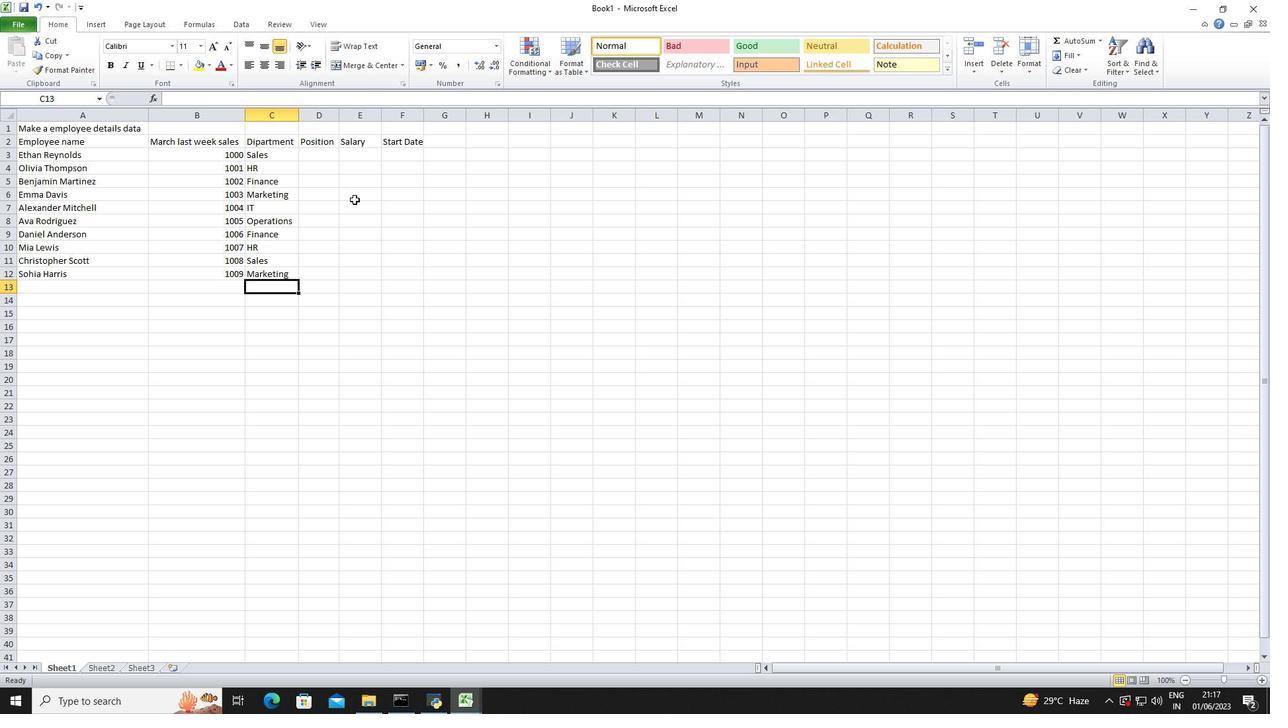 
Action: Mouse moved to (324, 147)
Screenshot: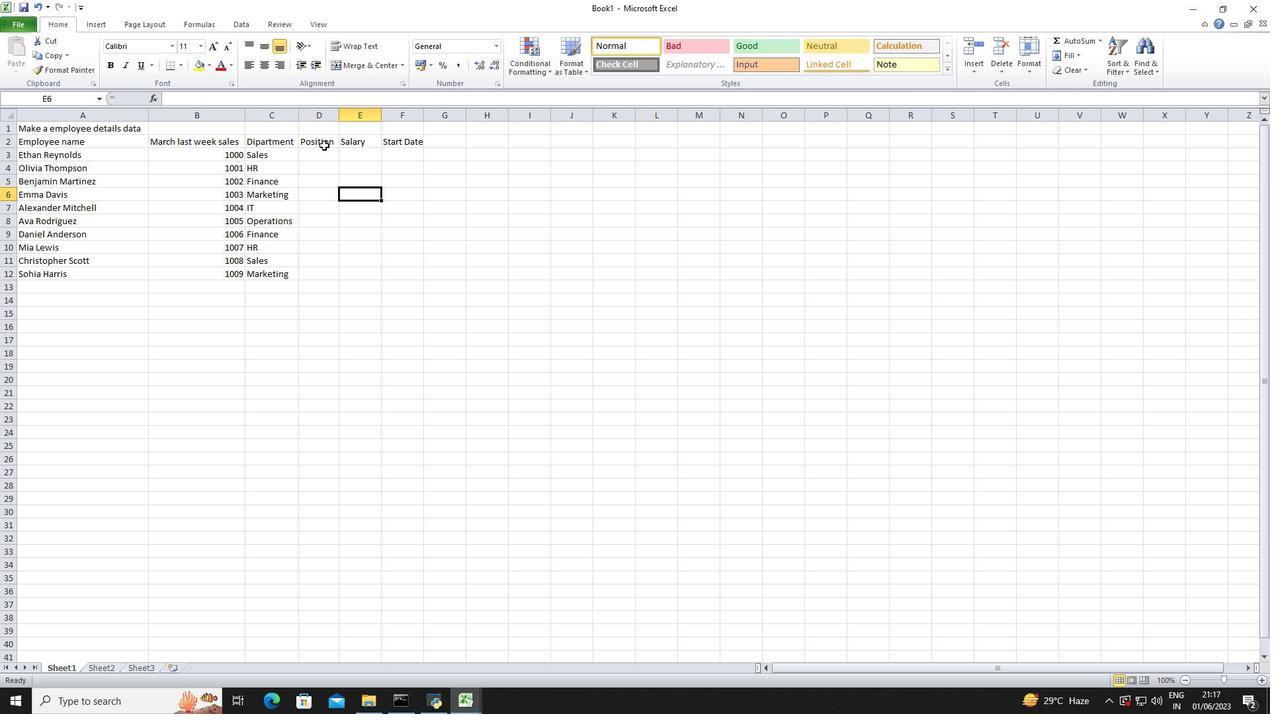 
Action: Mouse pressed left at (324, 147)
Screenshot: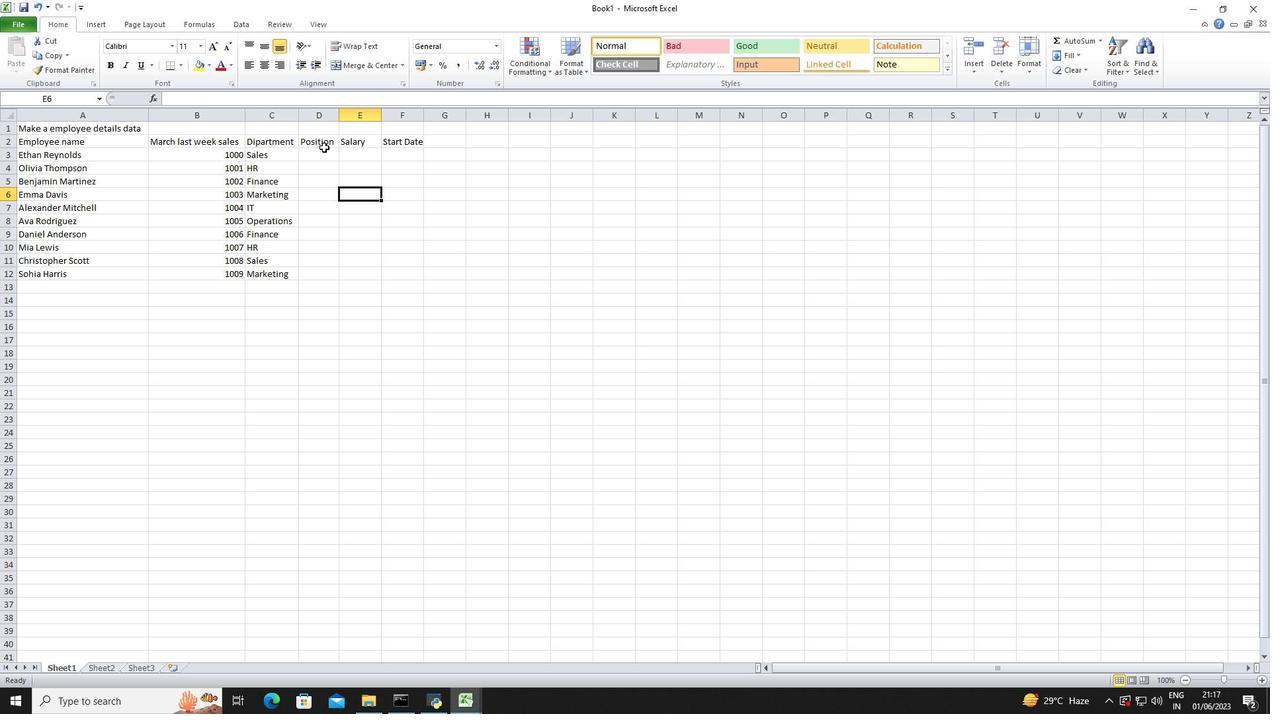 
Action: Mouse moved to (325, 156)
Screenshot: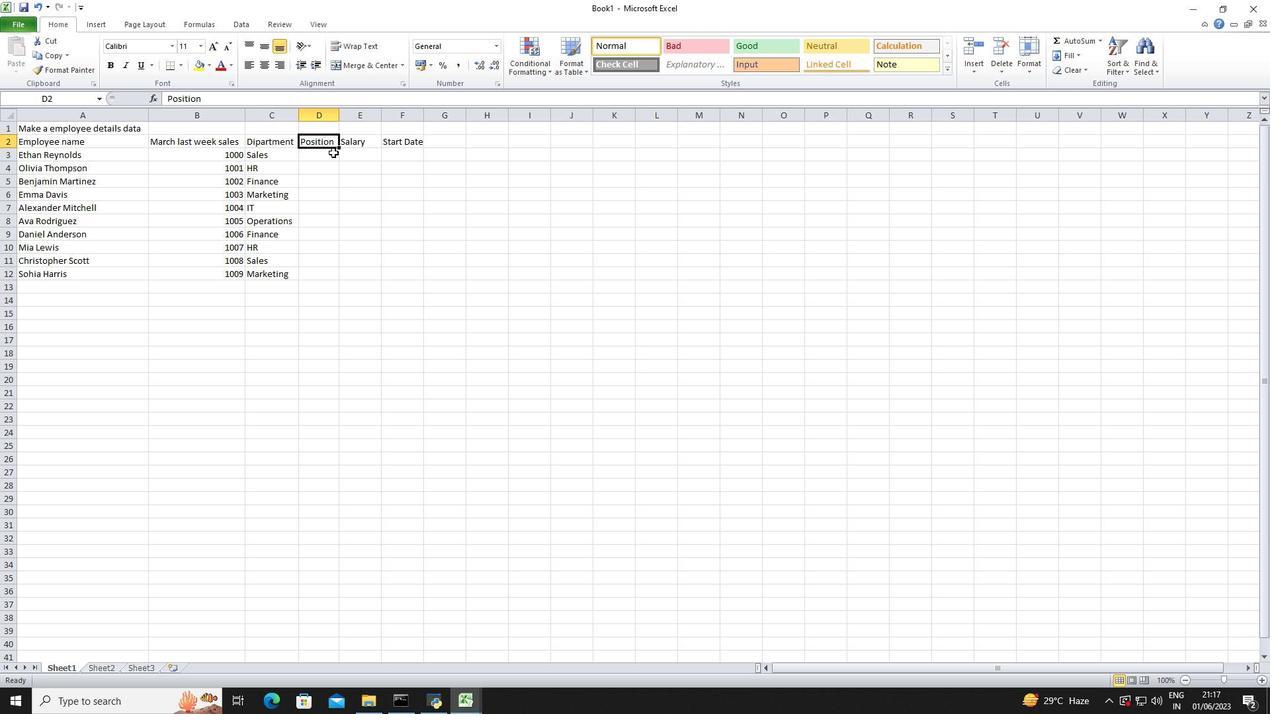 
Action: Mouse pressed left at (325, 156)
Screenshot: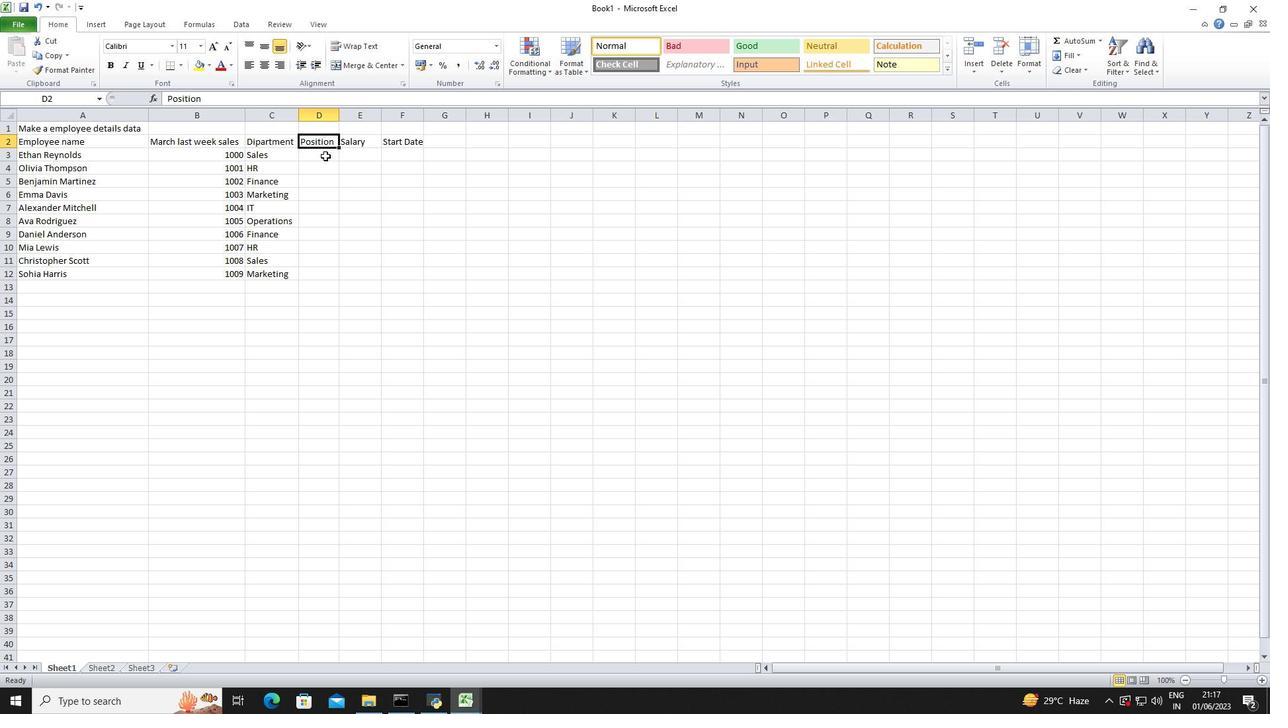 
Action: Mouse moved to (463, 170)
Screenshot: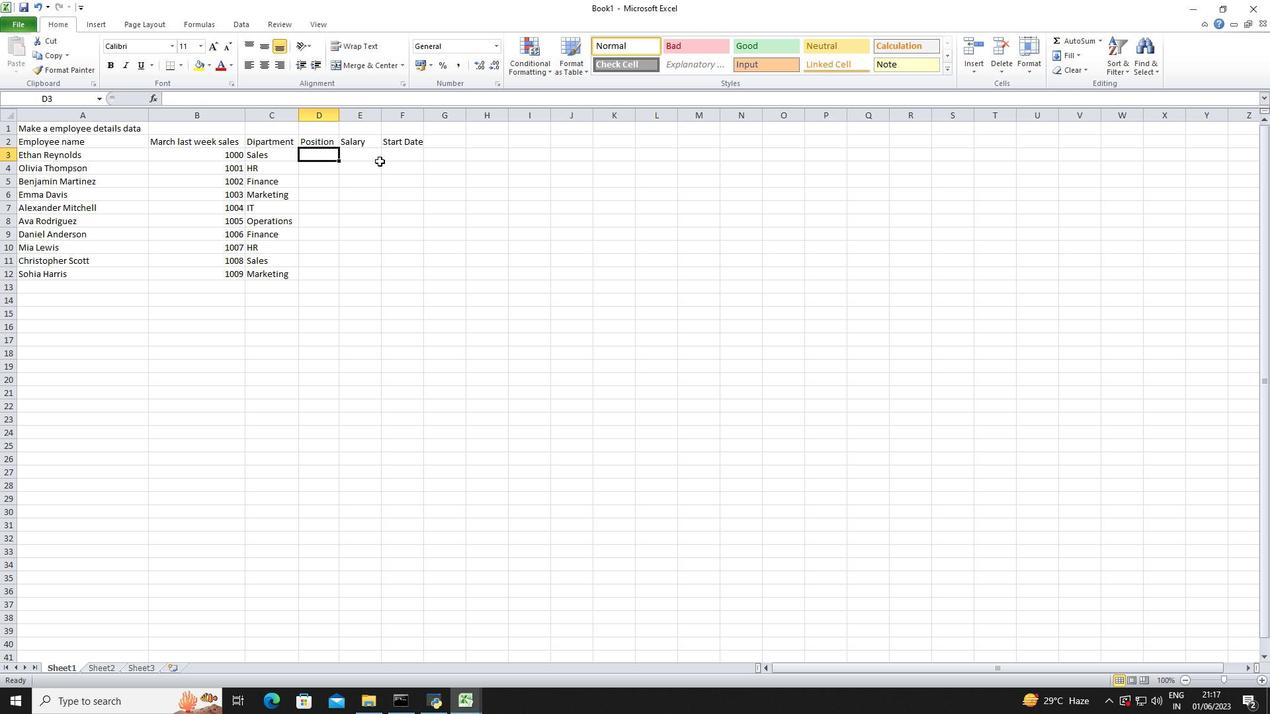 
Action: Key pressed <Key.shift_r>Sales<Key.space><Key.shift_r><Key.shift_r><Key.shift_r><Key.shift_r><Key.shift_r><Key.shift_r><Key.shift_r><Key.shift_r><Key.shift_r><Key.shift_r><Key.shift_r><Key.shift_r><Key.shift_r><Key.shift_r><Key.shift_r><Key.shift_r><Key.shift_r><Key.shift_r><Key.shift_r><Key.shift_r><Key.shift_r><Key.shift_r><Key.shift_r><Key.shift_r><Key.shift_r><Key.shift_r><Key.shift_r><Key.shift_r>Manager<Key.enter><Key.shift_r><Key.shift_r><Key.shift_r><Key.shift_r><Key.shift_r><Key.shift_r><Key.shift_r><Key.shift_r><Key.shift_r><Key.shift_r><Key.shift_r><Key.shift_r><Key.shift_r><Key.shift_r>H<Key.shift_r>R<Key.space><Key.shift_r>Managere<Key.space><Key.enter><Key.shift_r><Key.shift_r>Accountant<Key.space><Key.enter><Key.shift_r><Key.shift_r><Key.shift_r><Key.shift_r>Marketing<Key.space><Key.shift_r>Specialist<Key.space><Key.enter><Key.shift_r><Key.shift_r><Key.shift_r><Key.shift_r><Key.shift_r><Key.shift_r><Key.shift_r><Key.shift_r>I<Key.shift_r>T<Key.space><Key.shift_r>Specialist<Key.space><Key.enter><Key.shift_r><Key.shift_r><Key.shift_r><Key.shift_r><Key.shift_r><Key.shift_r><Key.shift_r><Key.shift_r><Key.shift_r><Key.shift_r>Opr<Key.backspace>erations<Key.space><Key.shift_r>Mane<Key.backspace>ager<Key.space><Key.enter><Key.shift_r>Finacial<Key.space><Key.shift_r>Analyst<Key.space><Key.shift_r><Key.enter><Key.shift_r><Key.shift_r><Key.shift_r><Key.shift_r><Key.shift_r><Key.shift_r>H<Key.shift_r>R<Key.space><Key.shift_r>Assistant<Key.space><Key.enter><Key.shift_r>Sles<Key.space><Key.backspace><Key.backspace><Key.backspace><Key.backspace>ales<Key.space><Key.shift_r><Key.shift_r><Key.shift_r><Key.shift_r><Key.shift_r><Key.shift_r><Key.enter>
Screenshot: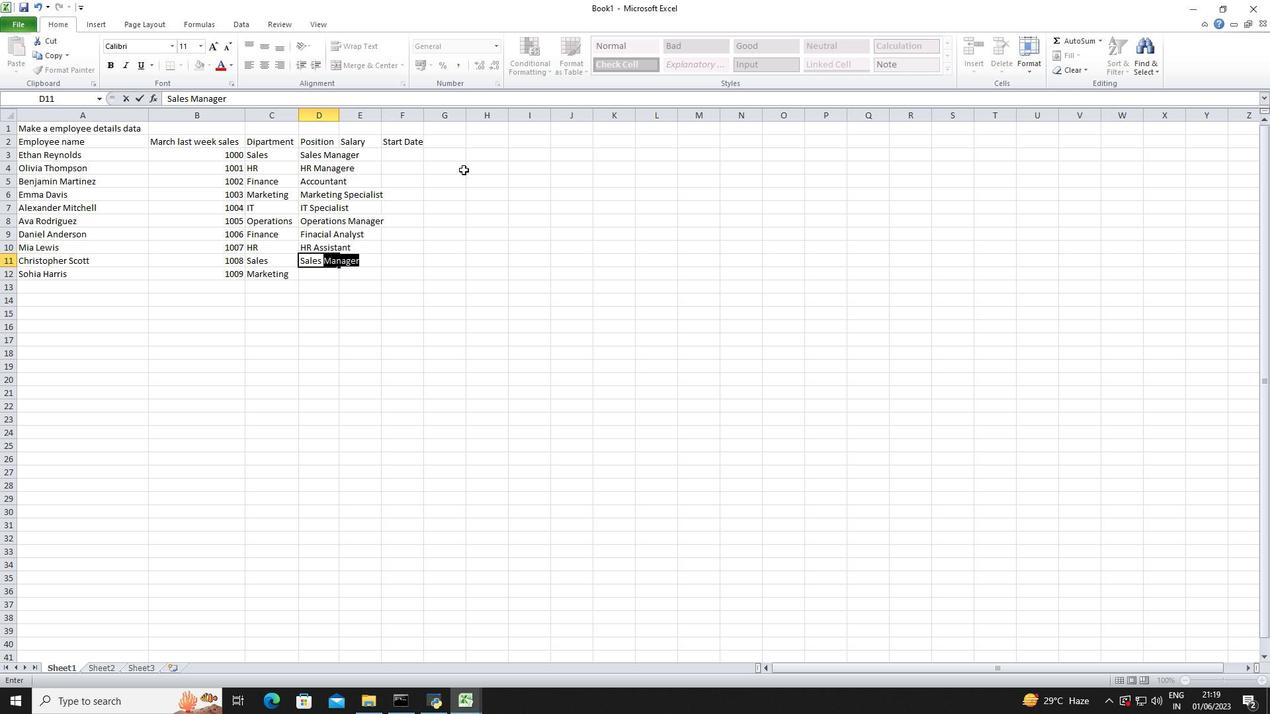 
Action: Mouse moved to (344, 254)
Screenshot: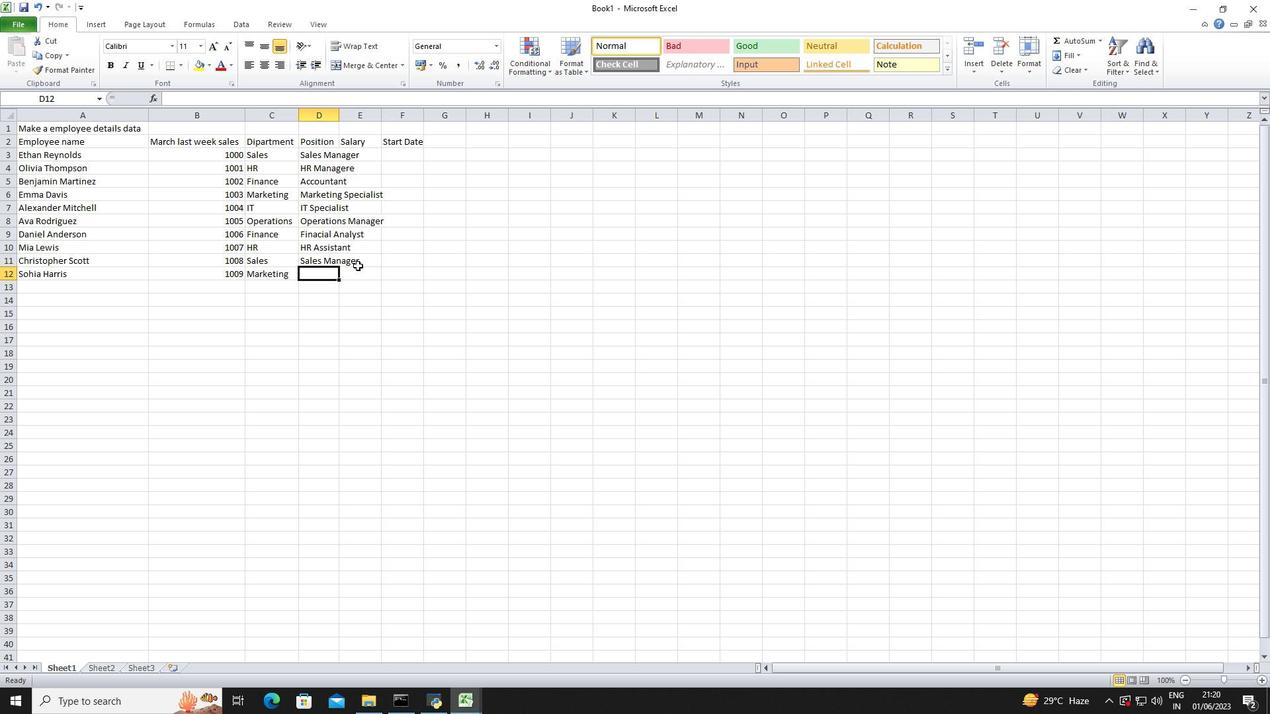 
Action: Mouse pressed left at (344, 254)
Screenshot: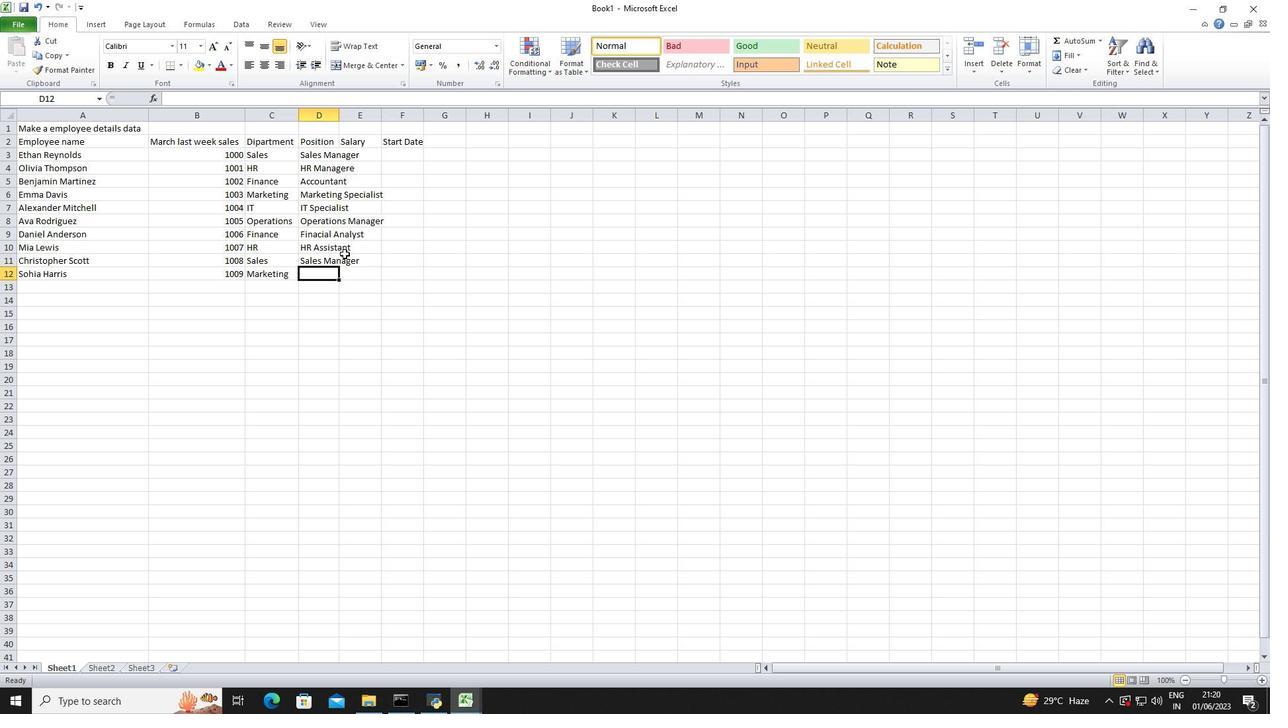 
Action: Mouse moved to (321, 260)
Screenshot: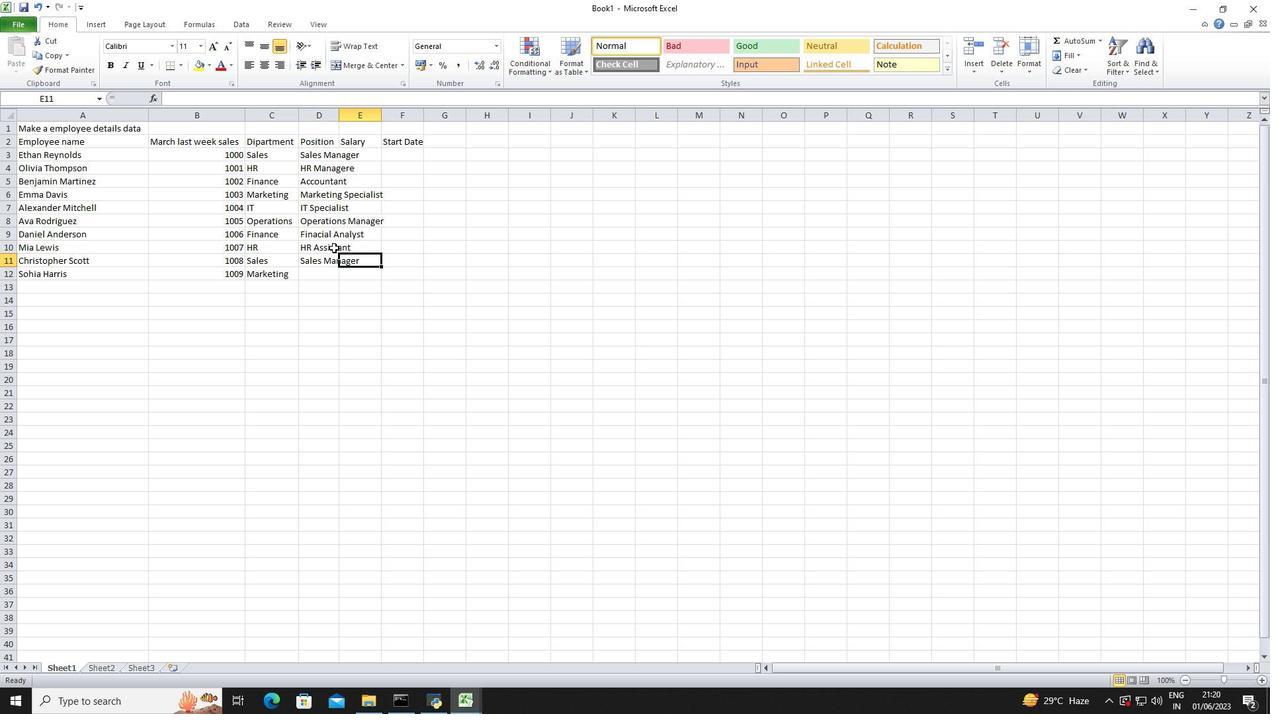 
Action: Mouse pressed left at (321, 260)
Screenshot: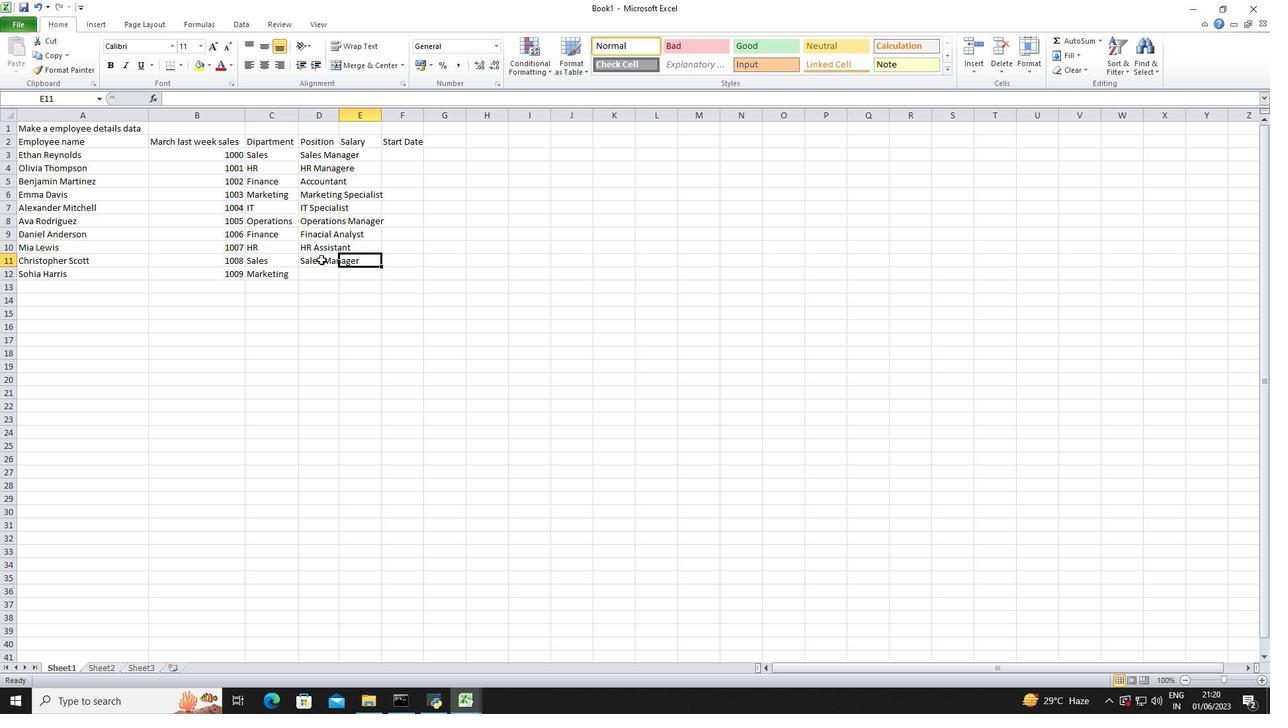 
Action: Mouse moved to (232, 101)
Screenshot: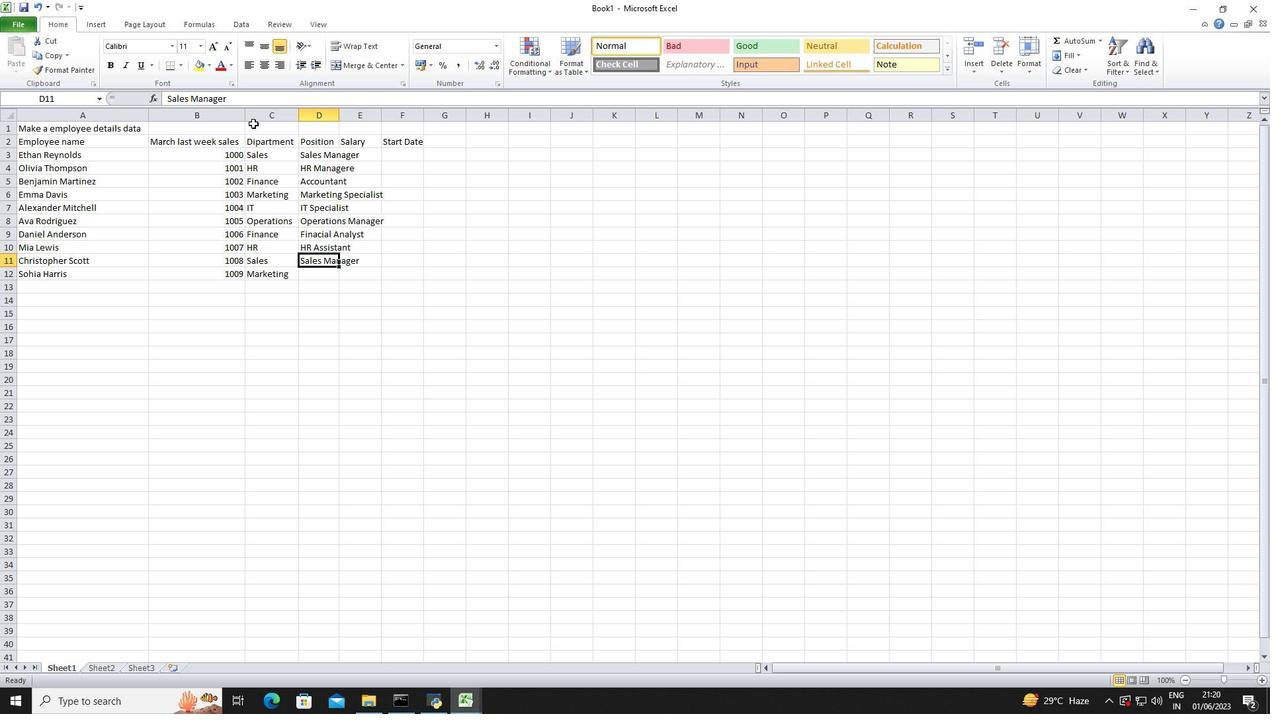 
Action: Mouse pressed left at (232, 101)
Screenshot: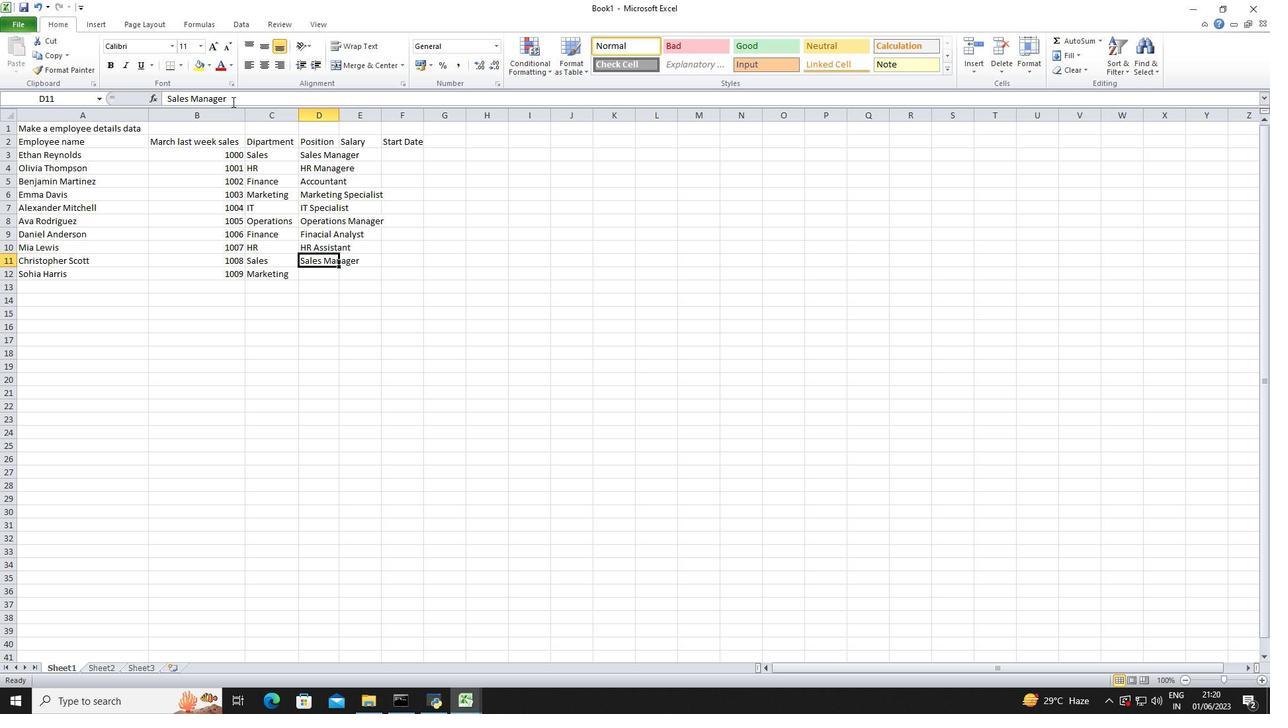 
Action: Mouse moved to (320, 98)
Screenshot: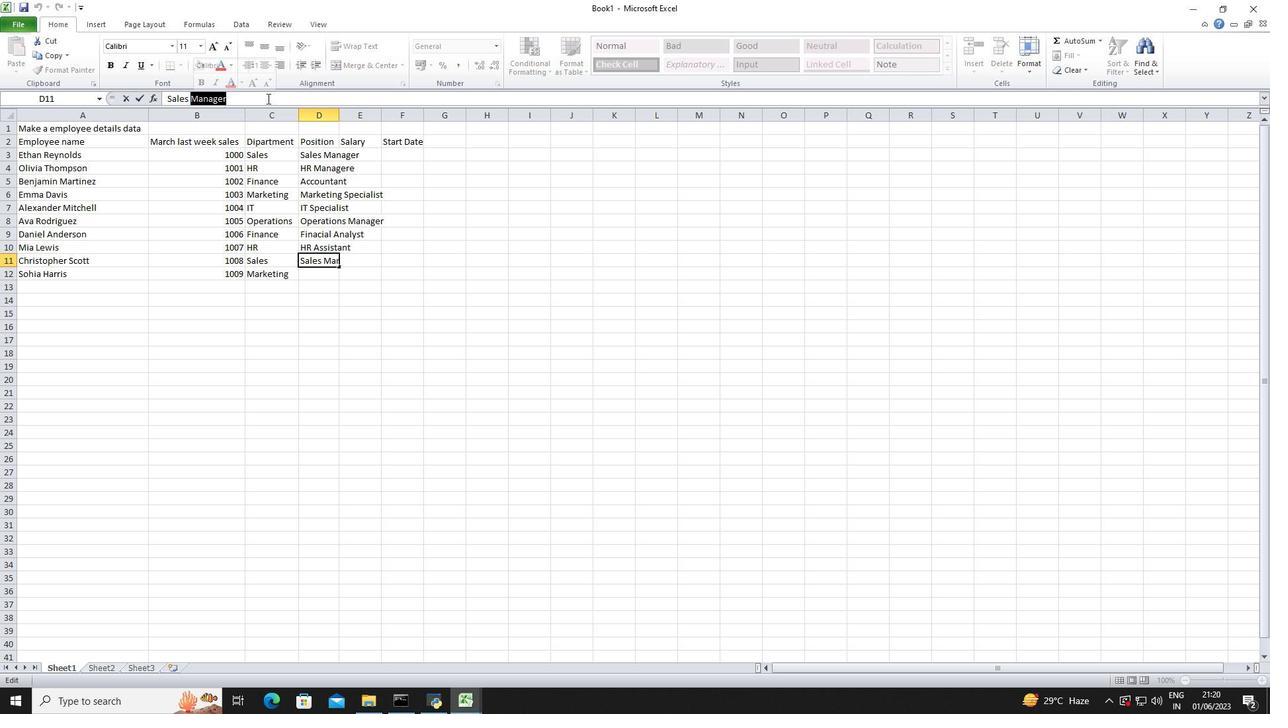 
Action: Key pressed <Key.backspace><Key.shift_r>Representative<Key.space><Key.enter><Key.shift_r><Key.shift_r><Key.shift_r><Key.shift_r><Key.shift_r><Key.shift_r>Marketing<Key.space><Key.shift_r>Assistant<Key.space>
Screenshot: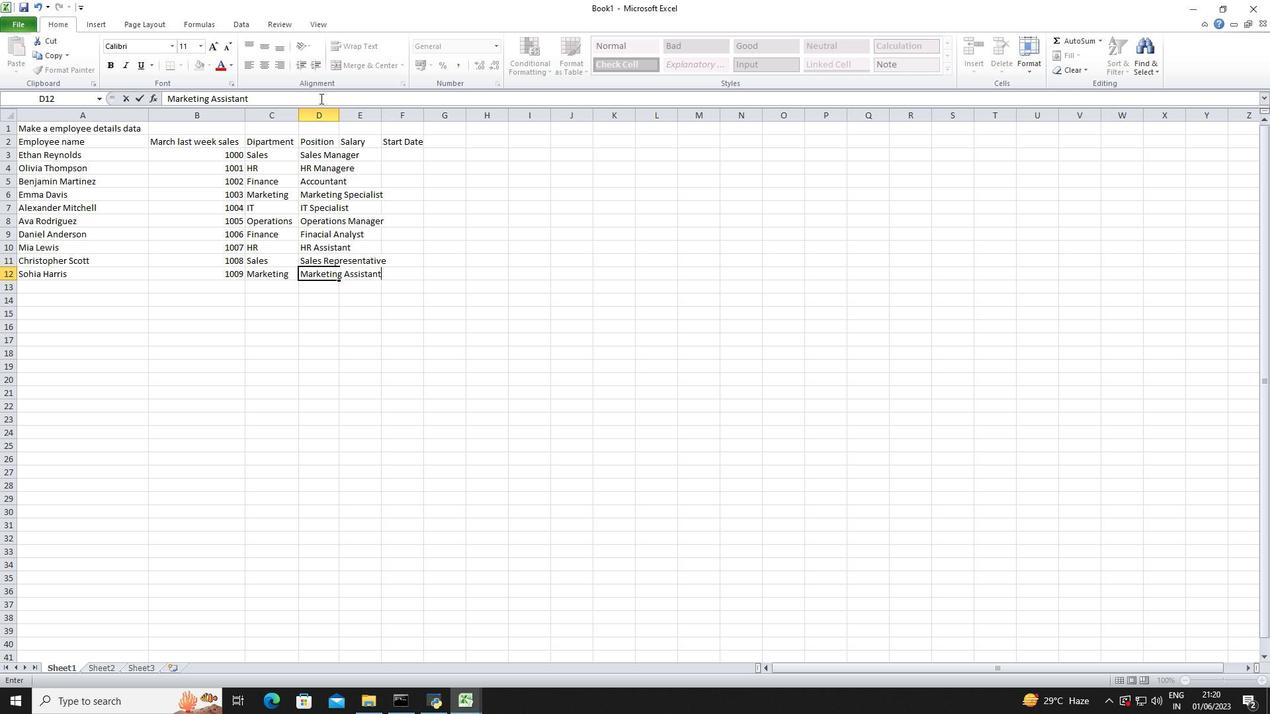 
Action: Mouse moved to (483, 335)
Screenshot: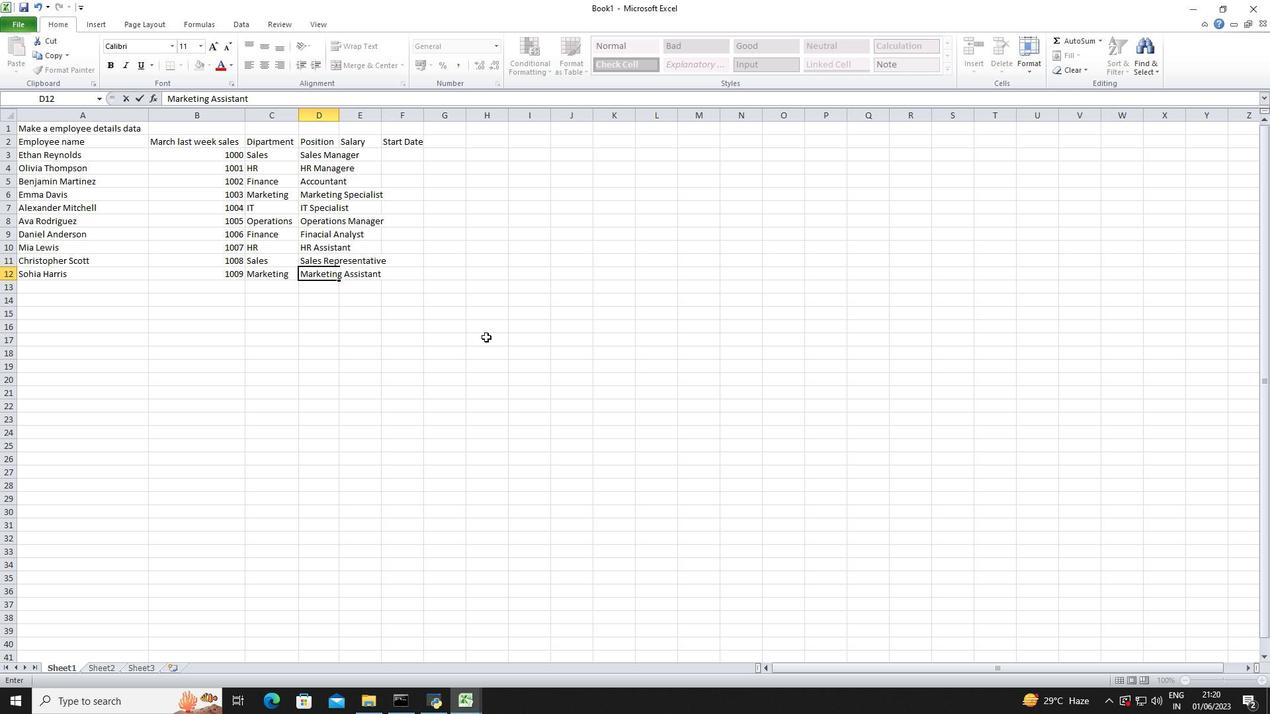 
Action: Mouse pressed left at (483, 335)
Screenshot: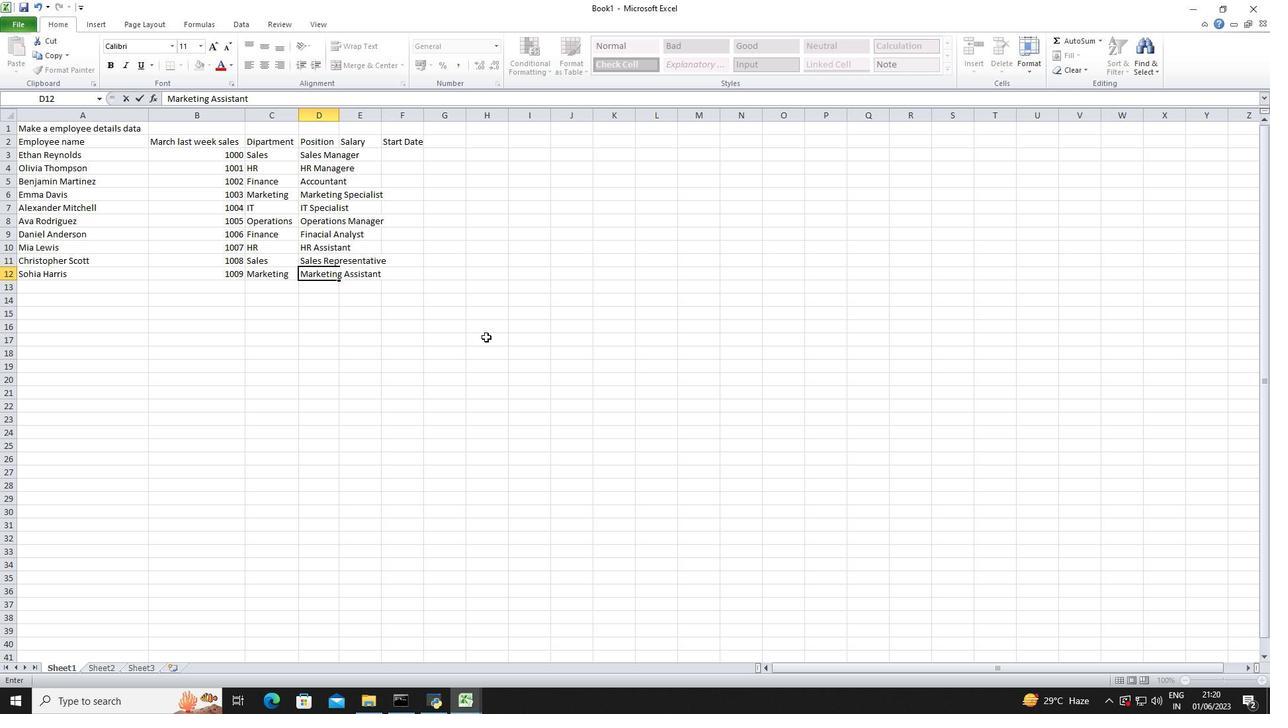 
Action: Mouse moved to (340, 112)
Screenshot: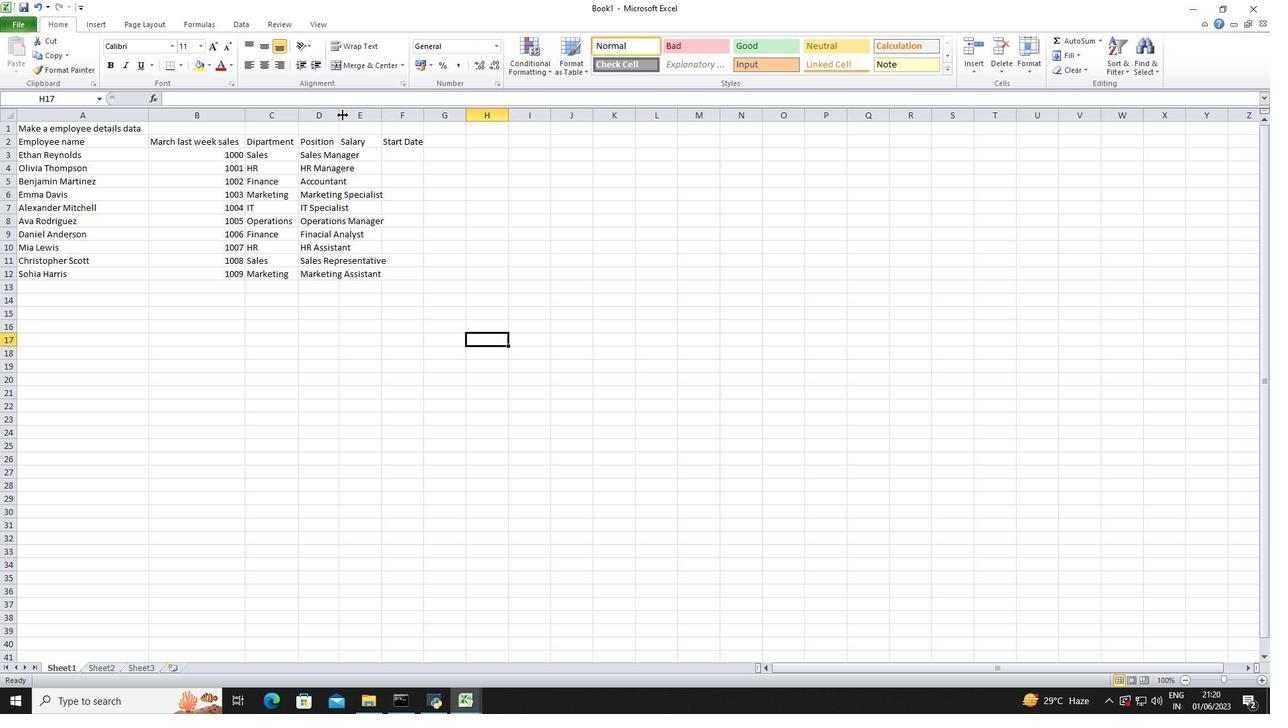 
Action: Mouse pressed left at (340, 112)
Screenshot: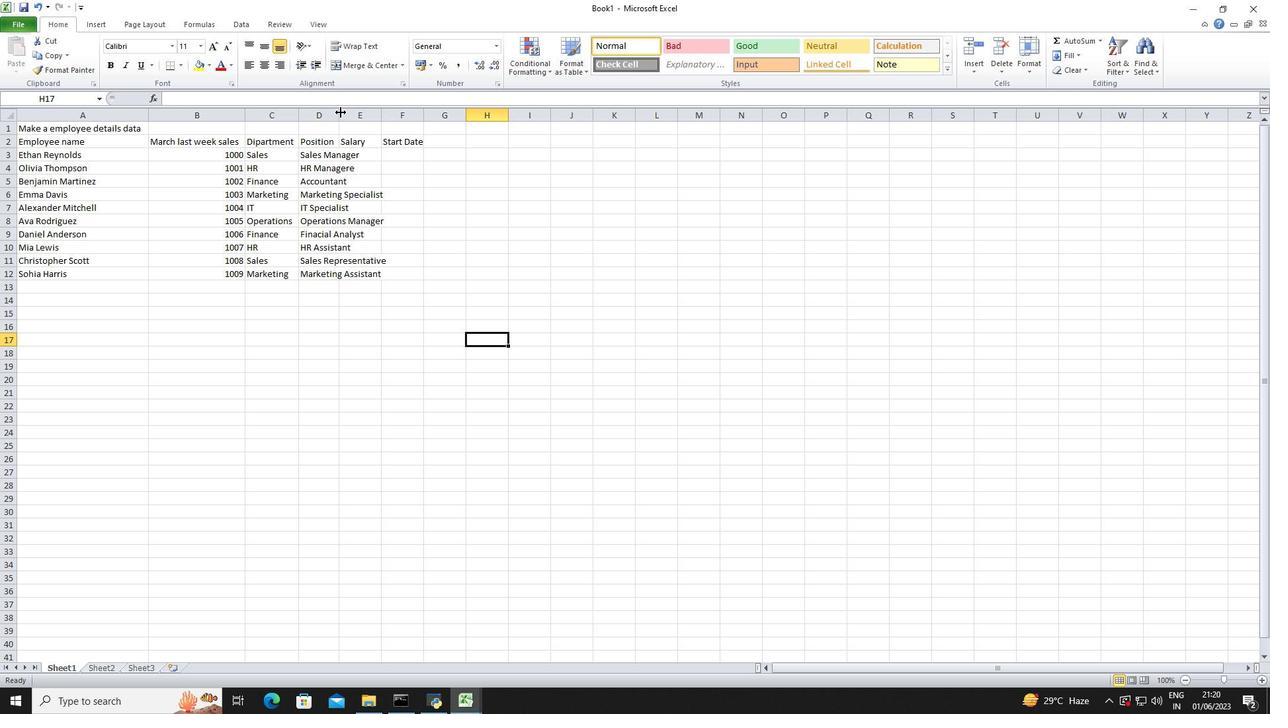 
Action: Mouse moved to (340, 109)
Screenshot: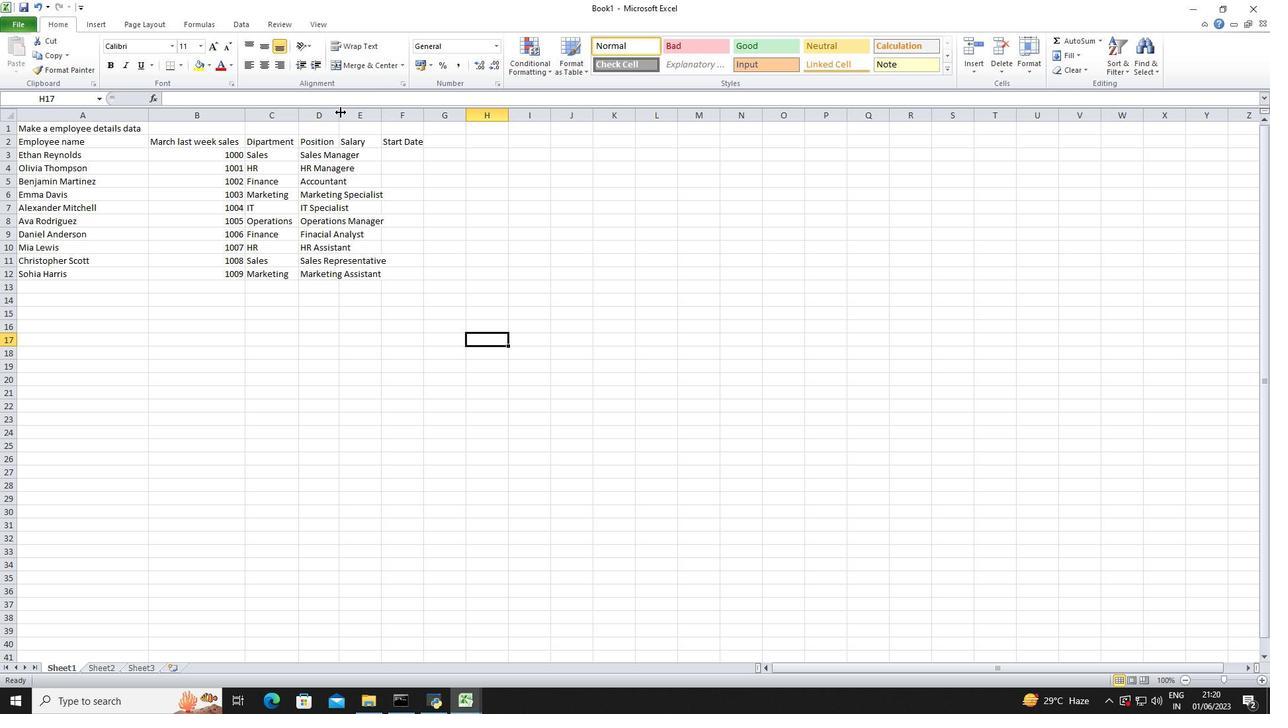 
Action: Mouse pressed left at (340, 109)
Screenshot: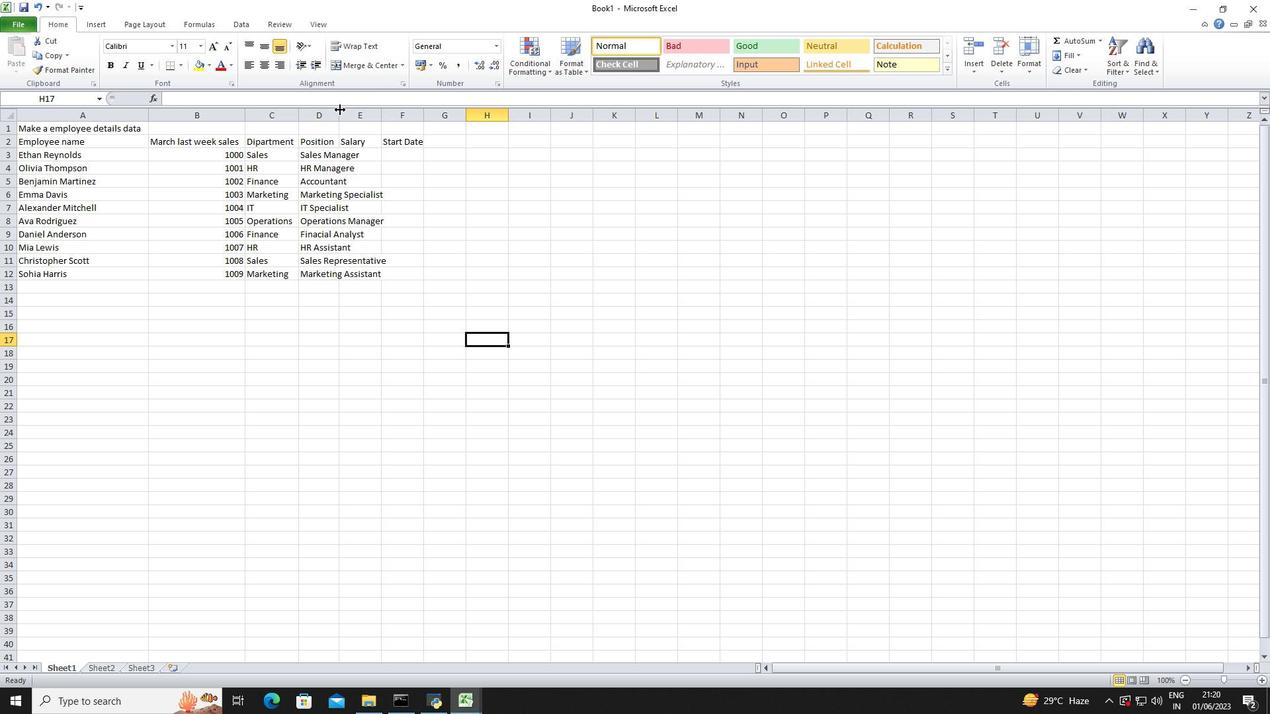 
Action: Mouse pressed left at (340, 109)
Screenshot: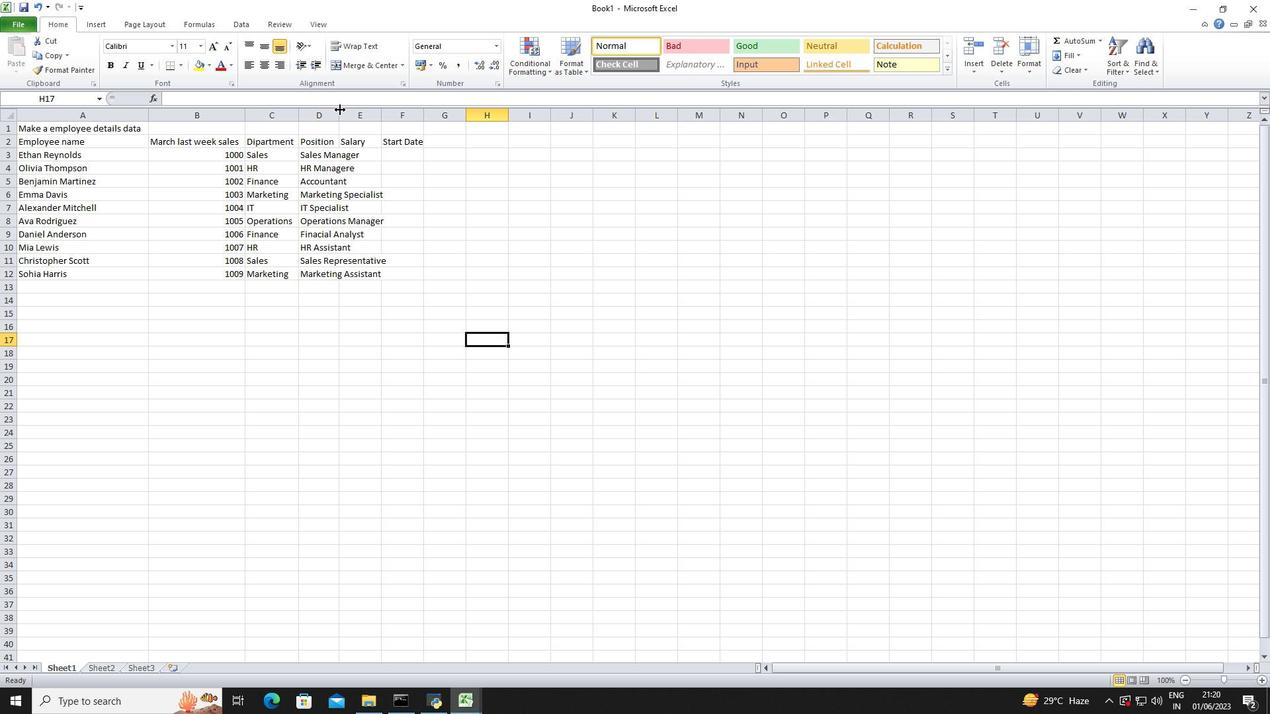 
Action: Mouse moved to (408, 154)
Screenshot: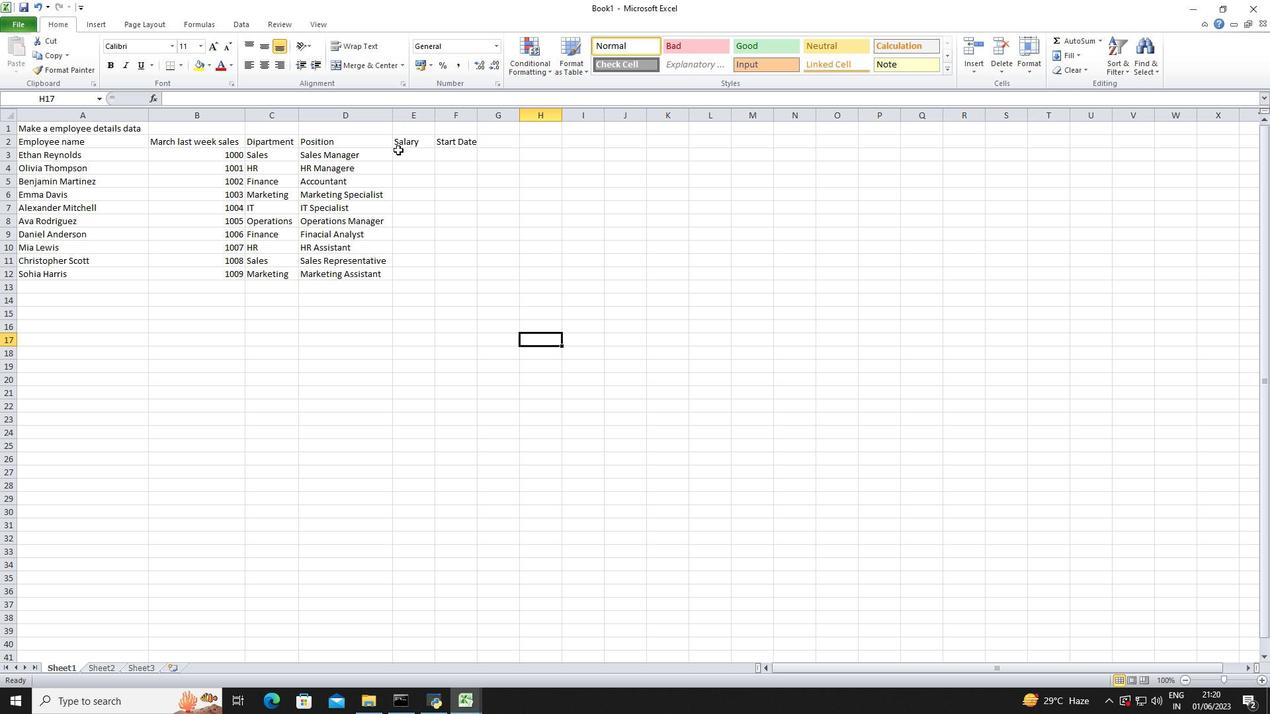 
Action: Mouse pressed left at (408, 154)
Screenshot: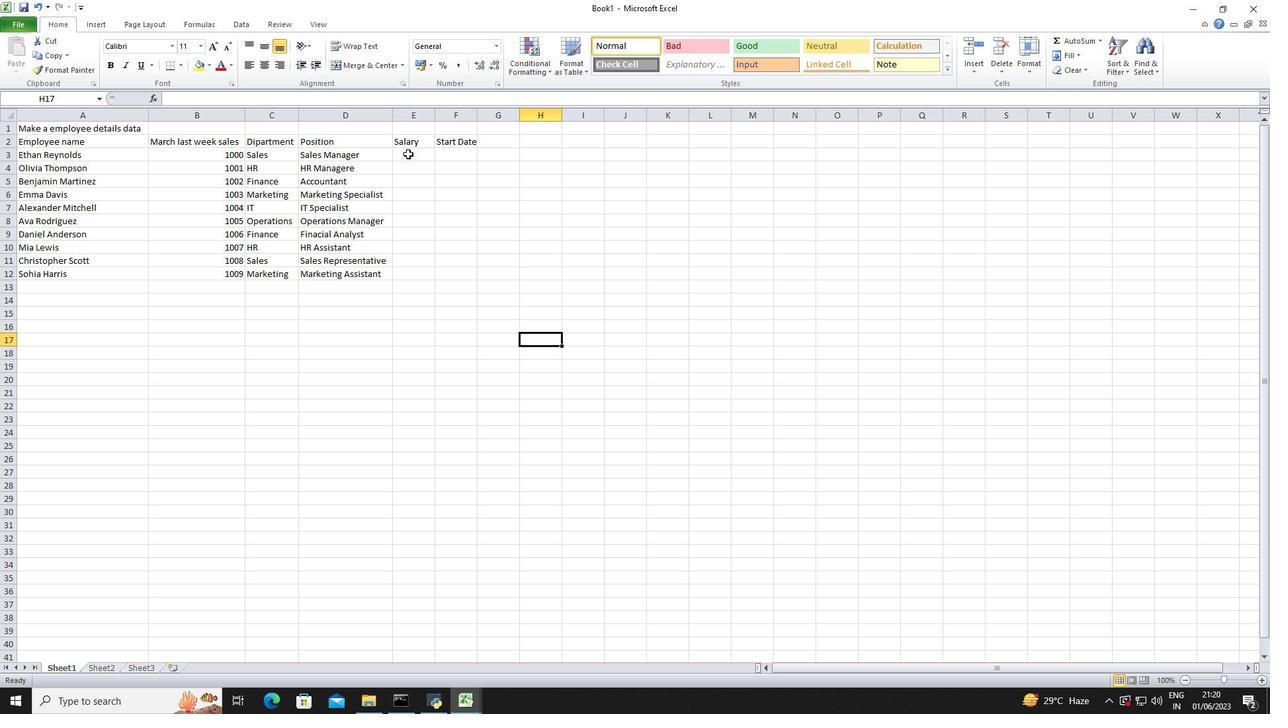 
Action: Mouse moved to (537, 160)
Screenshot: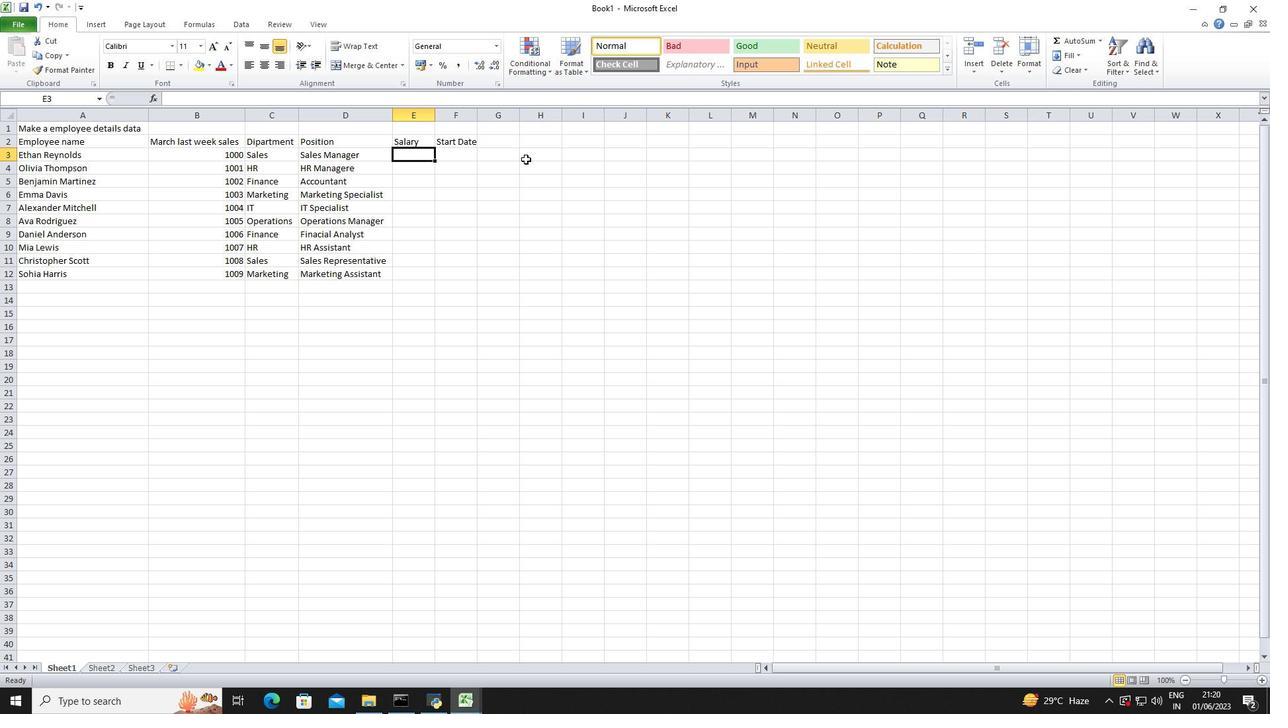 
Action: Key pressed 5000<Key.enter>4500<Key.enter>4000<Key.enter>3800<Key.enter>42000<Key.backspace><Key.enter>52000<Key.backspace><Key.enter>3800<Key.enter>2800<Key.enter>3200<Key.enter>2500<Key.enter>
Screenshot: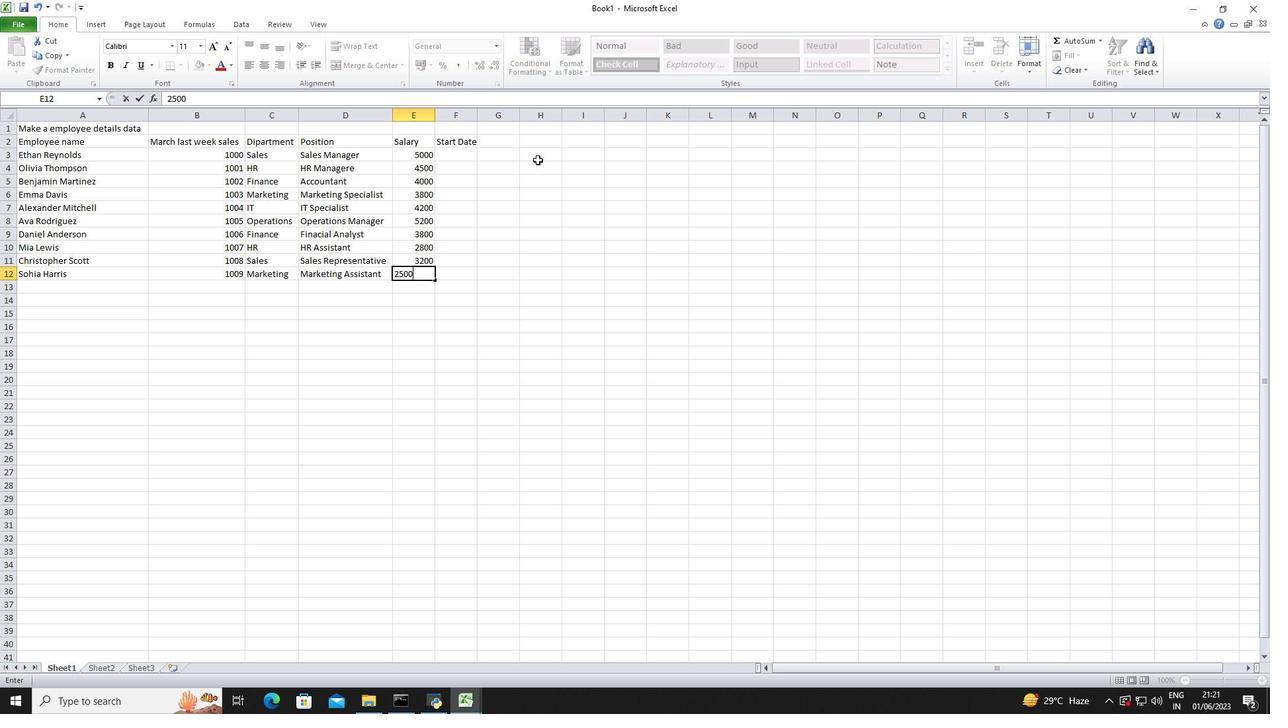 
Action: Mouse moved to (472, 192)
Screenshot: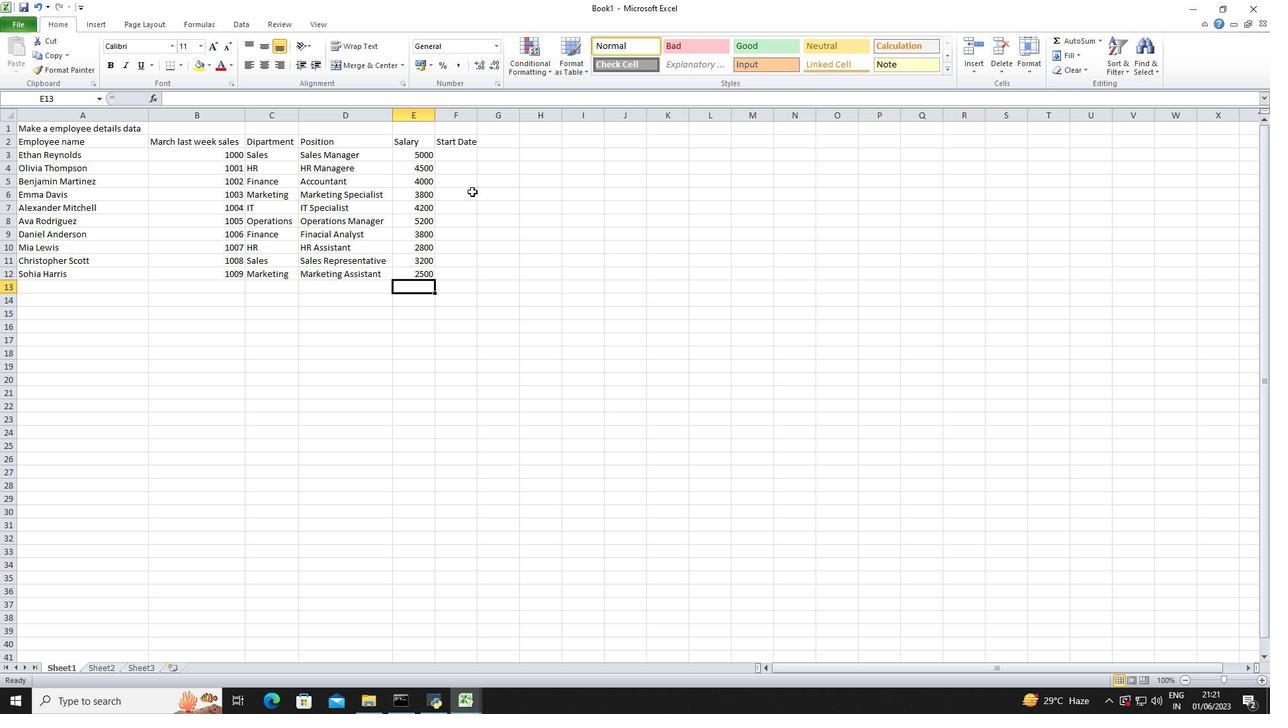 
Action: Mouse pressed left at (472, 192)
Screenshot: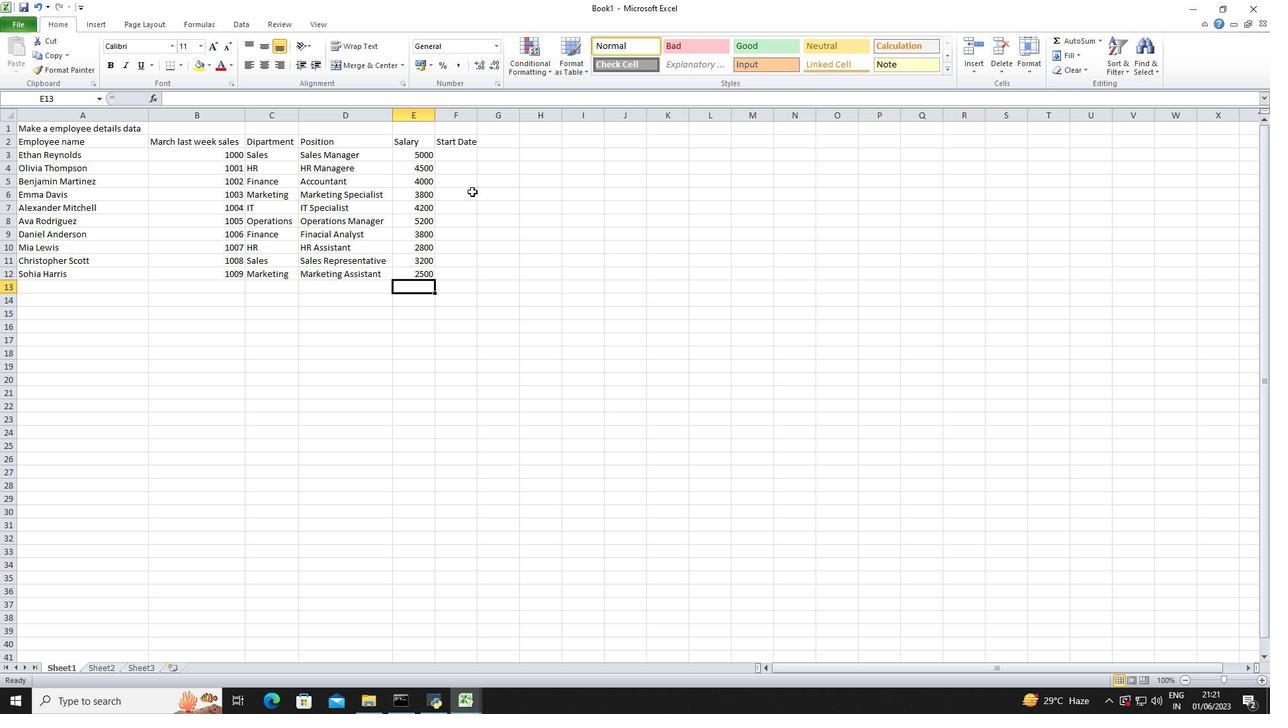 
Action: Mouse moved to (433, 111)
Screenshot: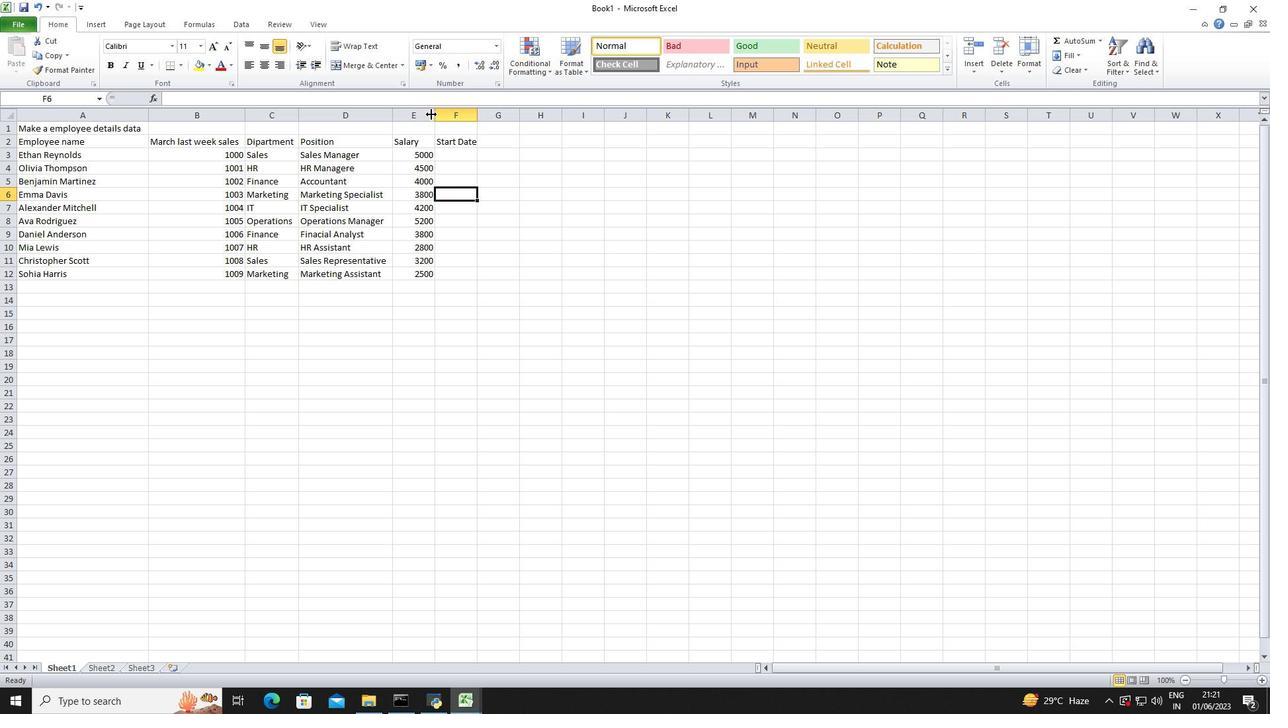 
Action: Mouse pressed left at (433, 111)
Screenshot: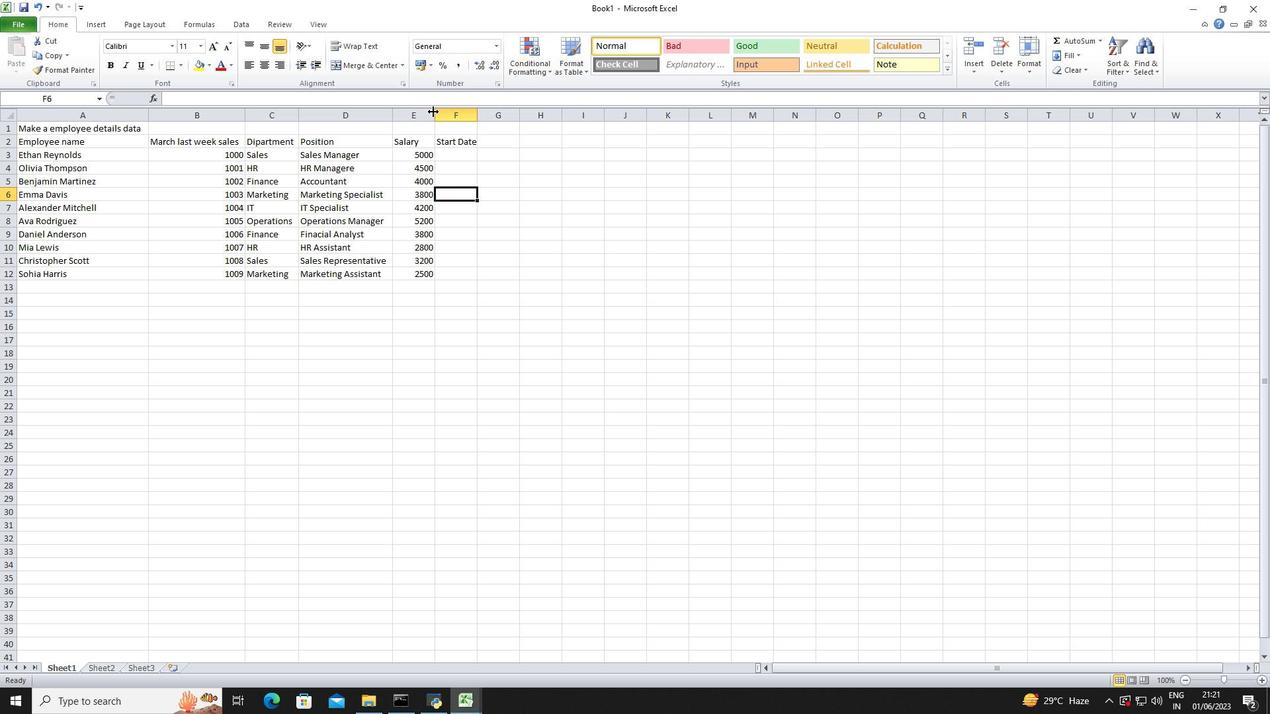 
Action: Mouse moved to (461, 156)
Screenshot: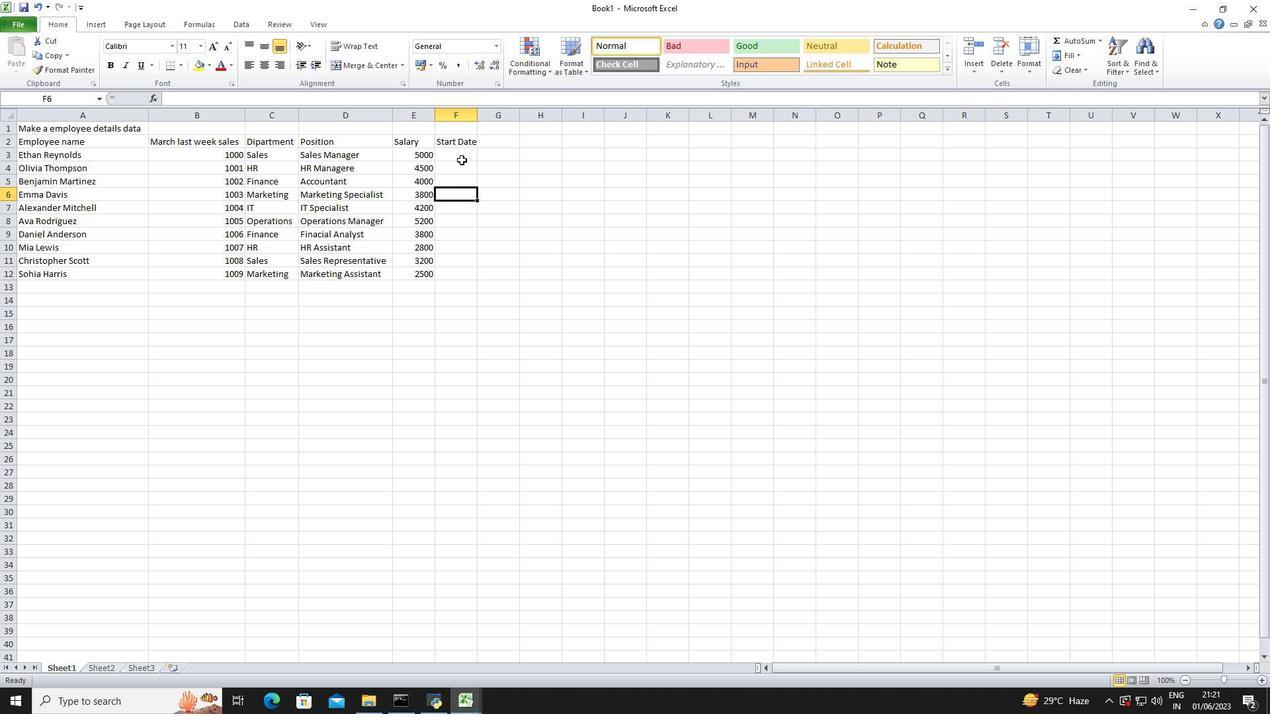 
Action: Mouse pressed left at (461, 156)
Screenshot: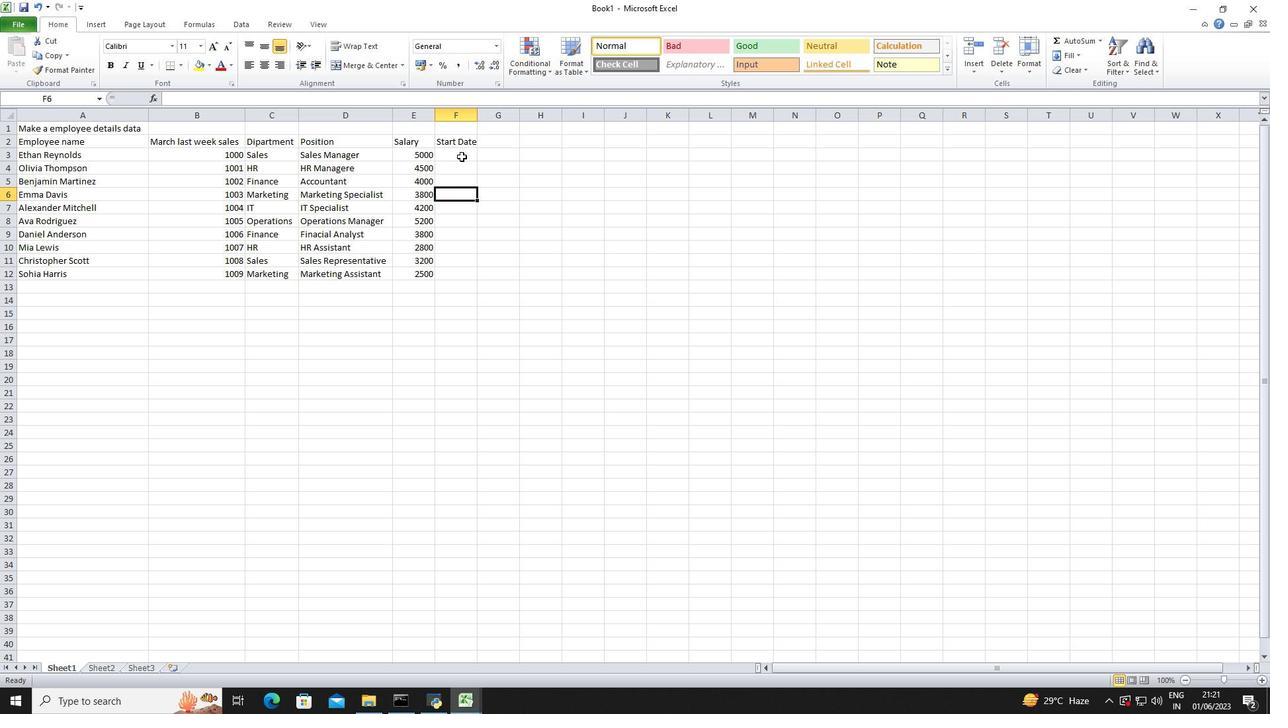
Action: Mouse moved to (506, 156)
Screenshot: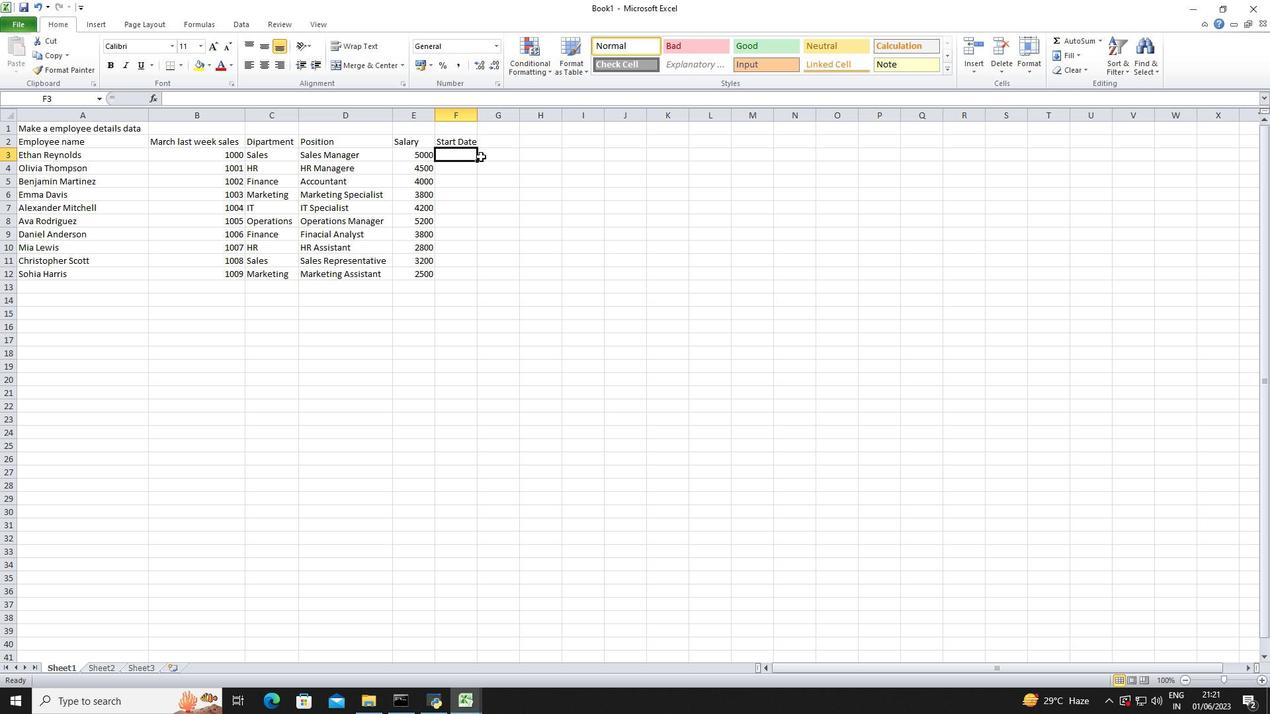 
Action: Key pressed 01/15/2020<Key.enter>07/01/2019<Key.enter>03/10/2021<Key.enter>02/05/2022<Key.enter>11/30/2018<Key.enter>06/15/2020<Key.enter>09/01/2021<Key.enter>04/20/2022<Key.enter>02/10/2019<Key.enter>09/05/2020
Screenshot: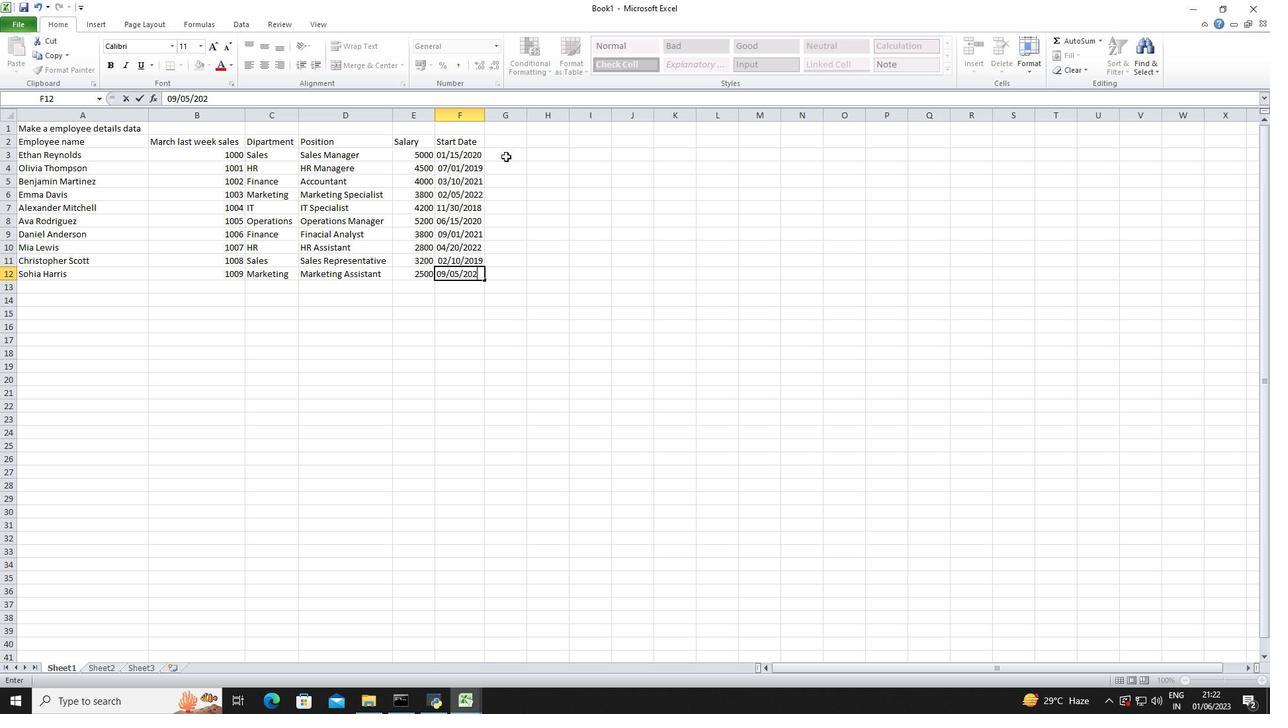 
Action: Mouse moved to (547, 316)
Screenshot: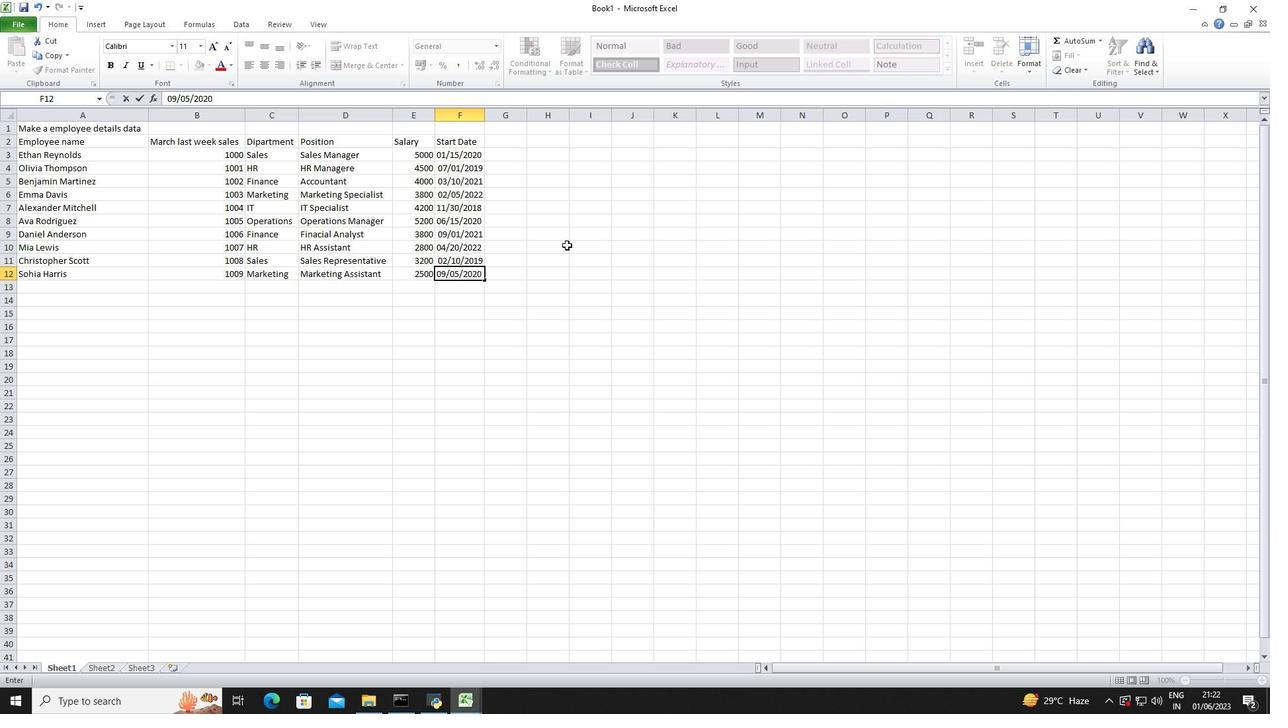 
Action: Mouse pressed left at (547, 316)
Screenshot: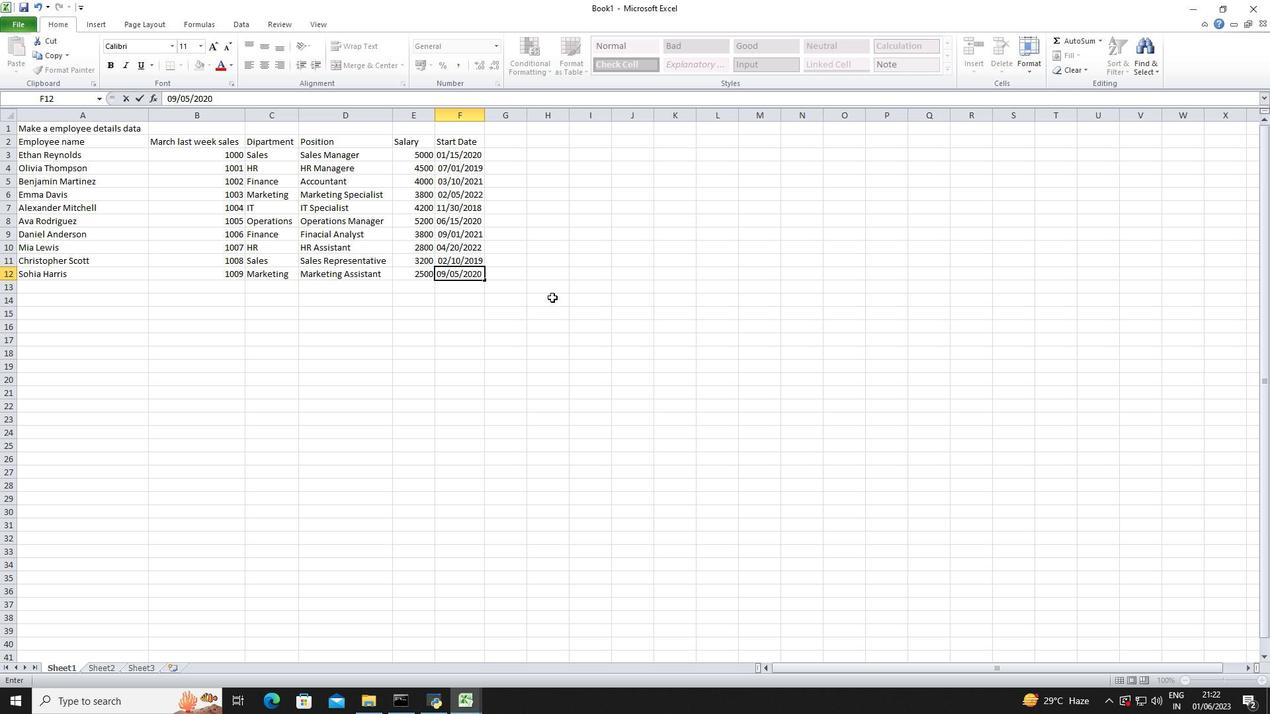 
Action: Mouse moved to (435, 113)
Screenshot: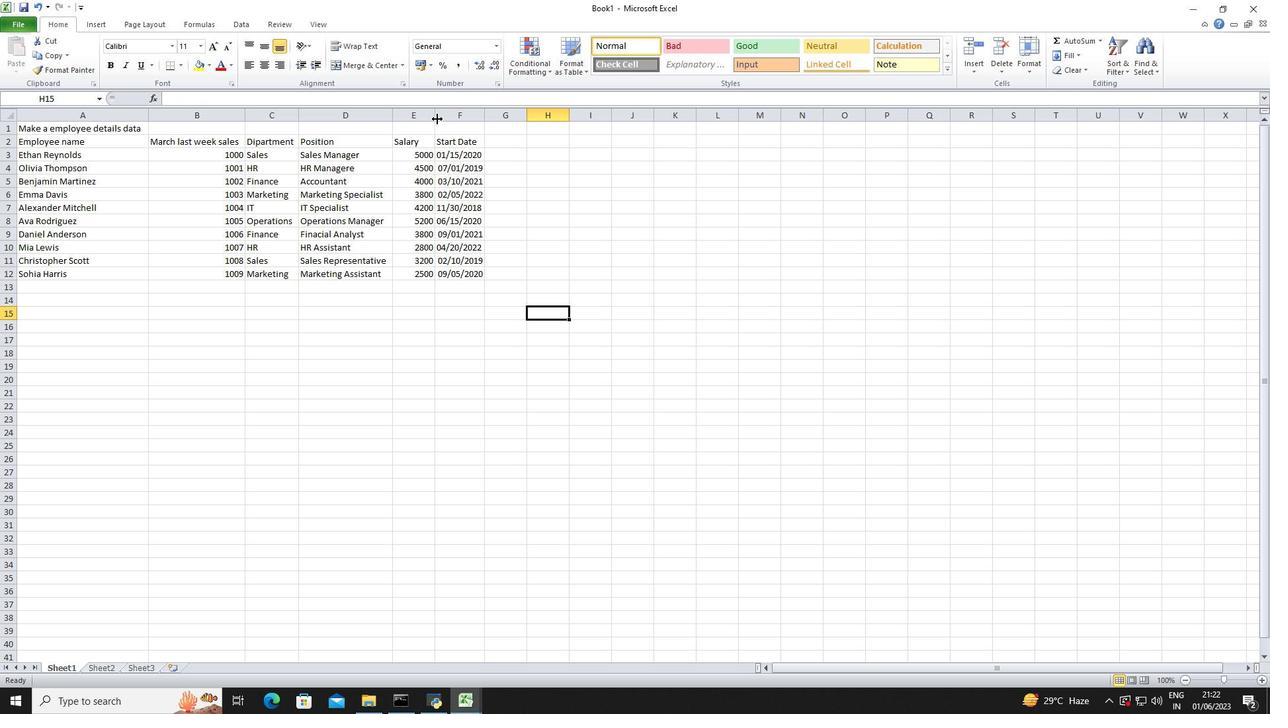 
Action: Mouse pressed left at (435, 113)
Screenshot: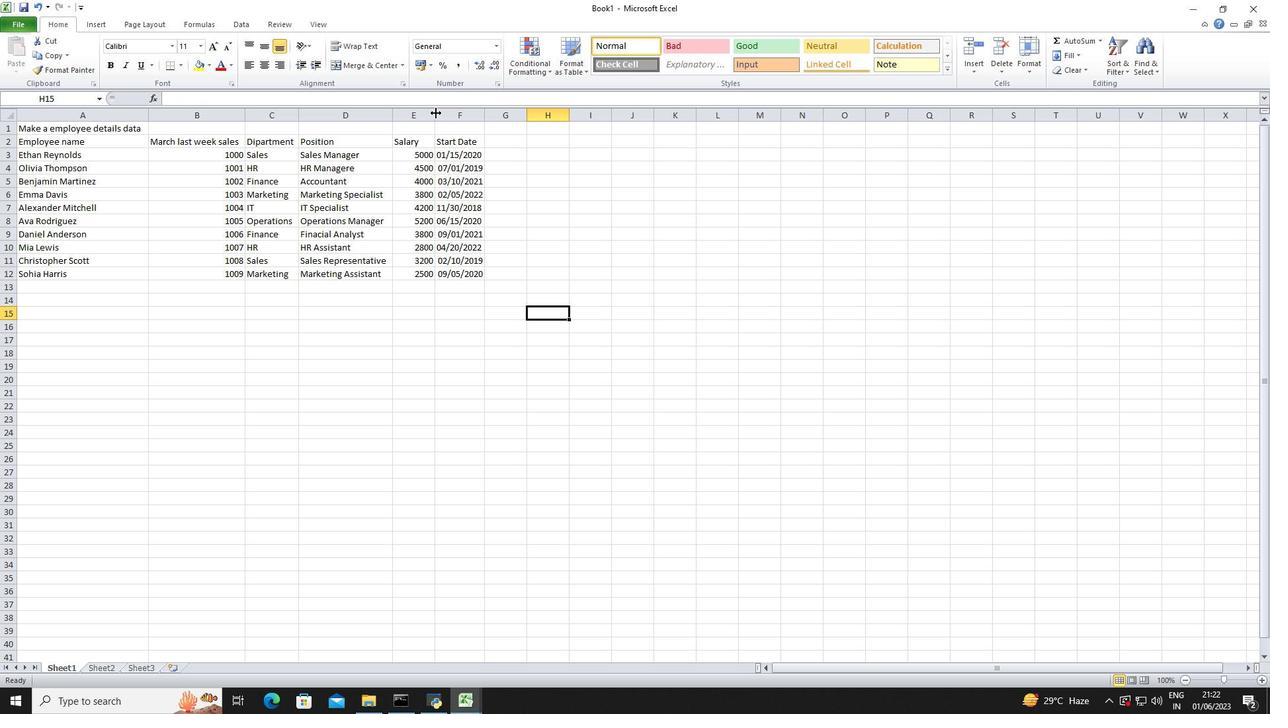 
Action: Mouse pressed left at (435, 113)
Screenshot: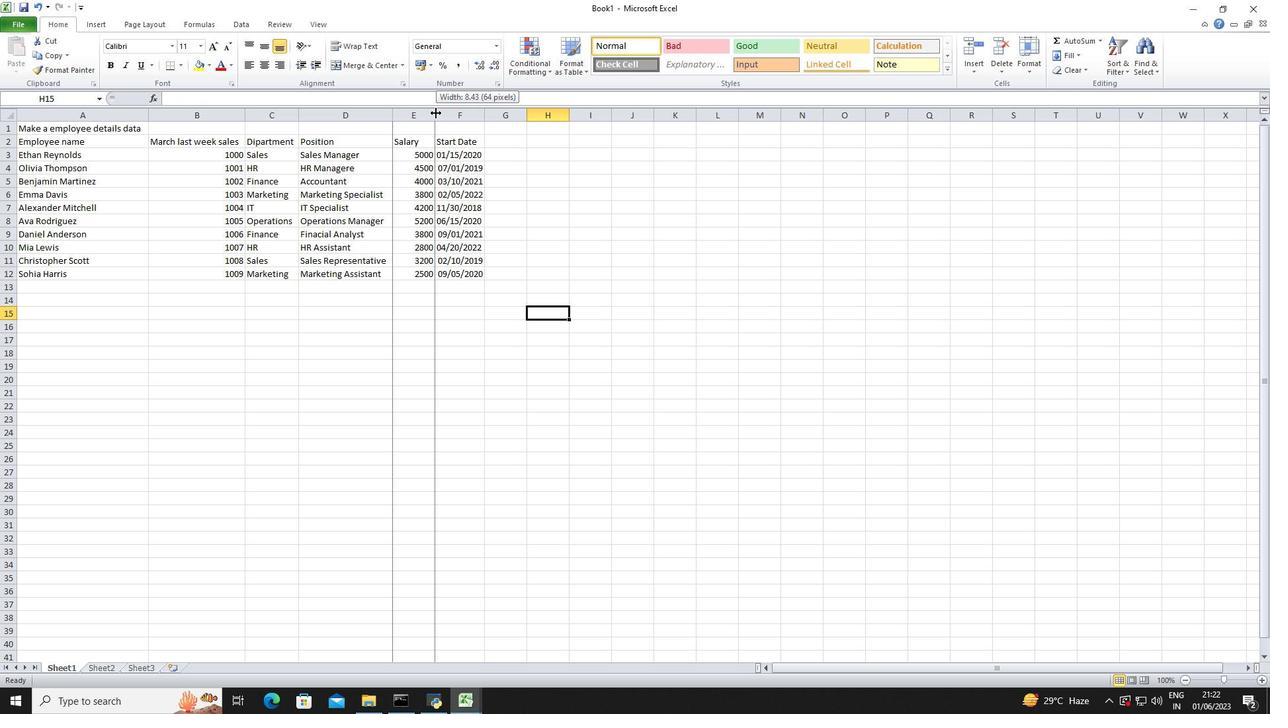 
Action: Mouse moved to (475, 119)
Screenshot: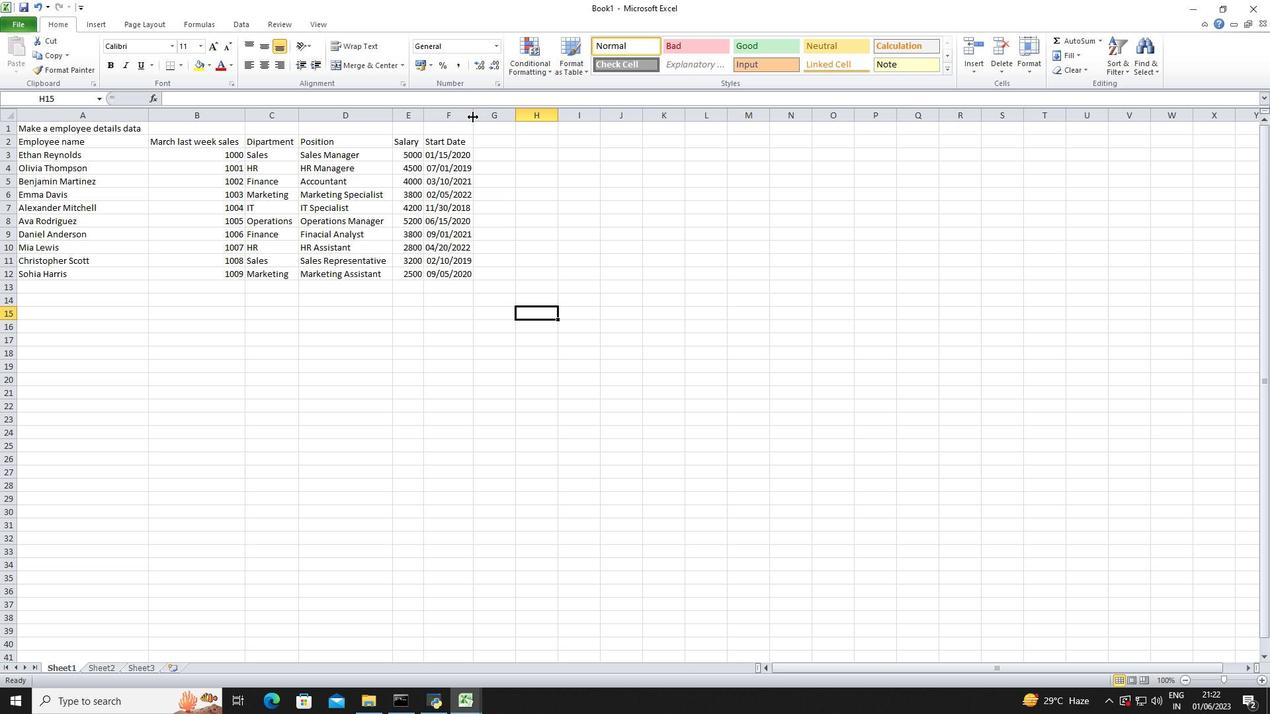 
Action: Mouse pressed left at (475, 119)
Screenshot: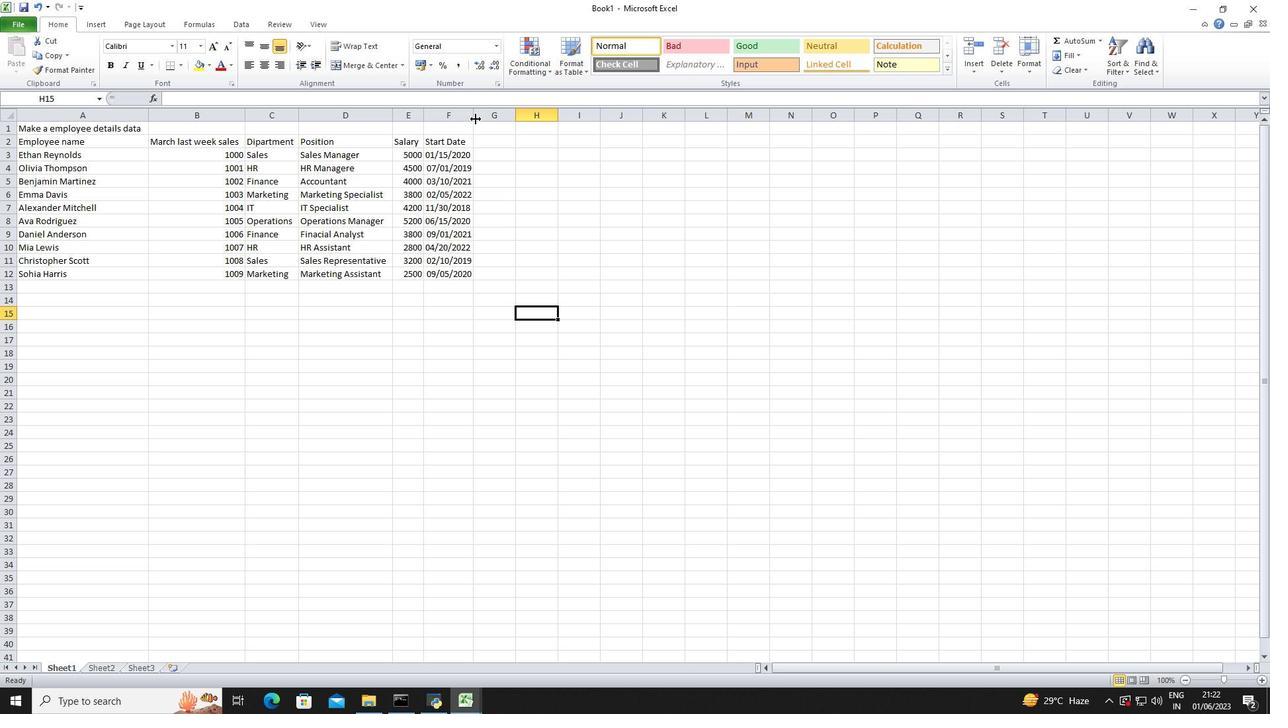 
Action: Mouse pressed left at (475, 119)
Screenshot: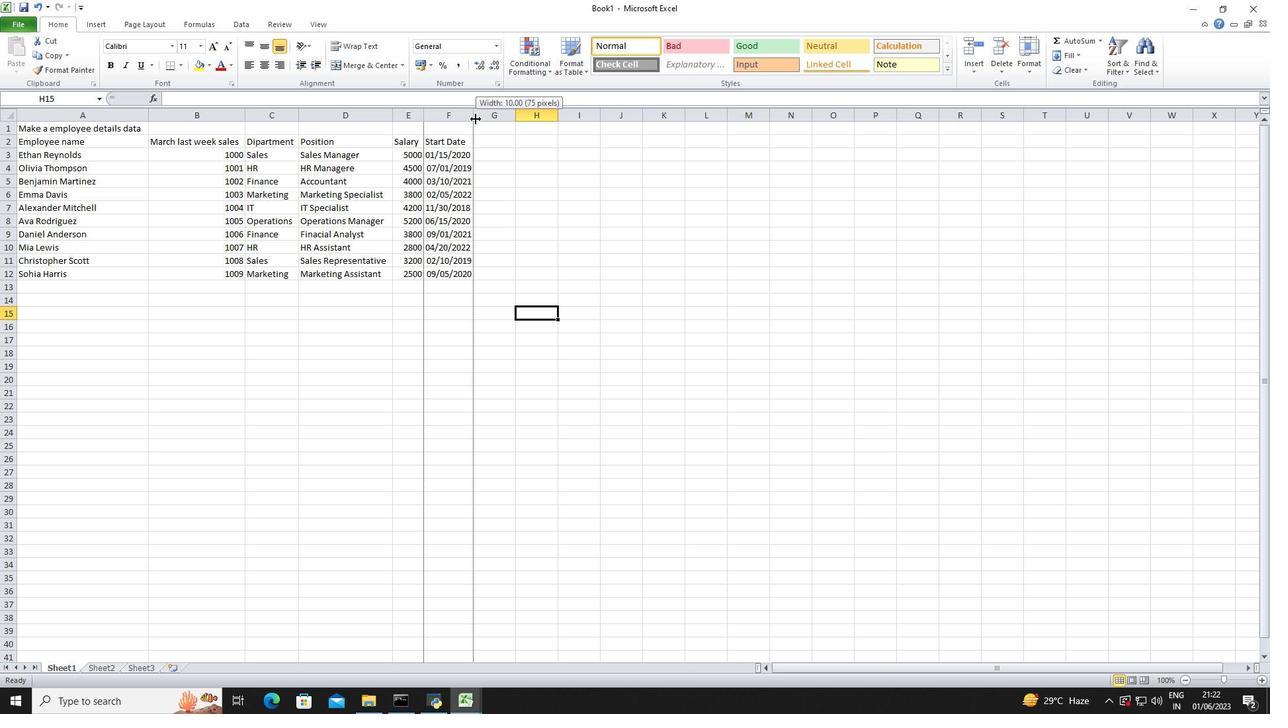 
Action: Mouse moved to (473, 116)
Screenshot: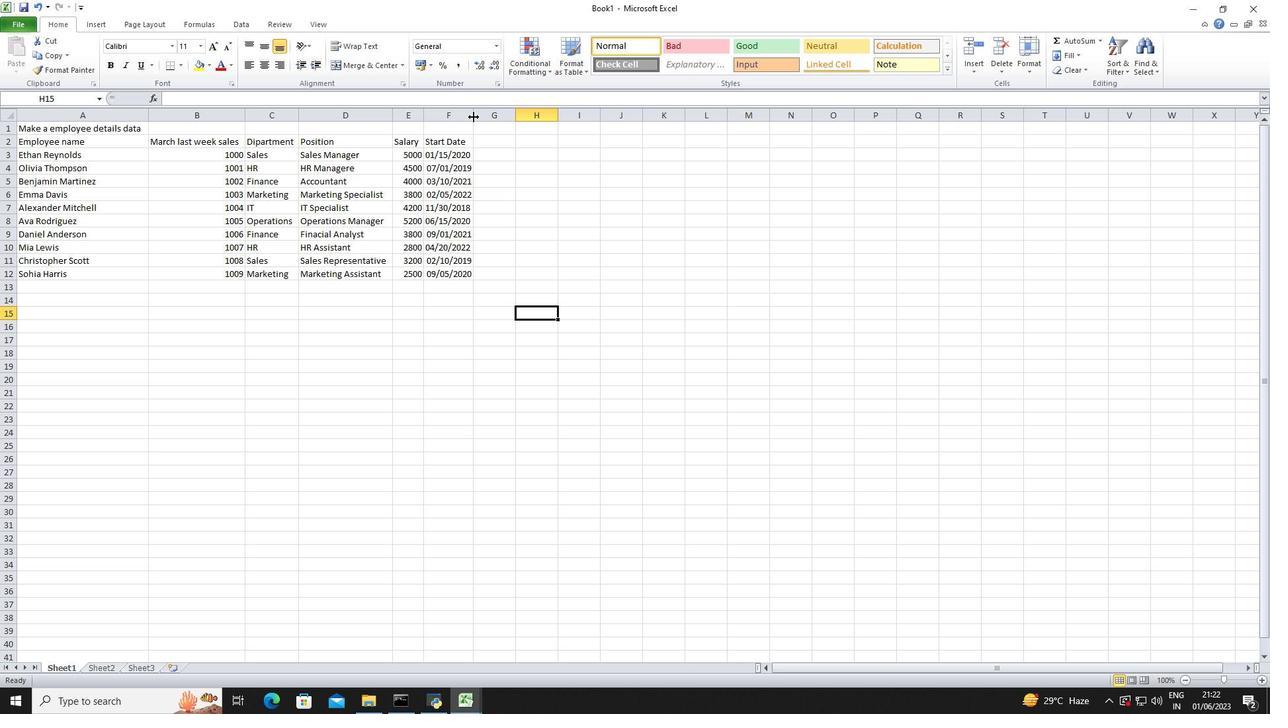 
Action: Mouse pressed left at (473, 116)
Screenshot: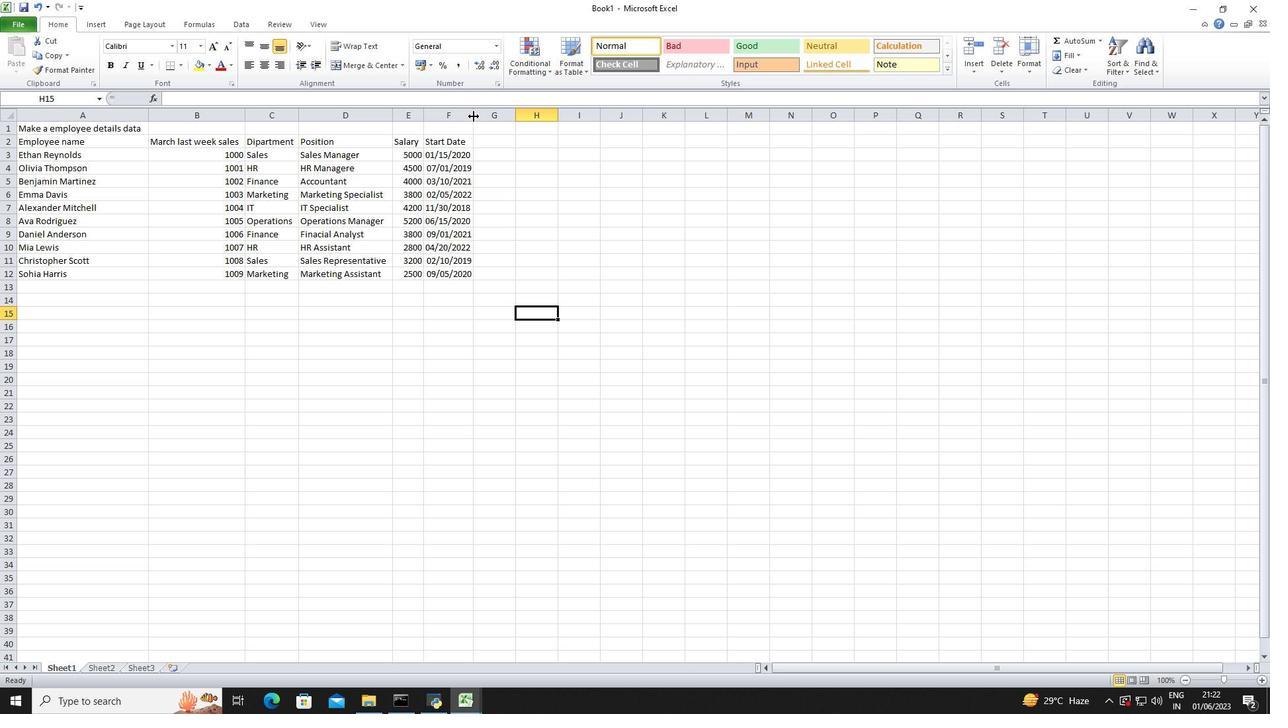 
Action: Mouse pressed left at (473, 116)
Screenshot: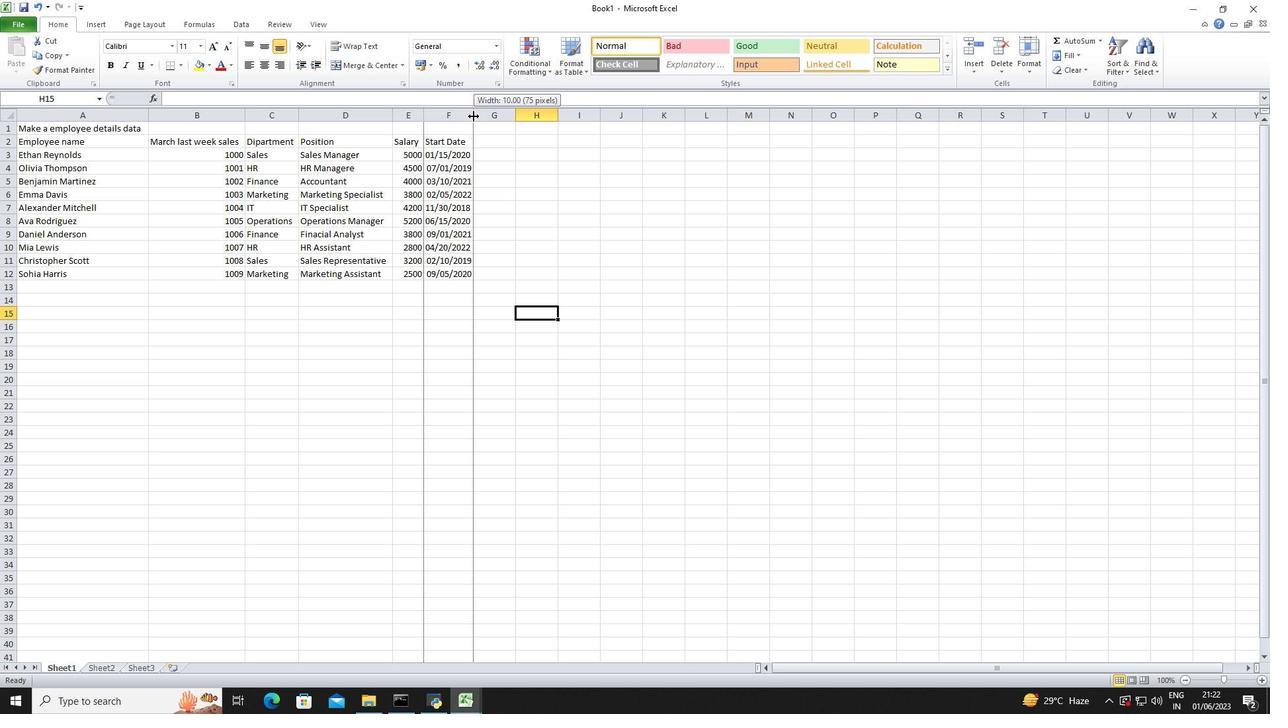 
Action: Mouse moved to (246, 120)
Screenshot: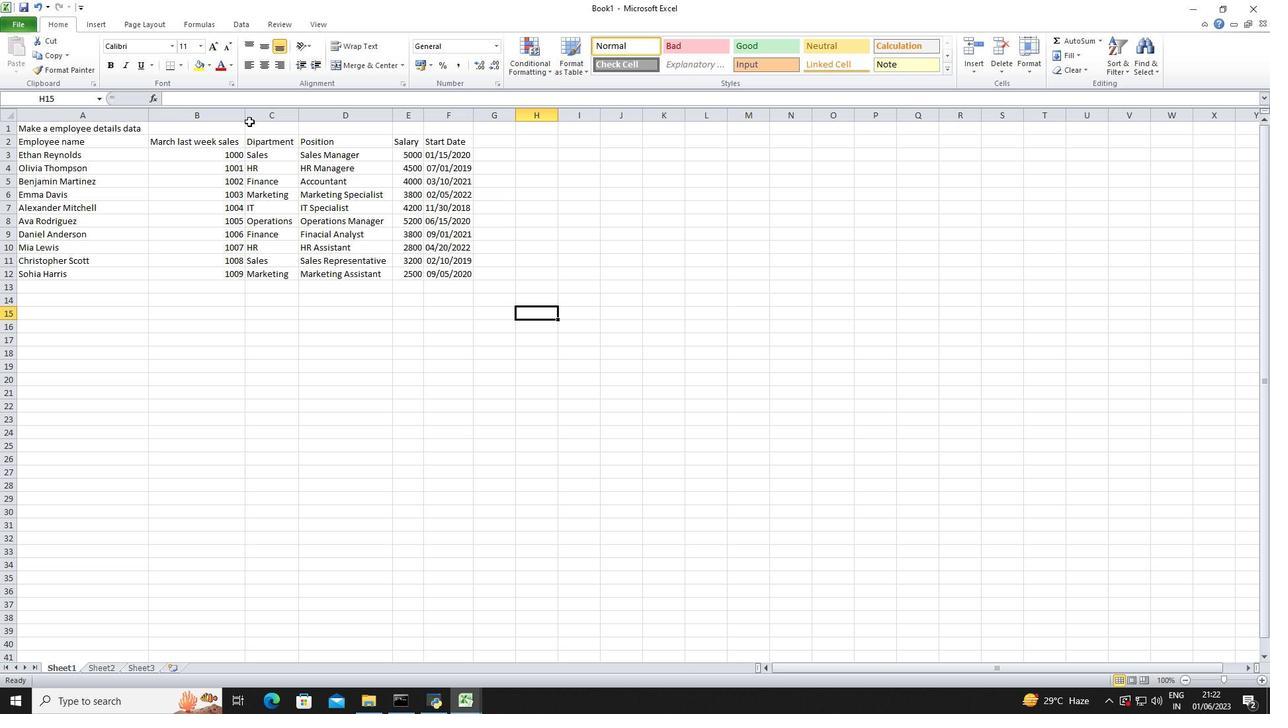 
Action: Mouse pressed left at (246, 120)
Screenshot: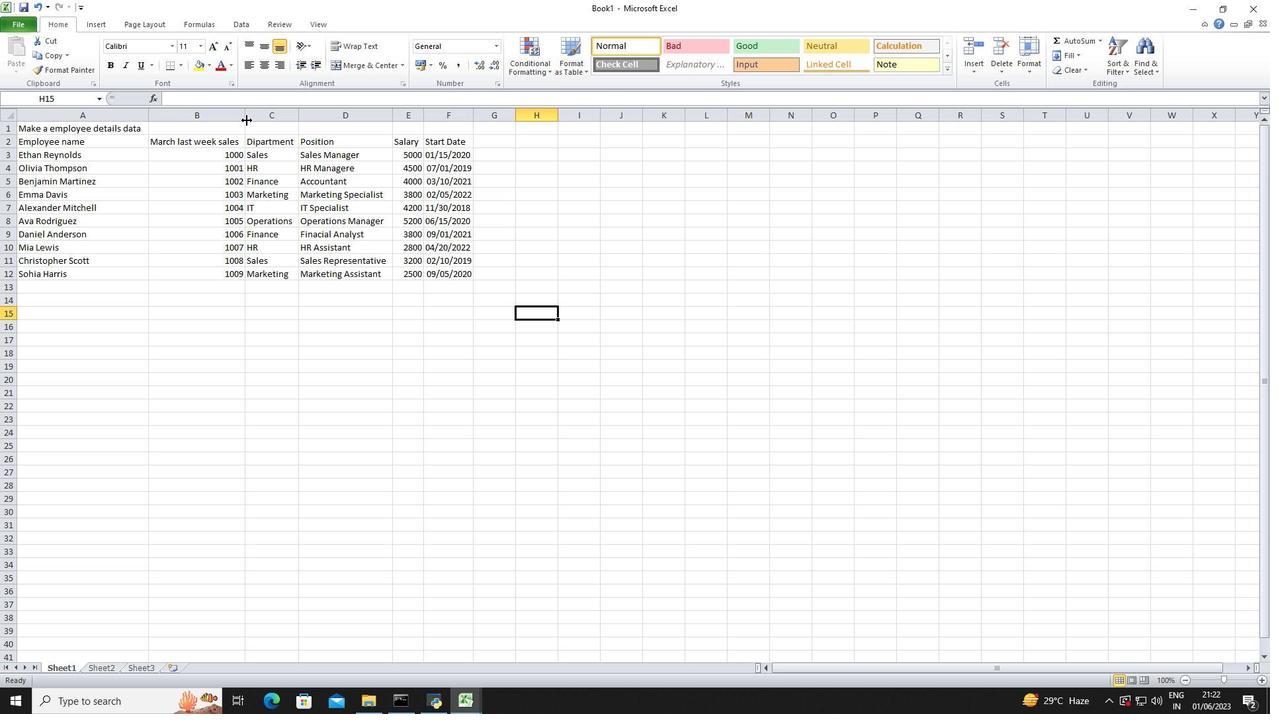 
Action: Mouse moved to (23, 16)
Screenshot: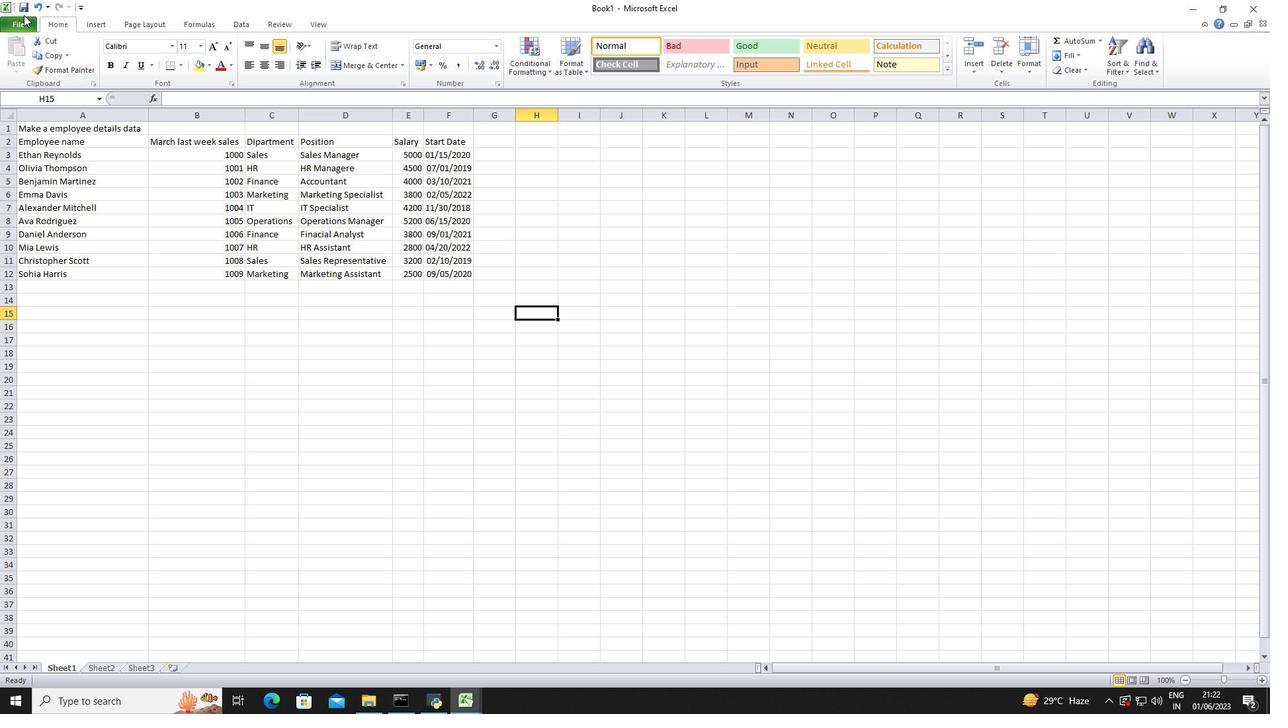 
Action: Mouse pressed left at (23, 16)
Screenshot: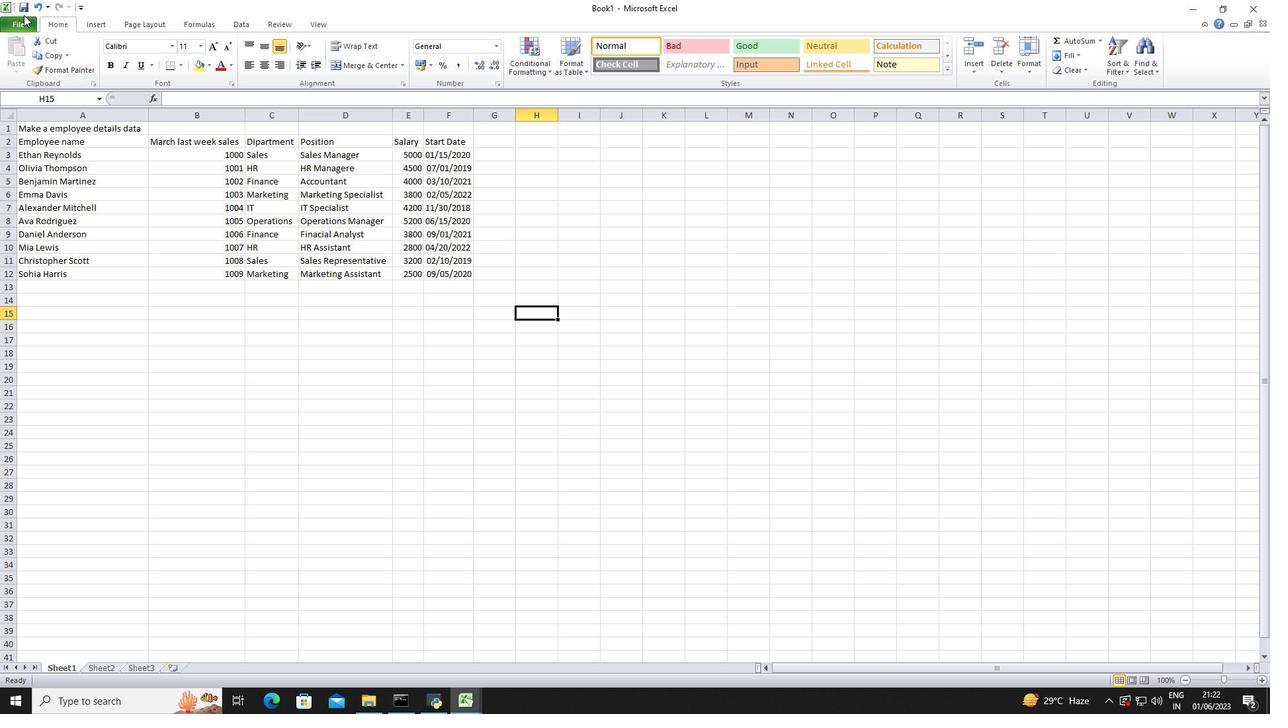 
Action: Mouse moved to (43, 66)
Screenshot: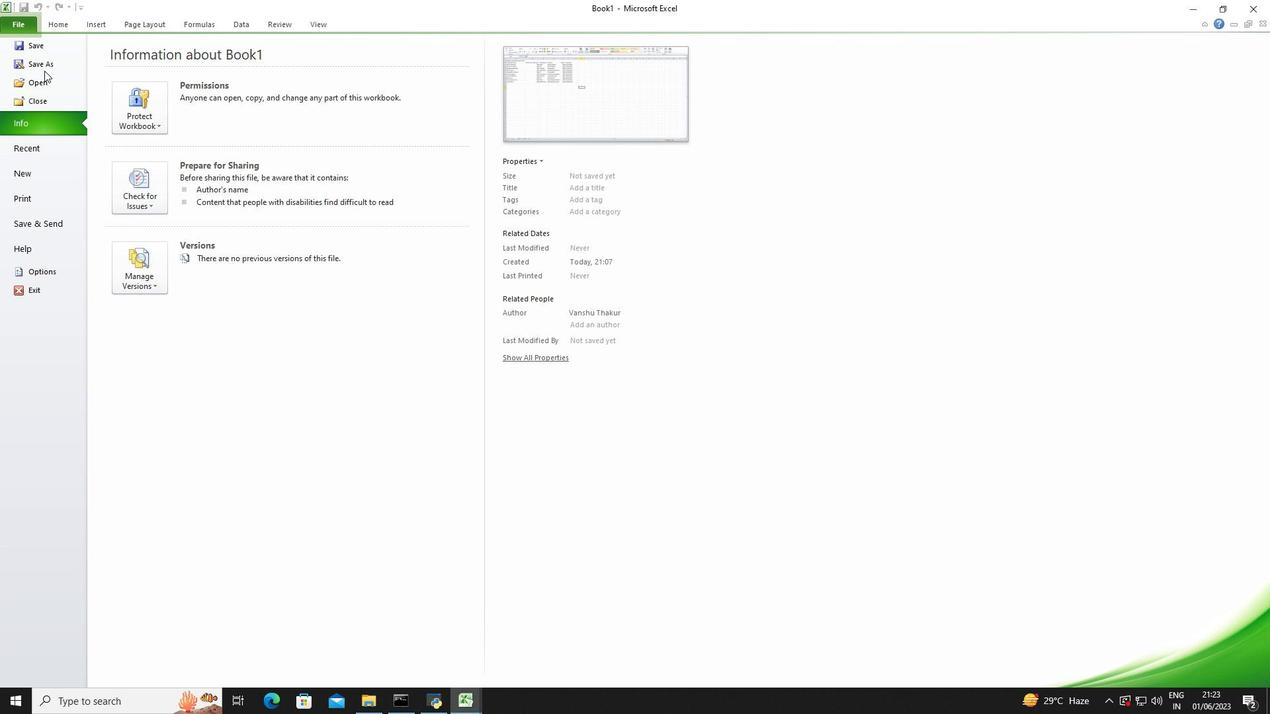 
Action: Mouse pressed left at (43, 66)
Screenshot: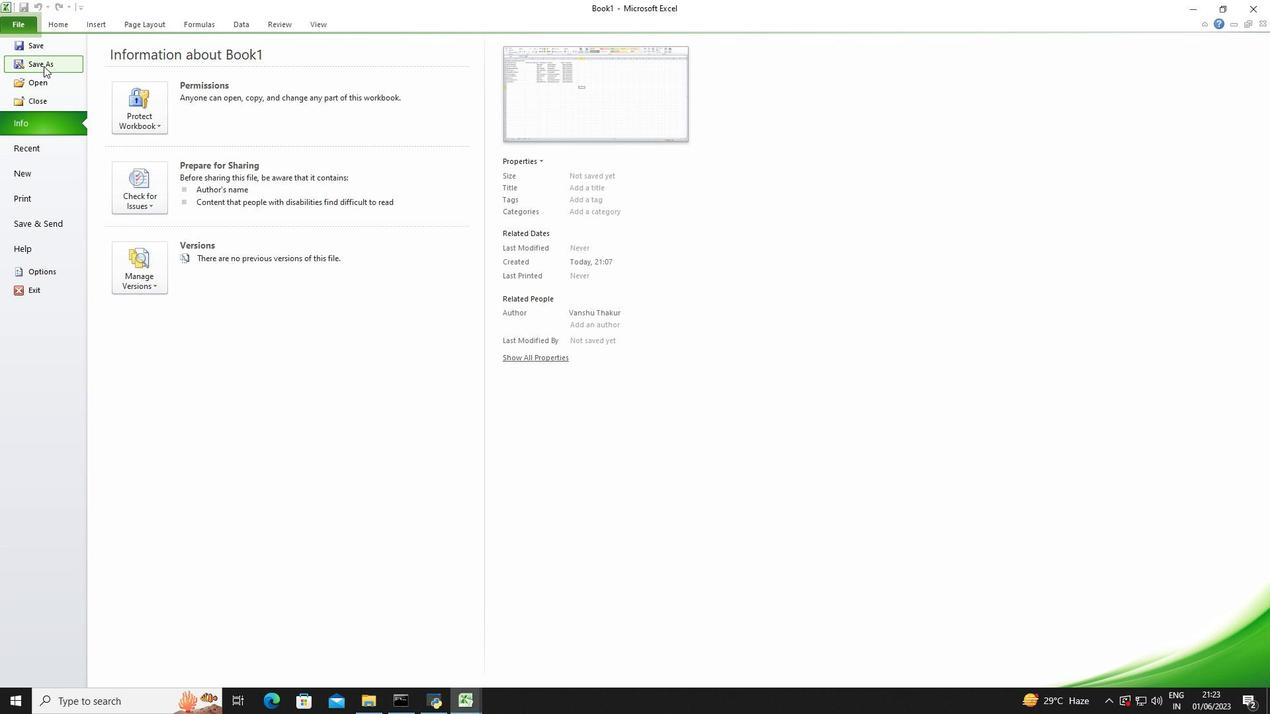 
Action: Mouse moved to (498, 320)
Screenshot: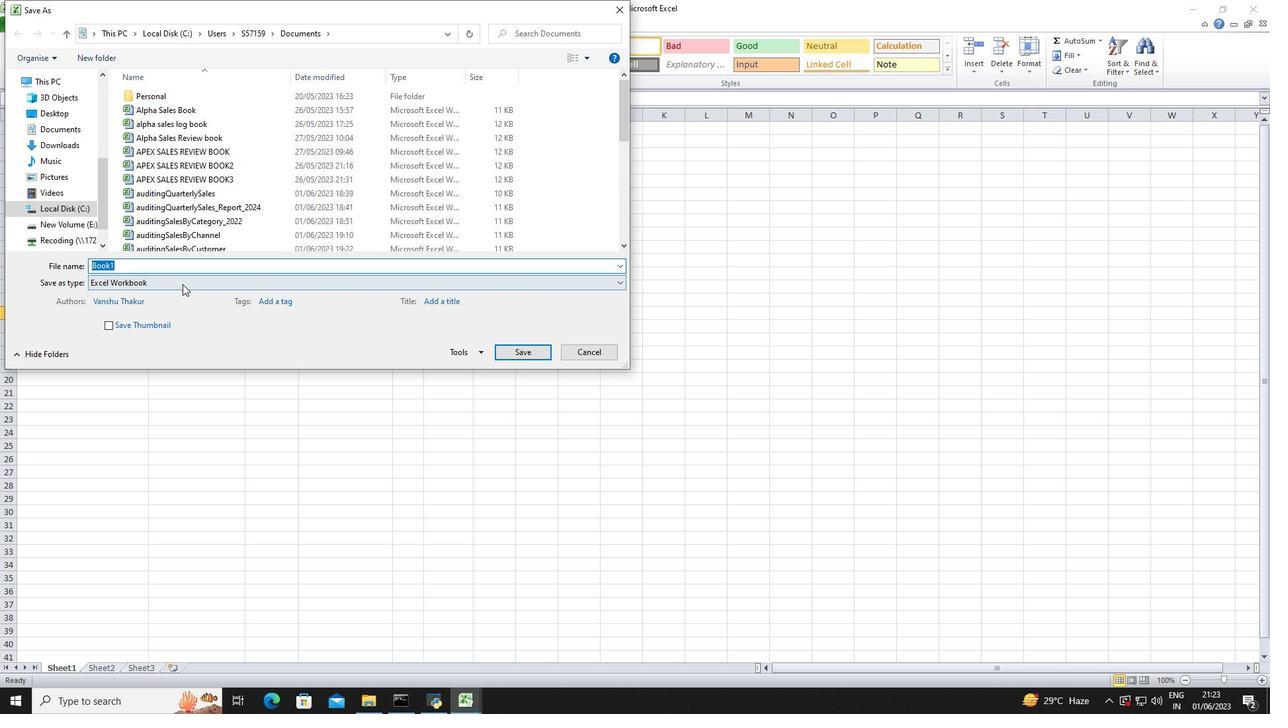 
Action: Key pressed auditing<Key.shift_r>Sles<Key.backspace><Key.backspace><Key.backspace>ales<Key.shift_r>Forecast
Screenshot: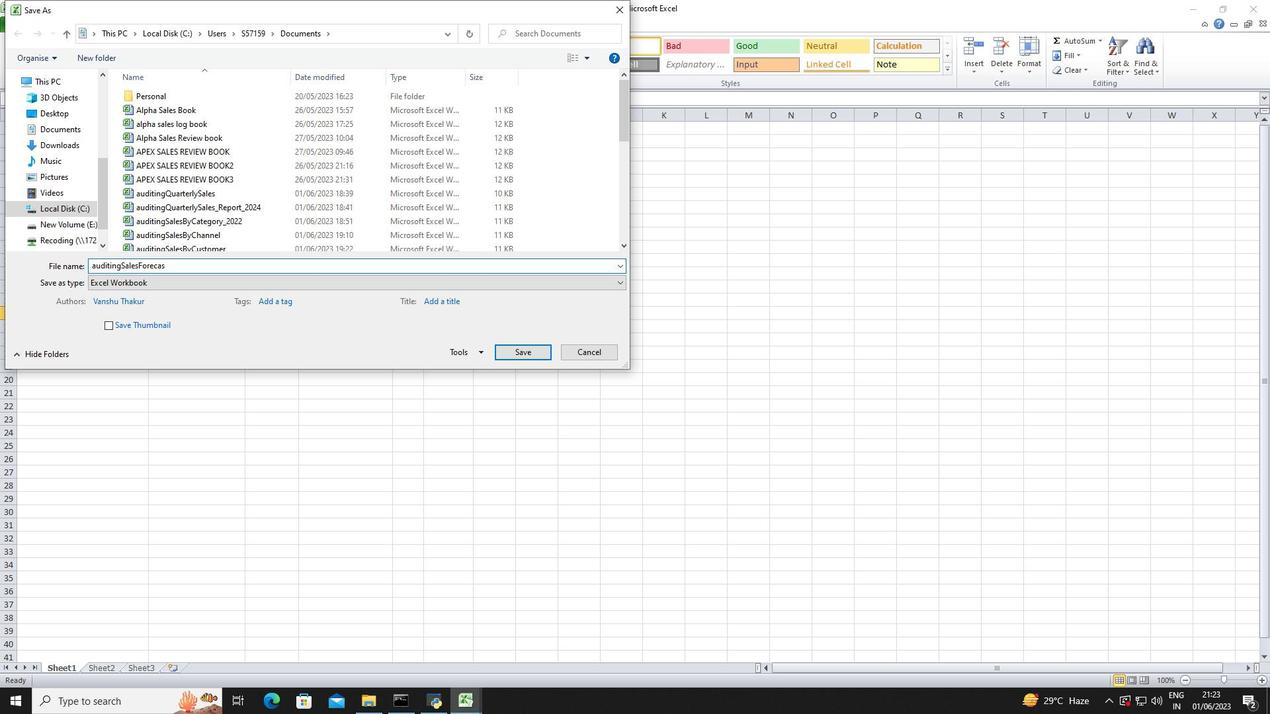 
Action: Mouse moved to (517, 355)
Screenshot: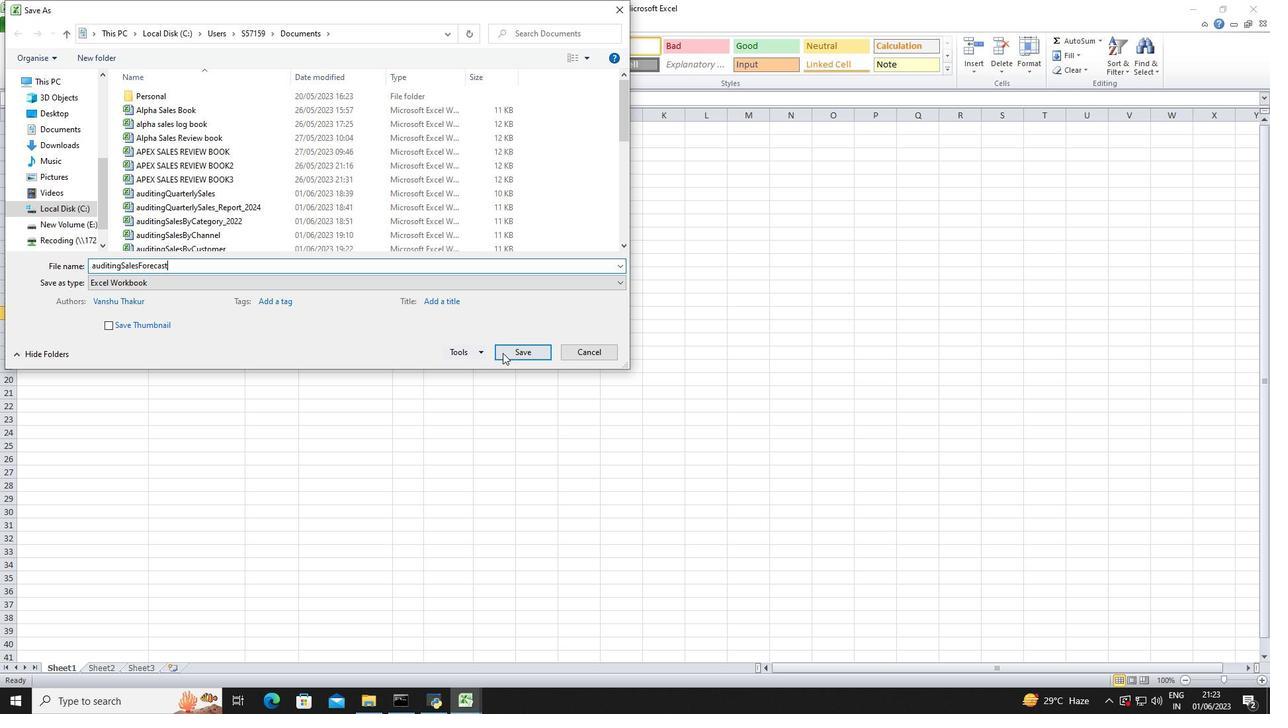 
Action: Mouse pressed left at (517, 355)
Screenshot: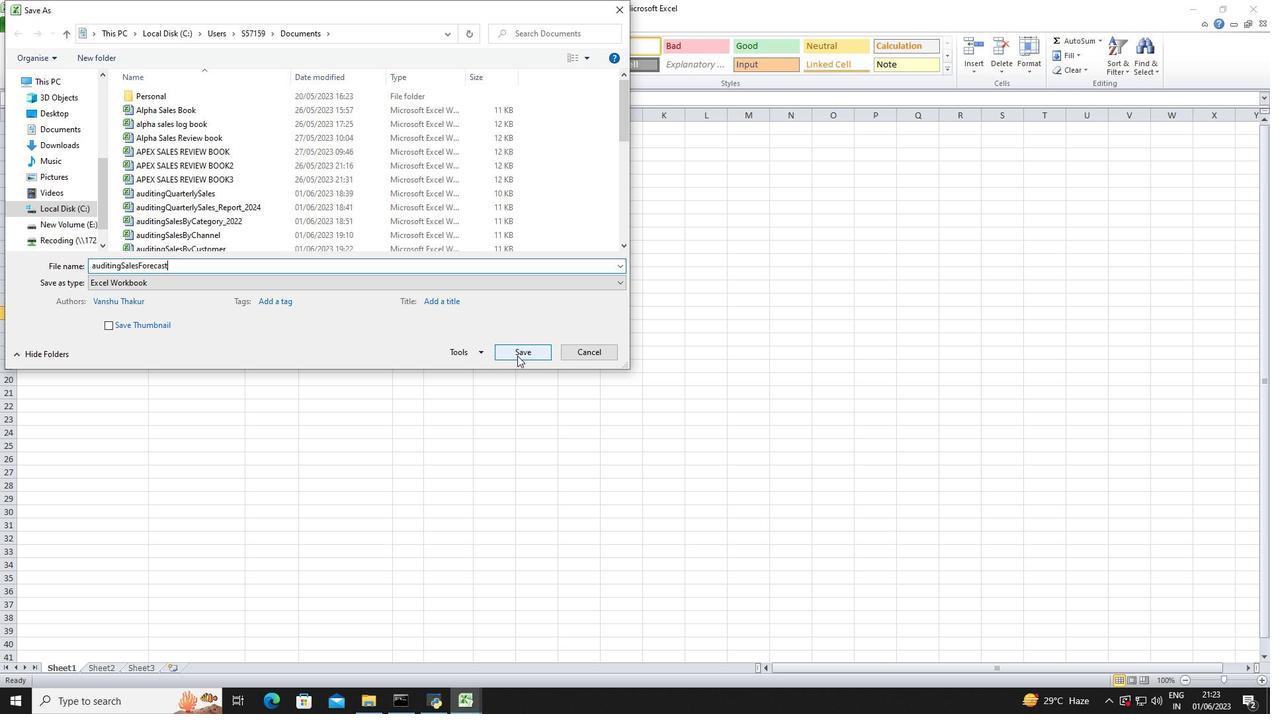 
